 Task: Look for space in Lasem, Indonesia from 10th July, 2023 to 15th July, 2023 for 7 adults in price range Rs.10000 to Rs.15000. Place can be entire place or shared room with 4 bedrooms having 7 beds and 4 bathrooms. Property type can be house, flat, guest house. Amenities needed are: wifi, TV, free parkinig on premises, gym, breakfast. Booking option can be shelf check-in. Required host language is English.
Action: Mouse moved to (509, 107)
Screenshot: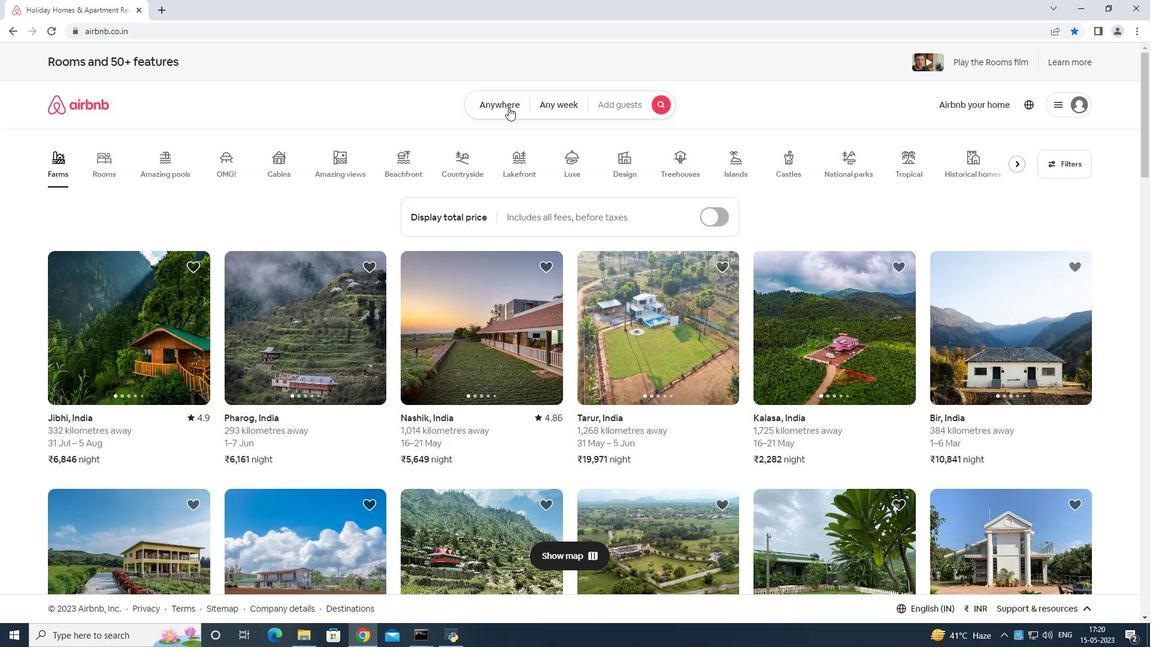 
Action: Mouse pressed left at (509, 107)
Screenshot: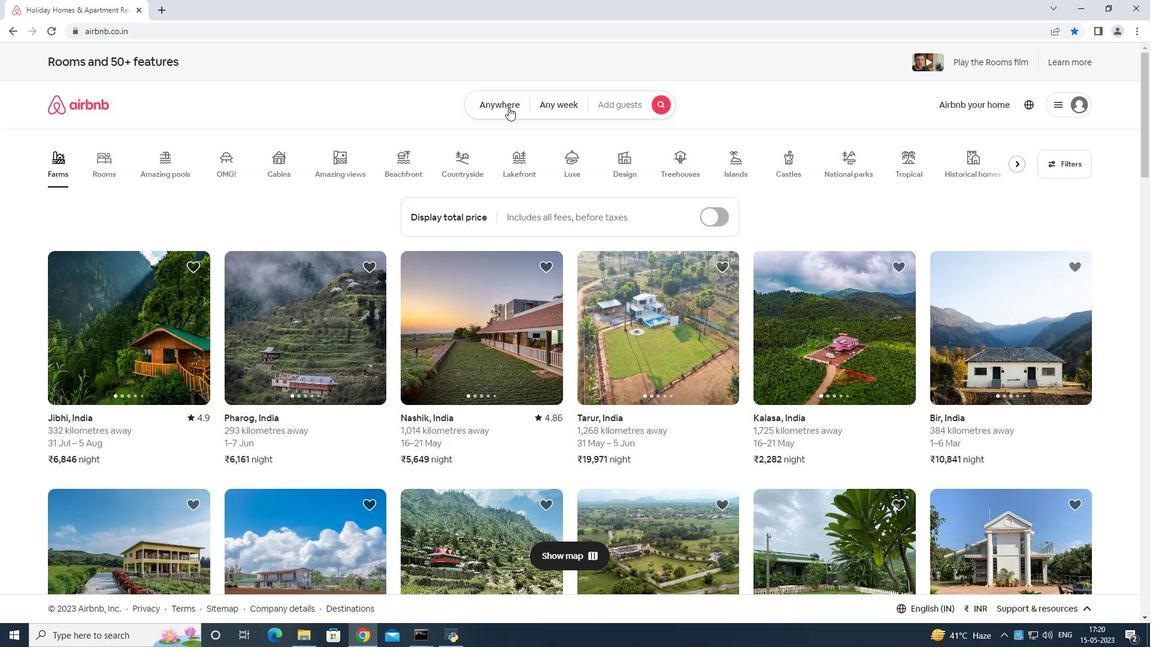 
Action: Mouse moved to (426, 136)
Screenshot: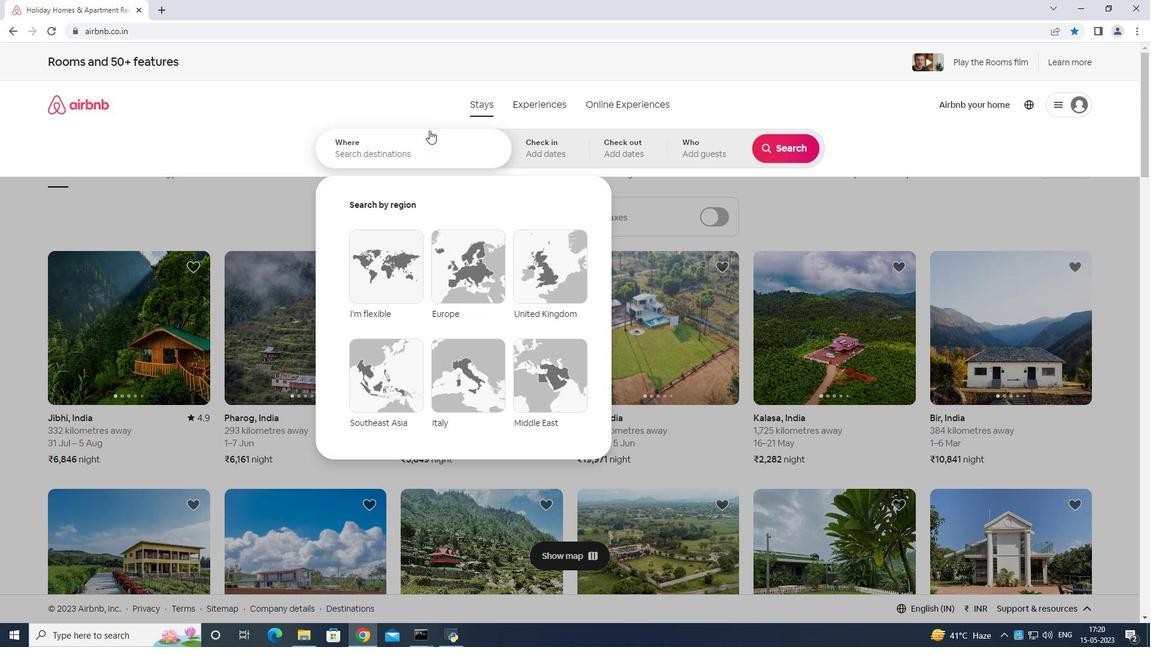 
Action: Mouse pressed left at (426, 136)
Screenshot: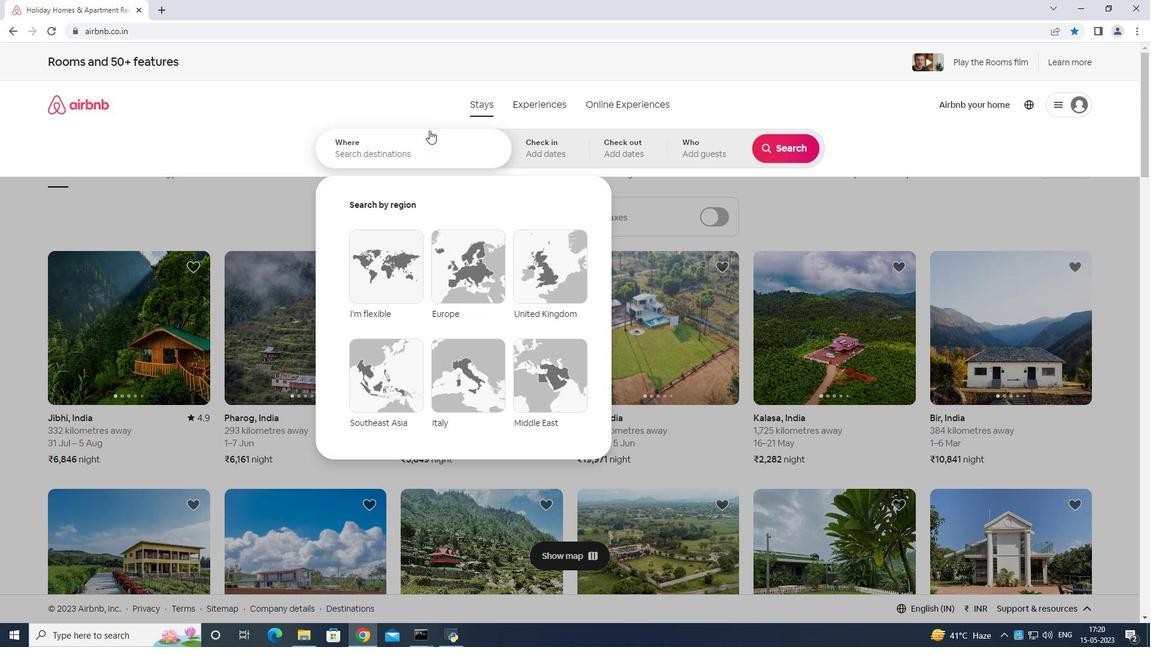 
Action: Mouse moved to (443, 206)
Screenshot: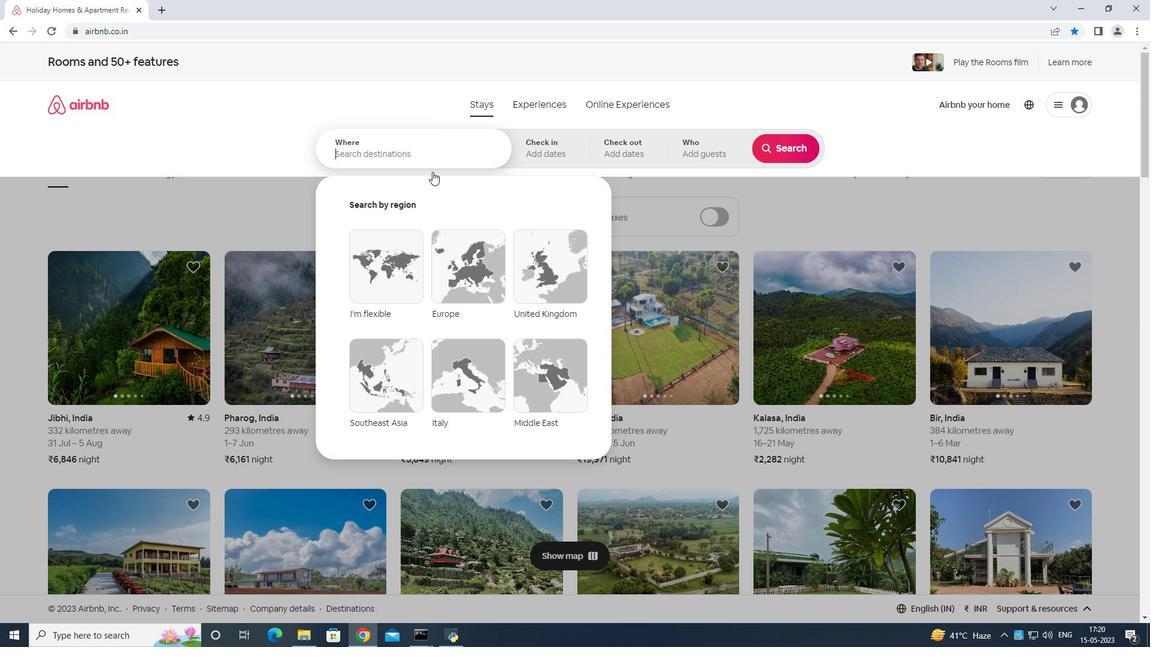 
Action: Key pressed <Key.shift>Lasem<Key.space><Key.shift>Indonesia<Key.enter>
Screenshot: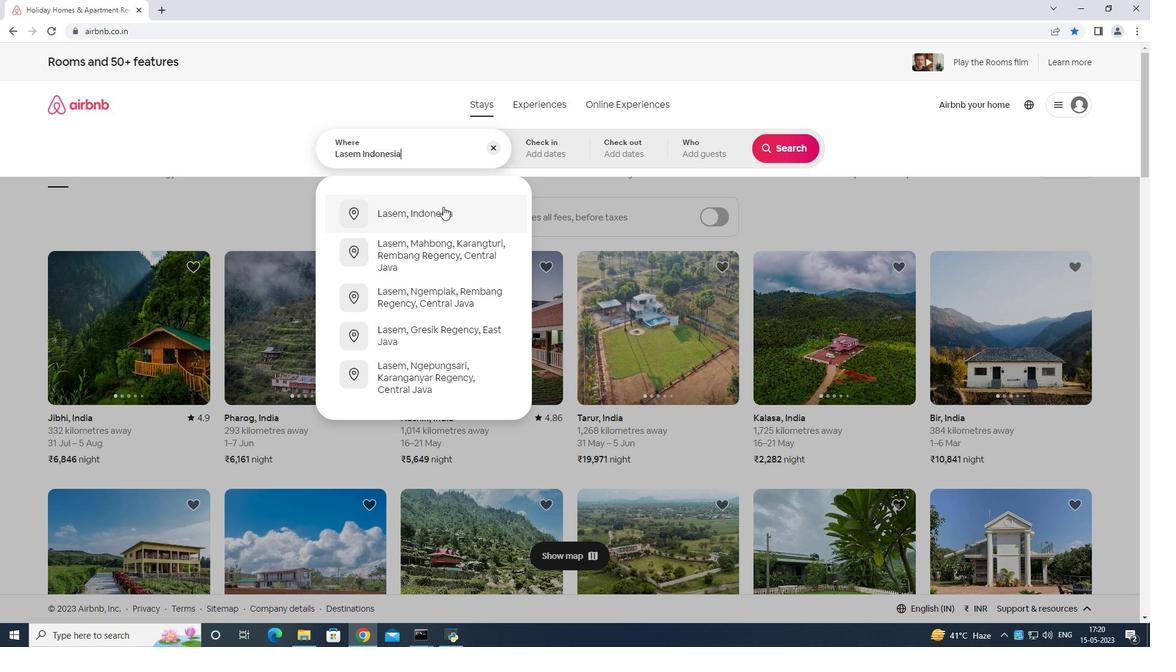 
Action: Mouse moved to (776, 241)
Screenshot: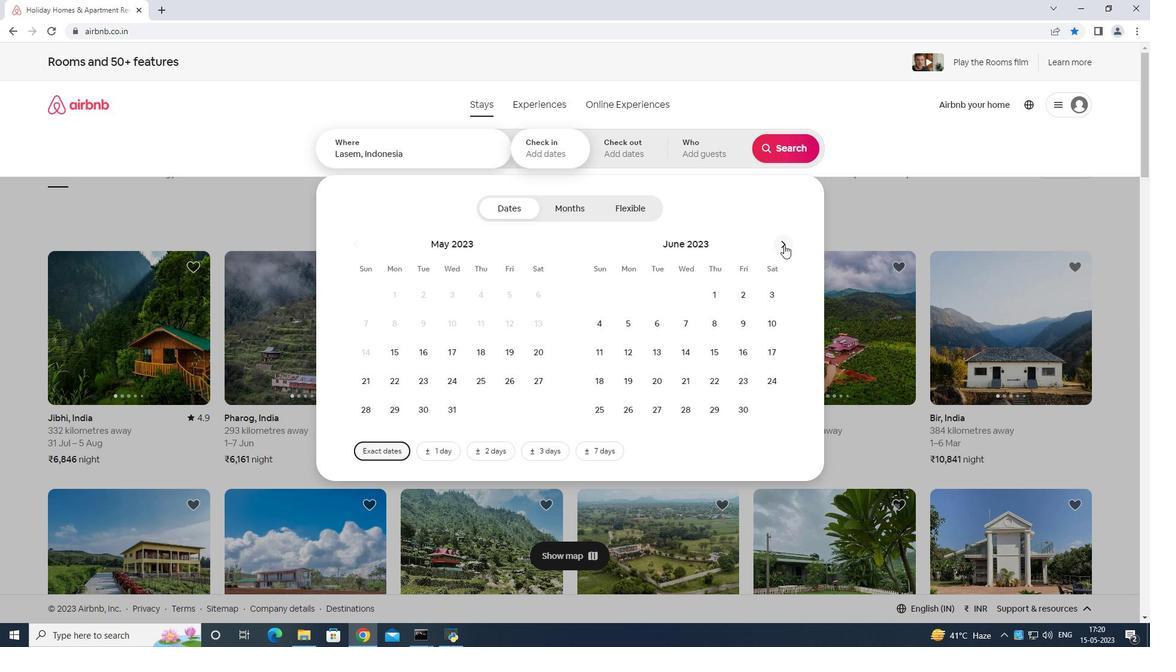 
Action: Mouse pressed left at (776, 241)
Screenshot: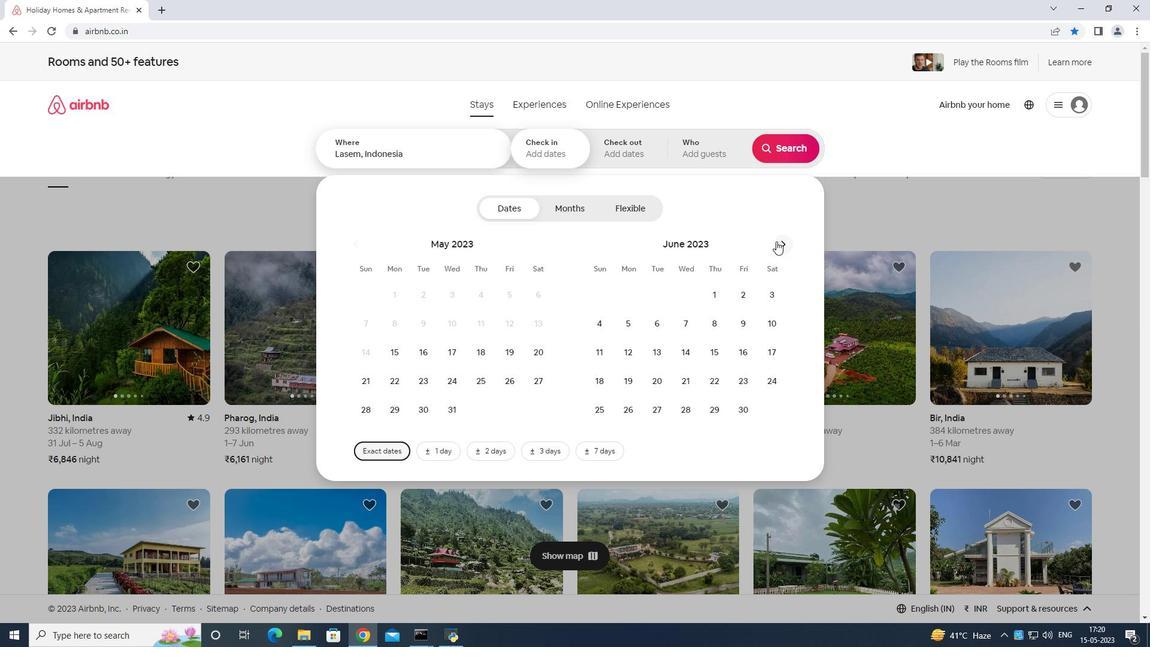 
Action: Mouse moved to (627, 351)
Screenshot: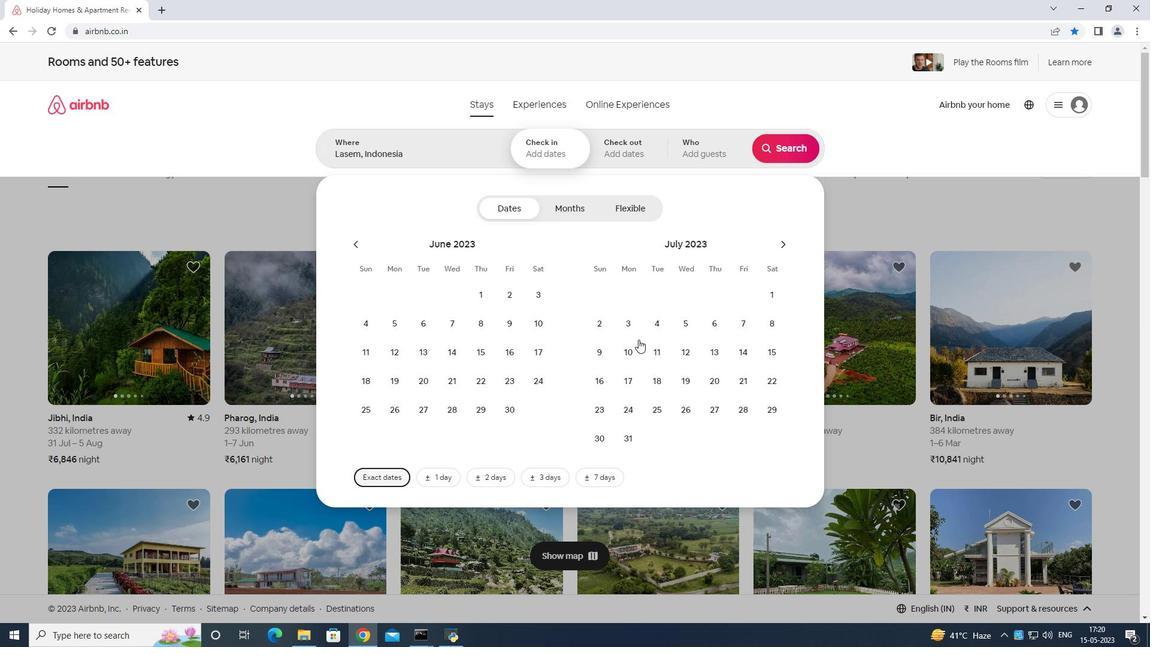 
Action: Mouse pressed left at (627, 351)
Screenshot: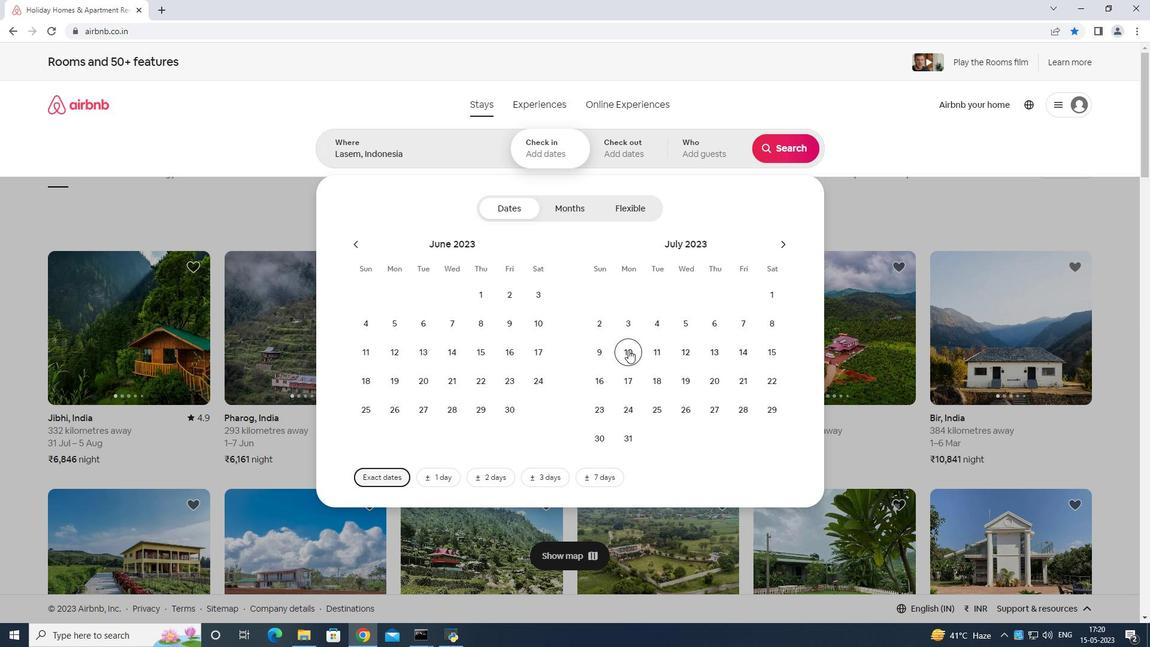 
Action: Mouse moved to (771, 362)
Screenshot: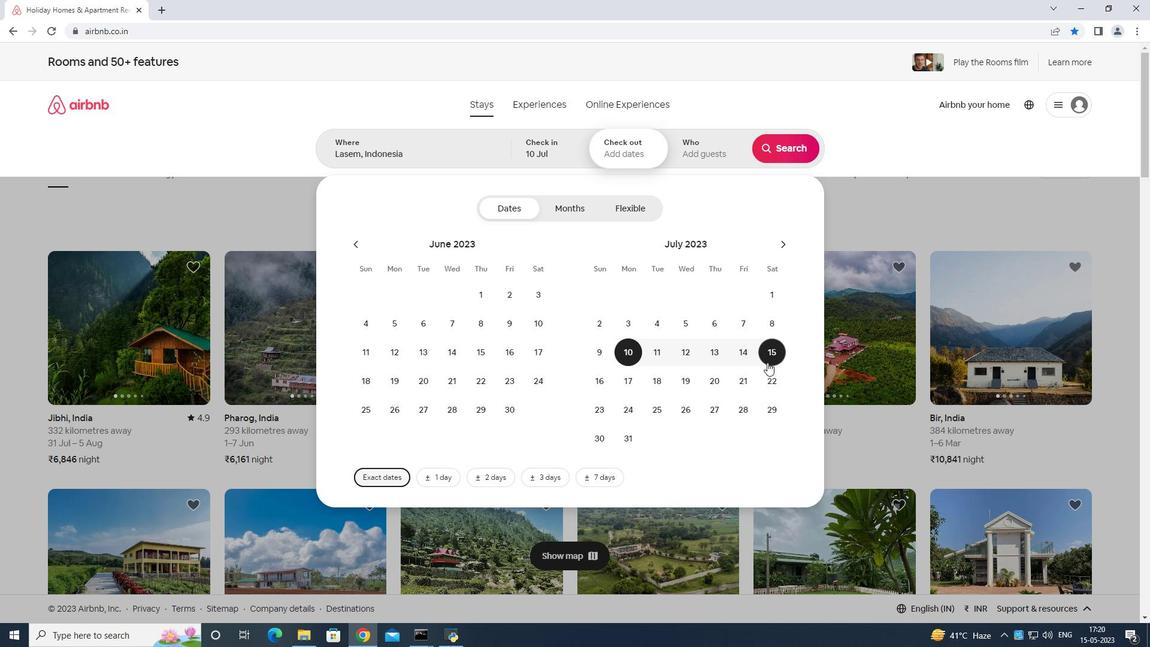 
Action: Mouse pressed left at (771, 362)
Screenshot: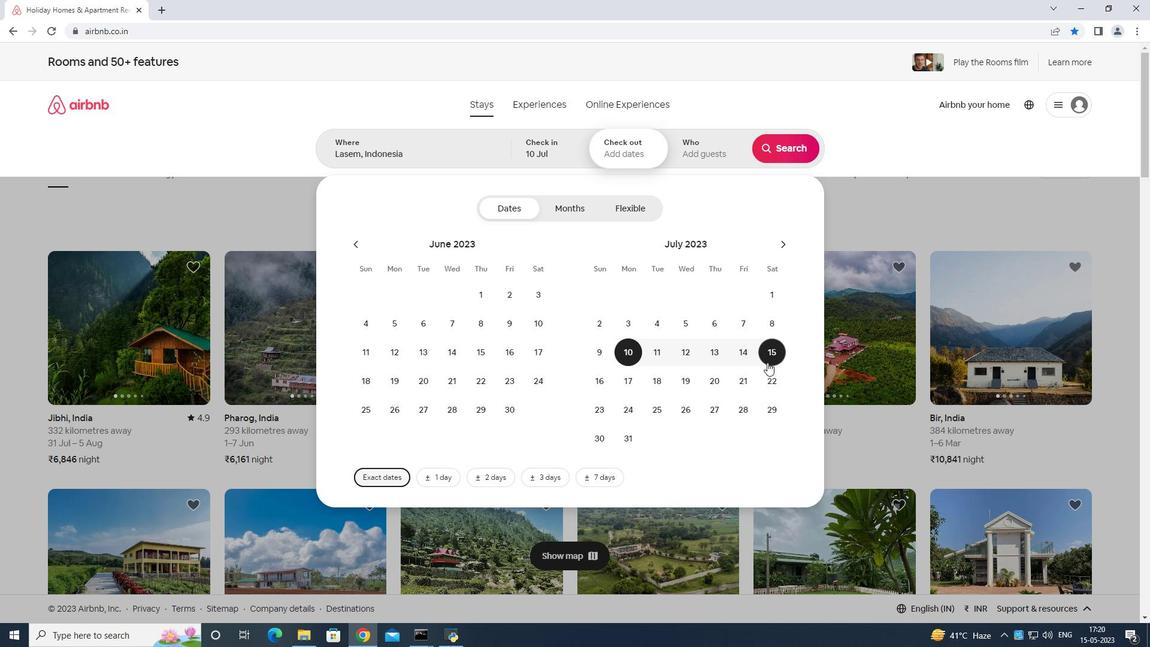 
Action: Mouse moved to (701, 139)
Screenshot: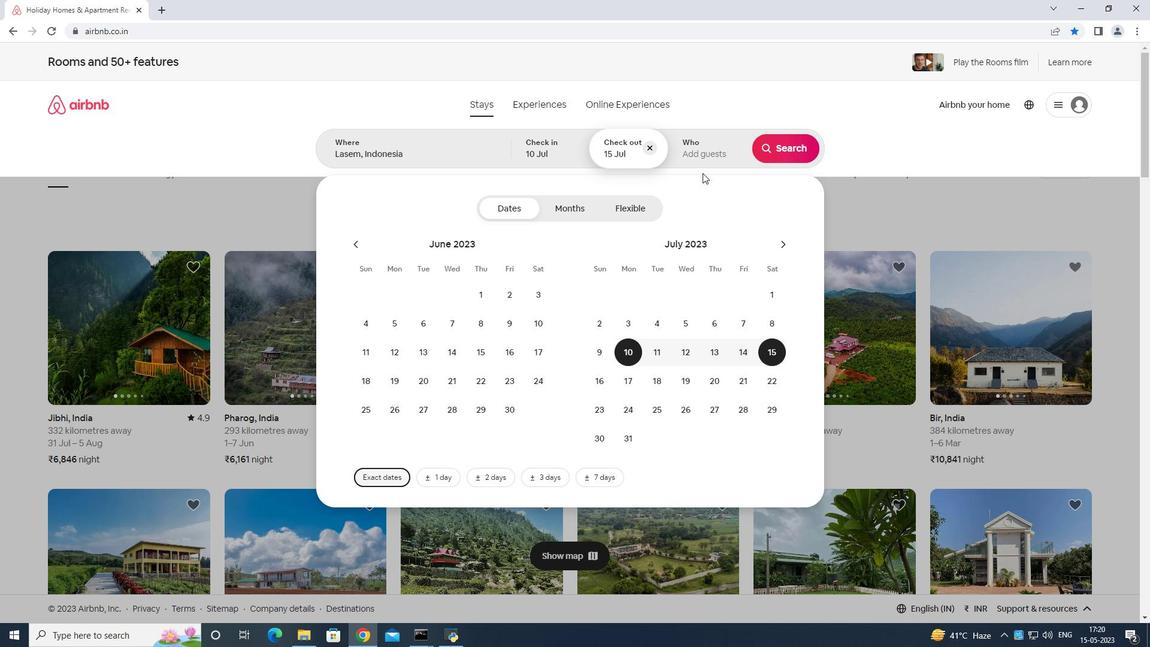 
Action: Mouse pressed left at (701, 139)
Screenshot: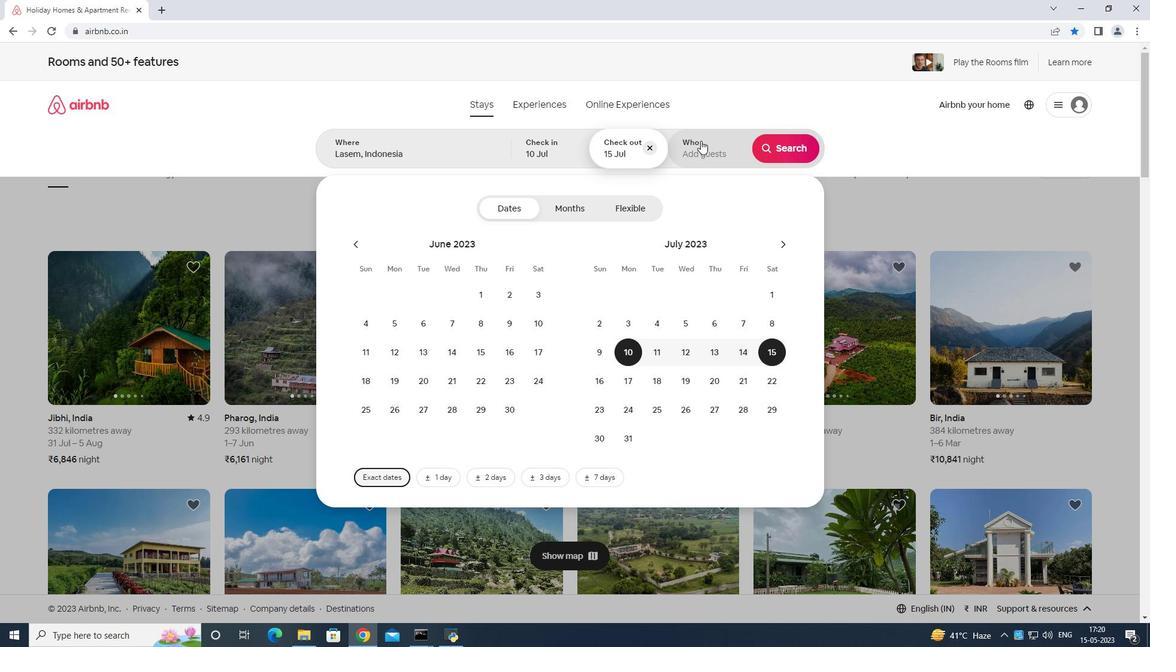
Action: Mouse moved to (787, 216)
Screenshot: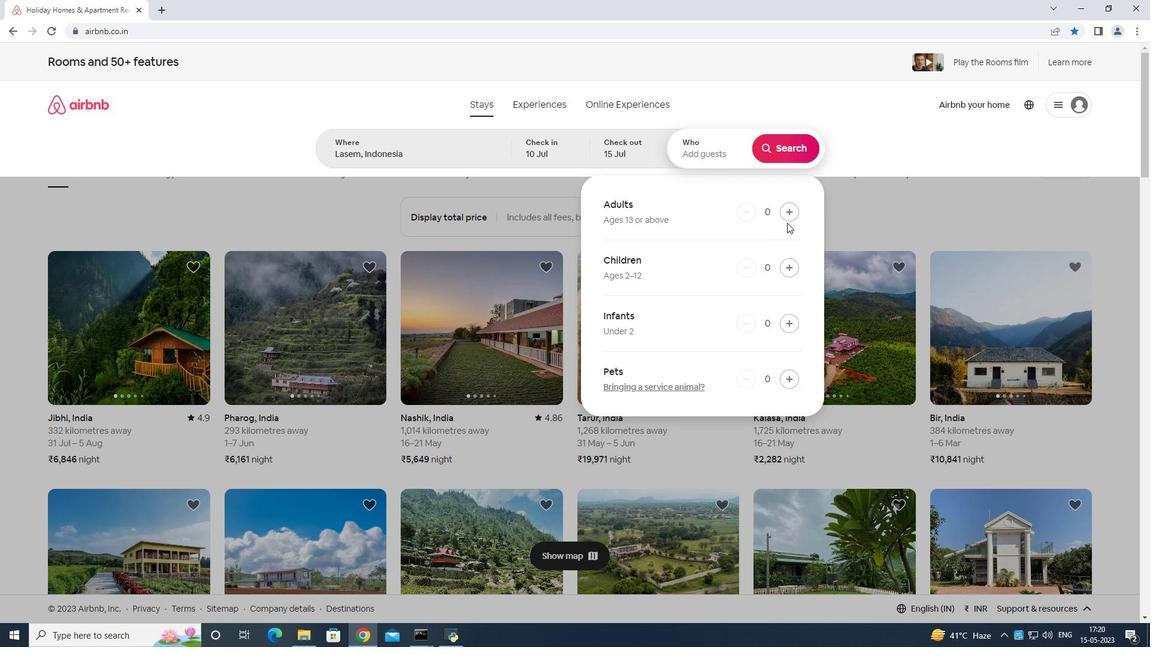 
Action: Mouse pressed left at (787, 216)
Screenshot: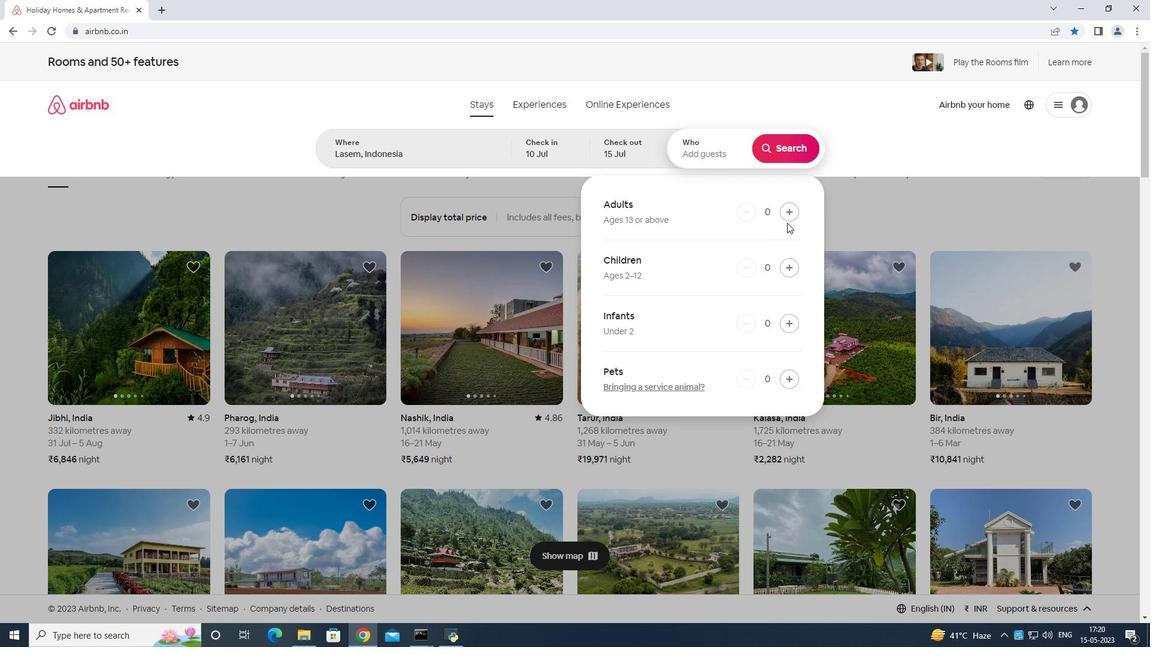 
Action: Mouse moved to (785, 210)
Screenshot: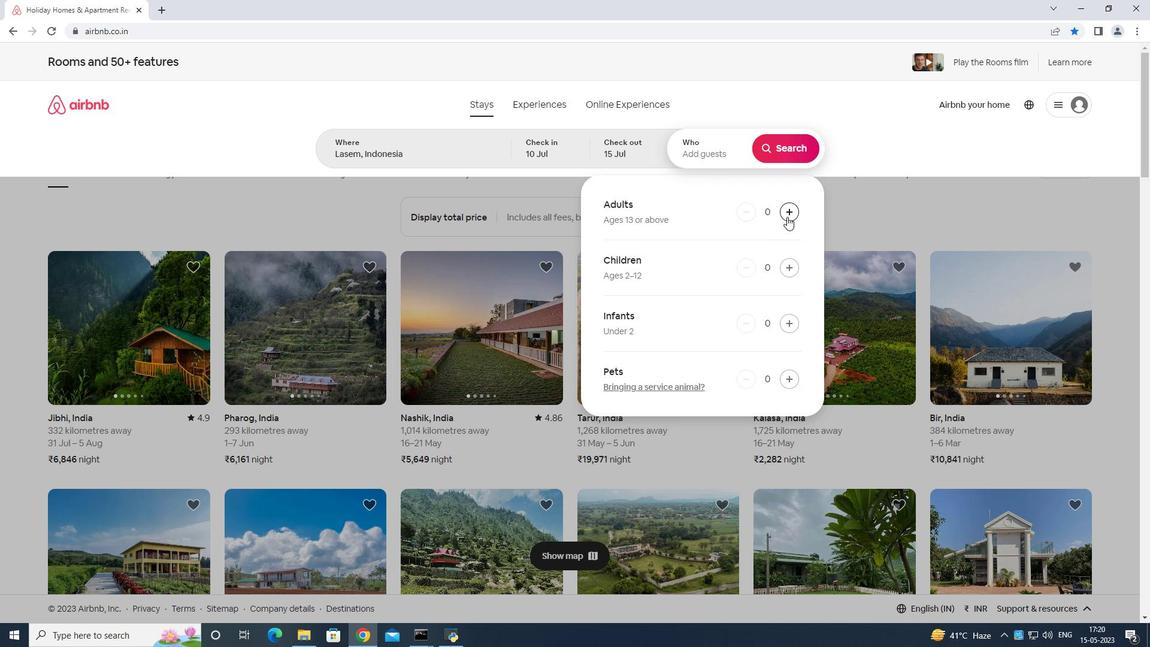 
Action: Mouse pressed left at (785, 210)
Screenshot: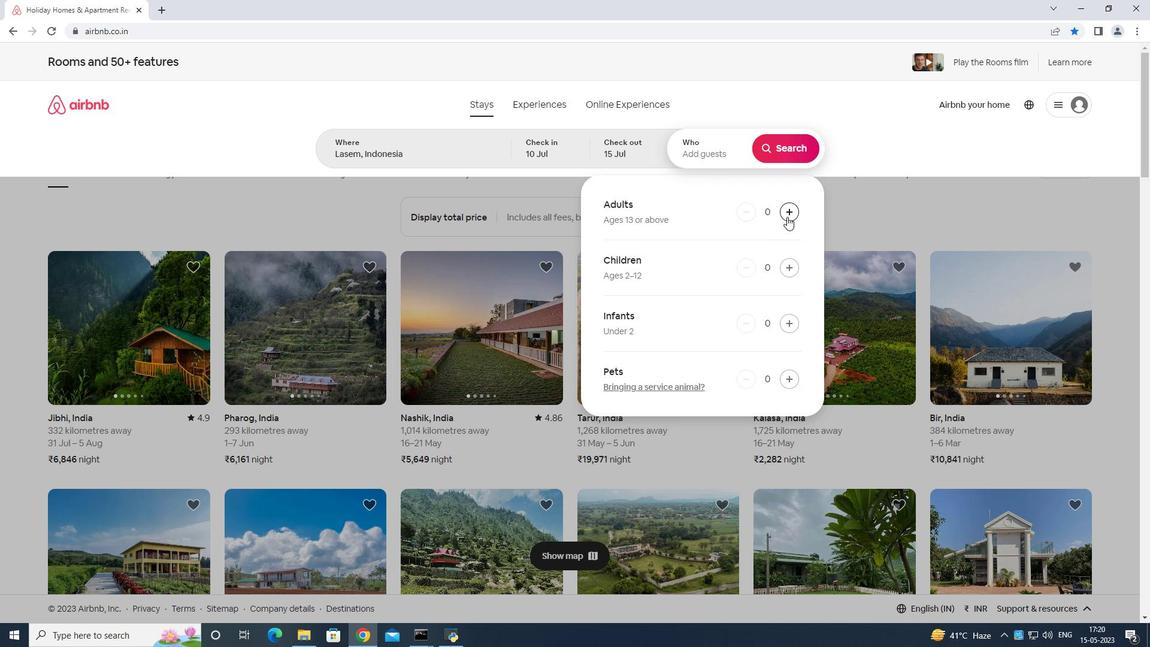 
Action: Mouse moved to (785, 209)
Screenshot: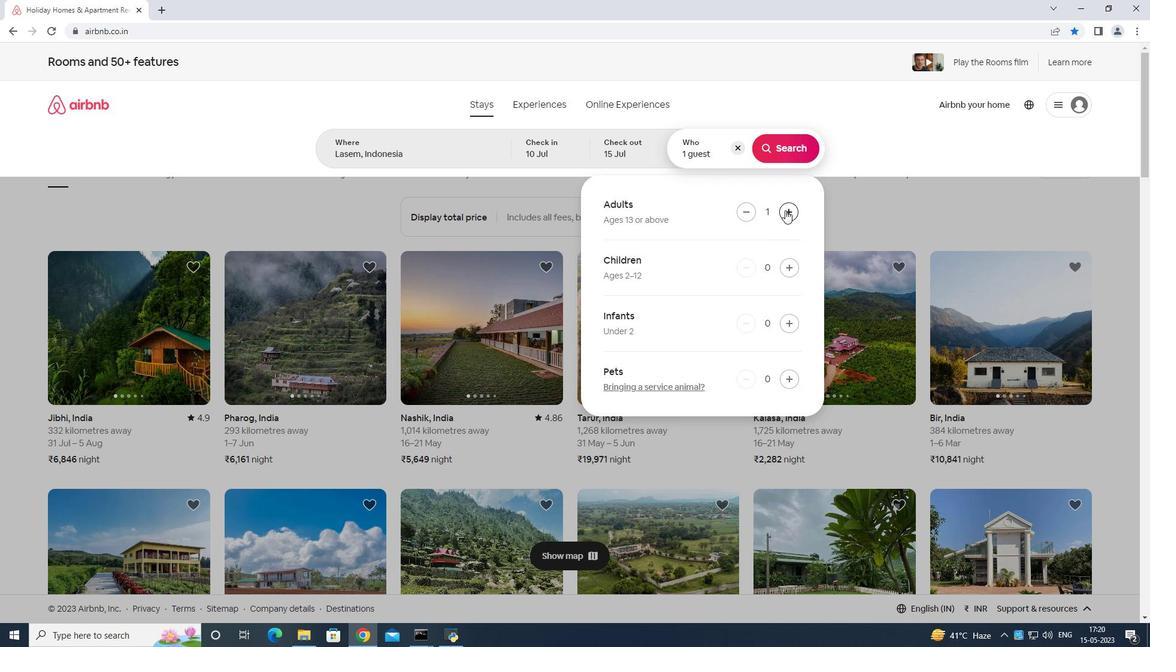 
Action: Mouse pressed left at (785, 209)
Screenshot: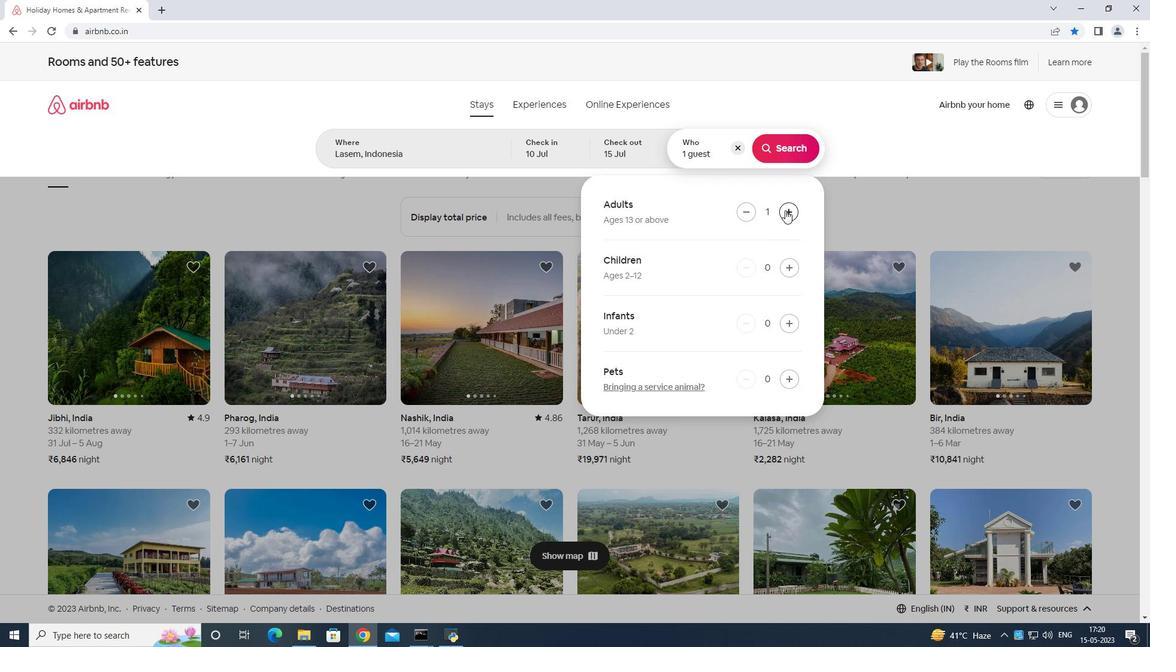 
Action: Mouse pressed left at (785, 209)
Screenshot: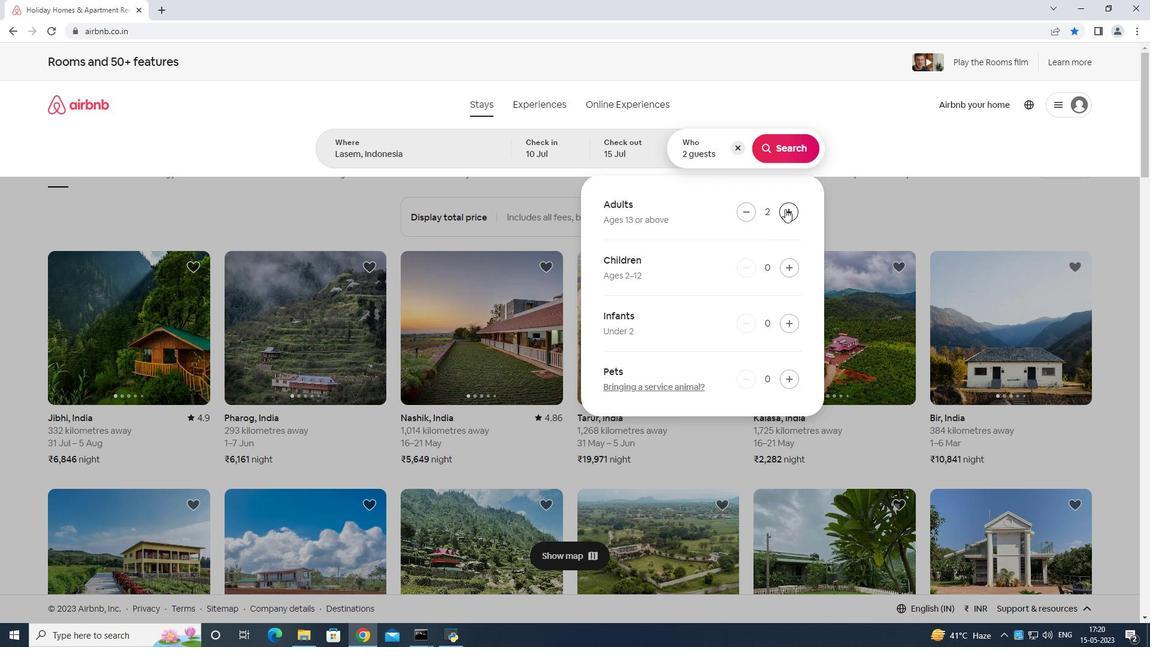 
Action: Mouse pressed left at (785, 209)
Screenshot: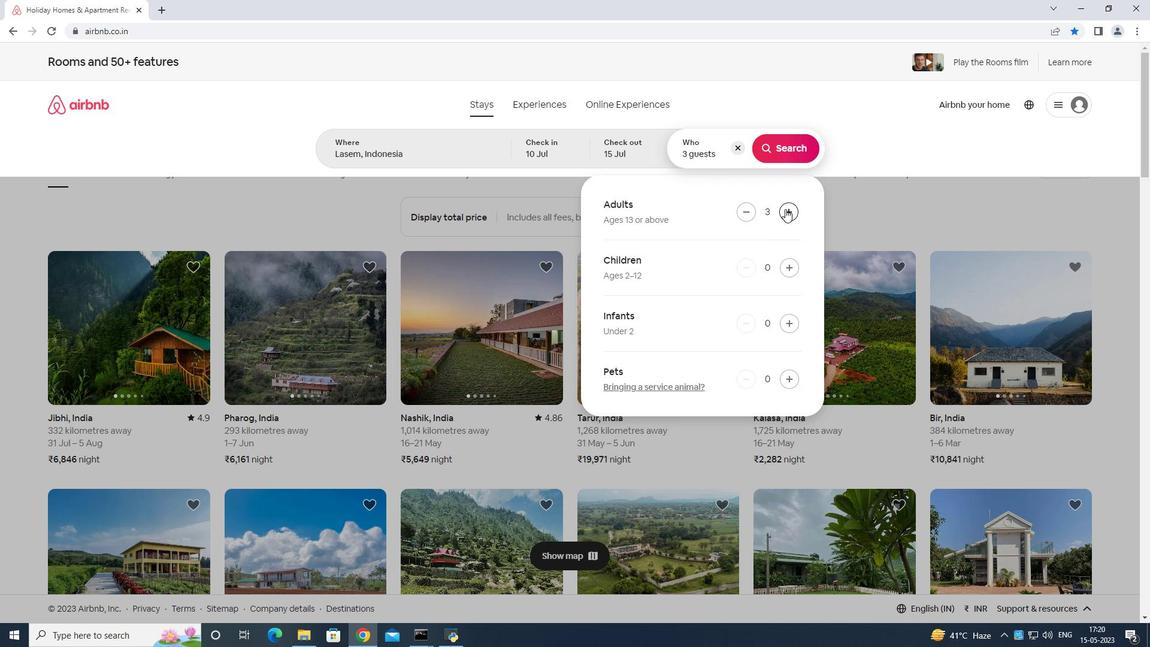 
Action: Mouse pressed left at (785, 209)
Screenshot: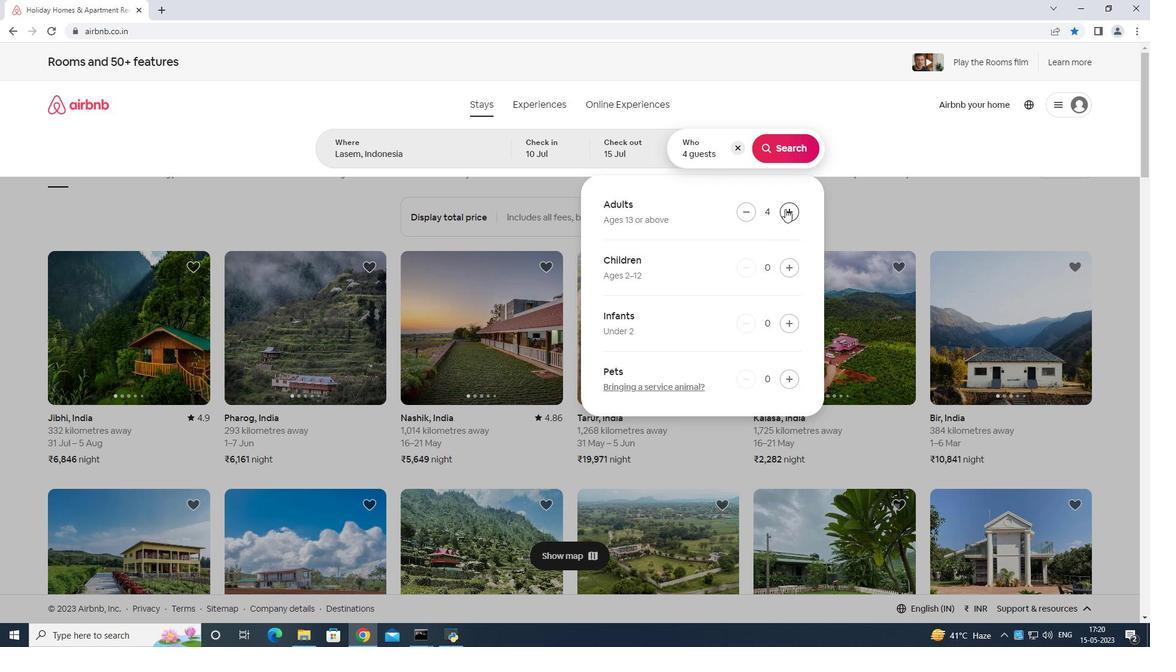 
Action: Mouse pressed left at (785, 209)
Screenshot: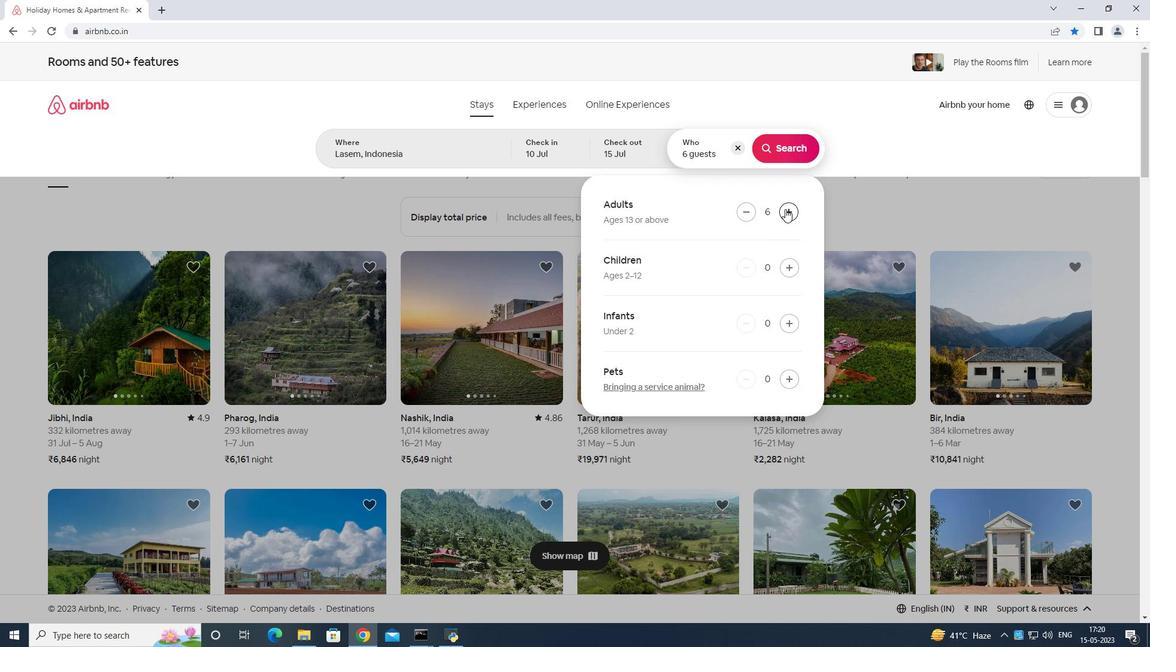 
Action: Mouse moved to (781, 144)
Screenshot: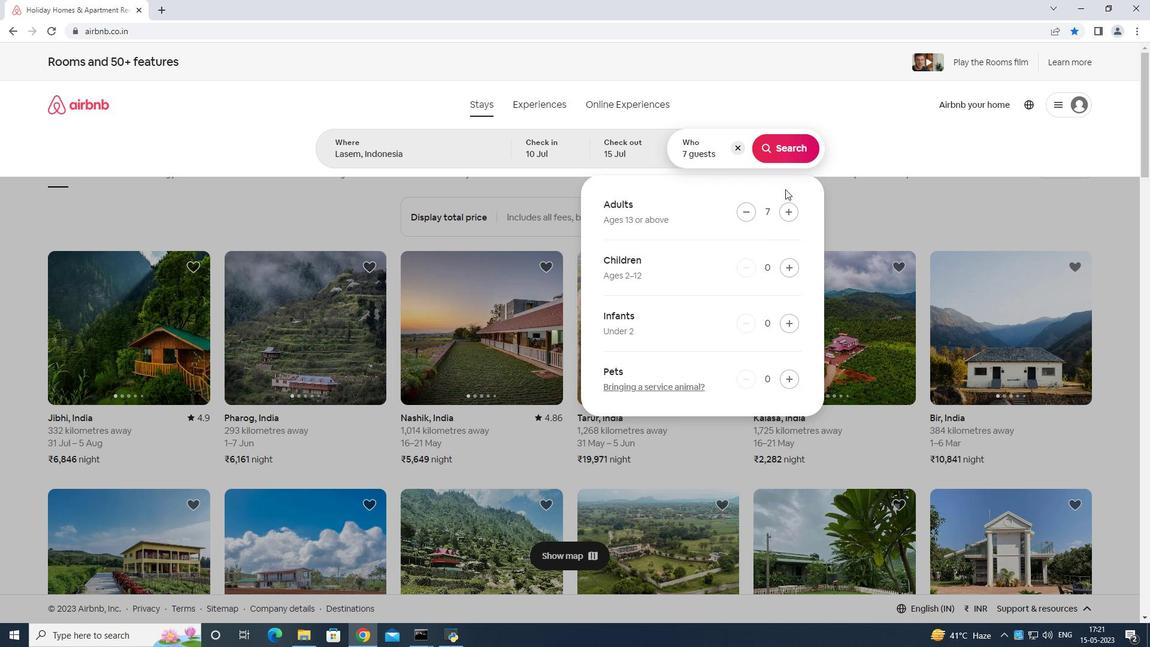 
Action: Mouse pressed left at (781, 144)
Screenshot: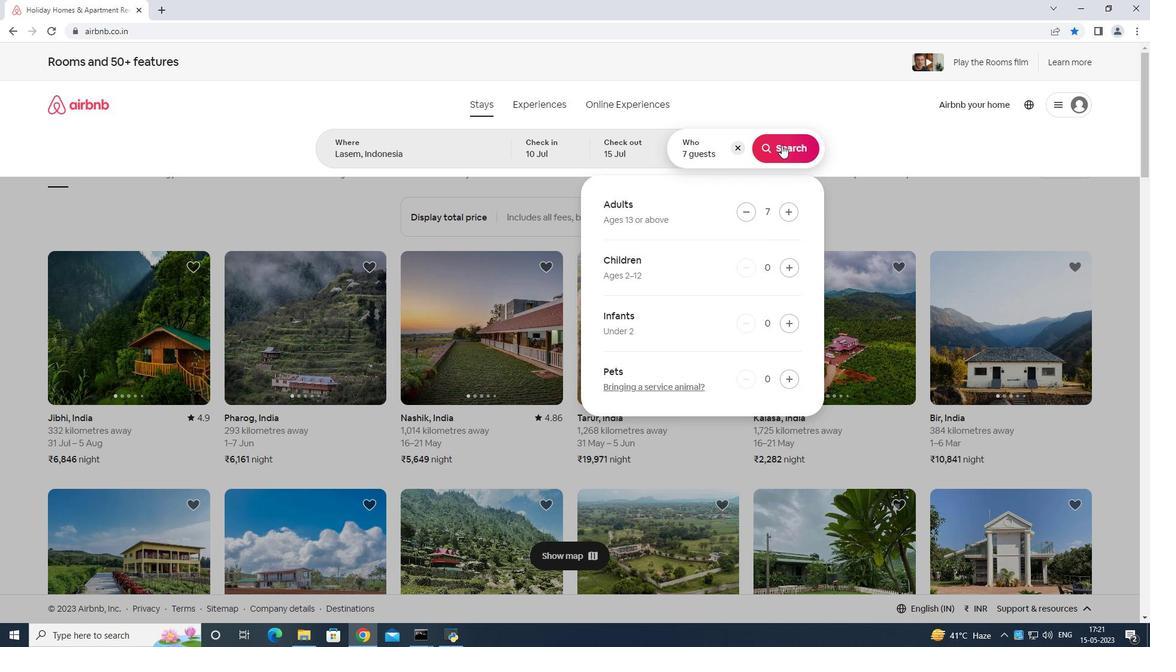 
Action: Mouse moved to (1089, 112)
Screenshot: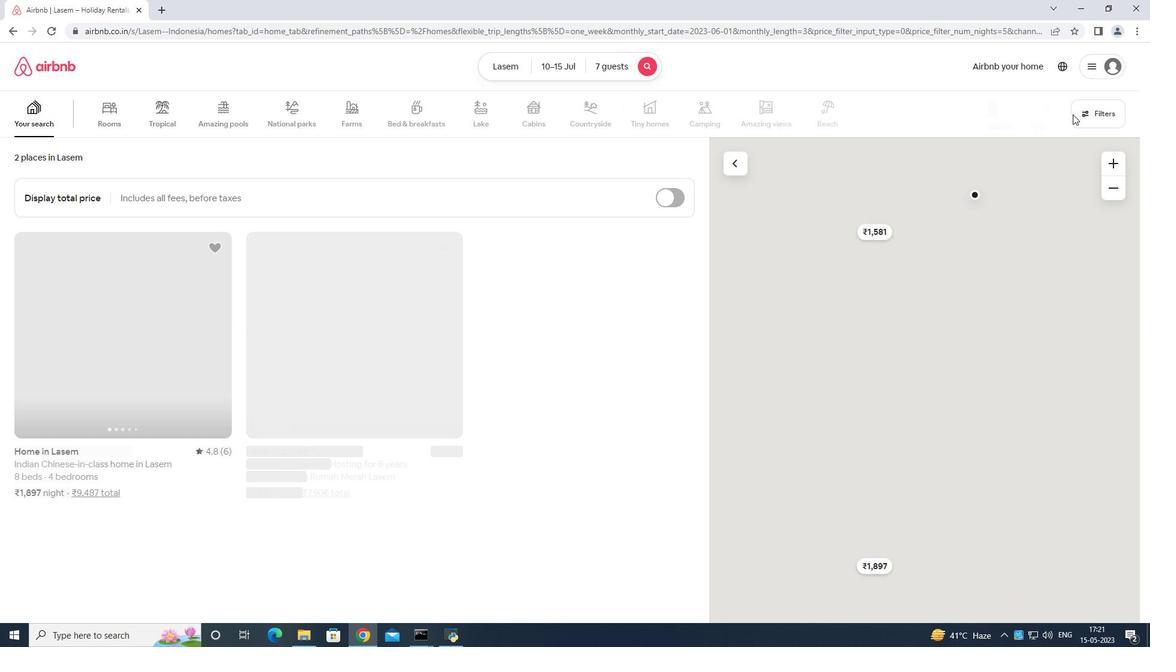 
Action: Mouse pressed left at (1089, 112)
Screenshot: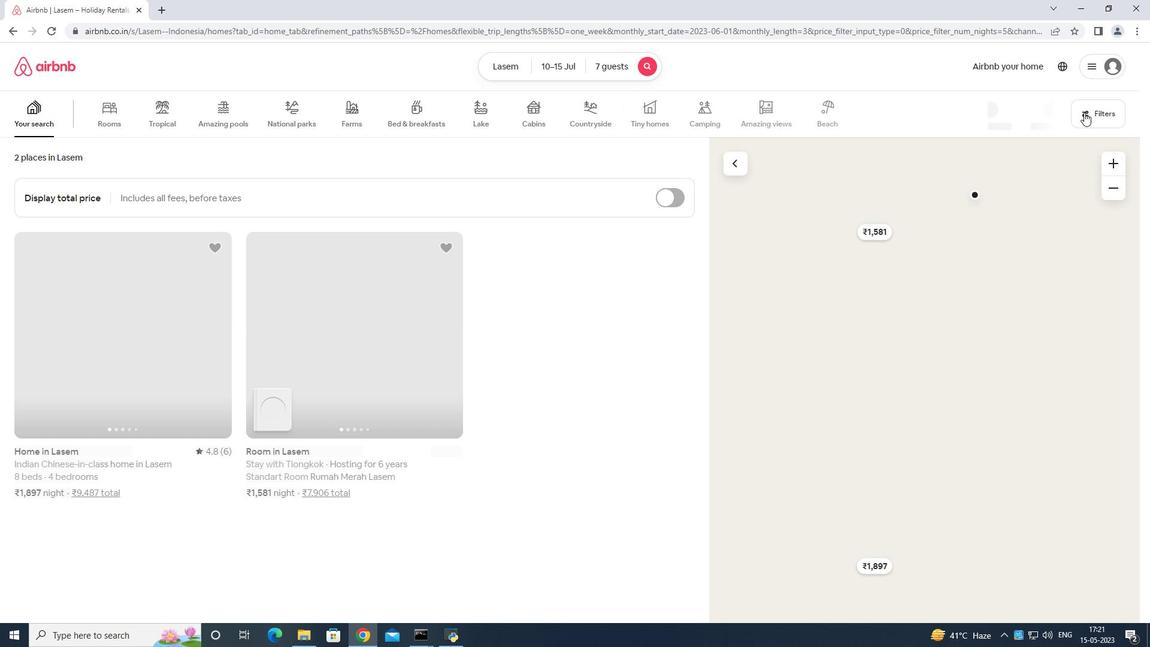
Action: Mouse moved to (497, 402)
Screenshot: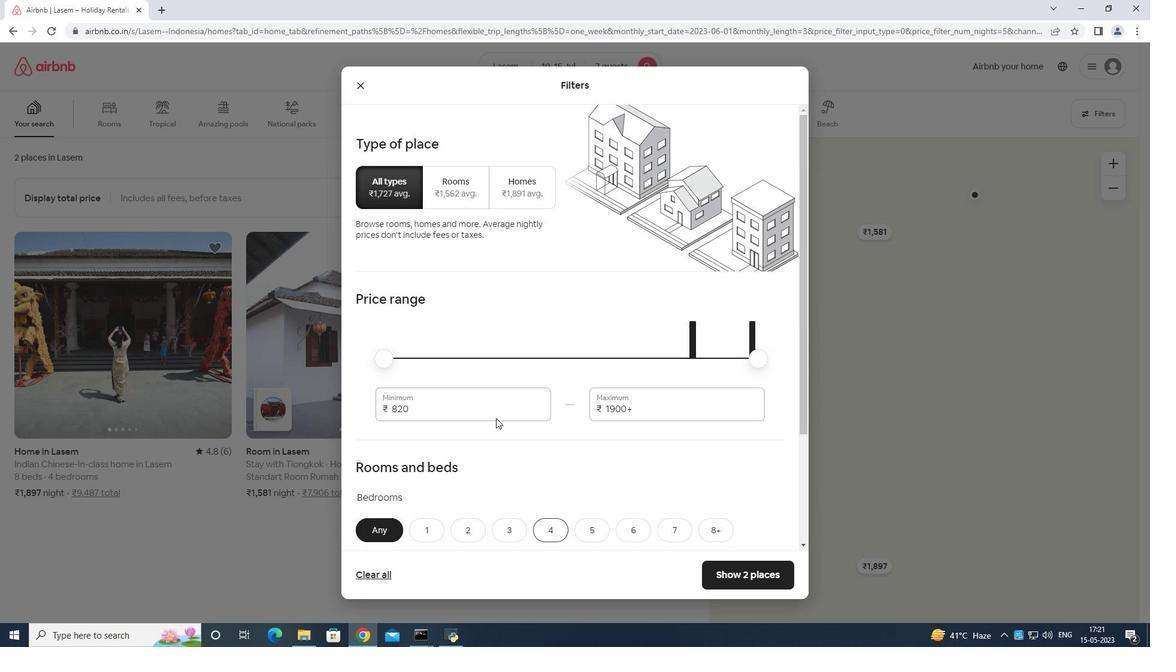 
Action: Mouse pressed left at (497, 402)
Screenshot: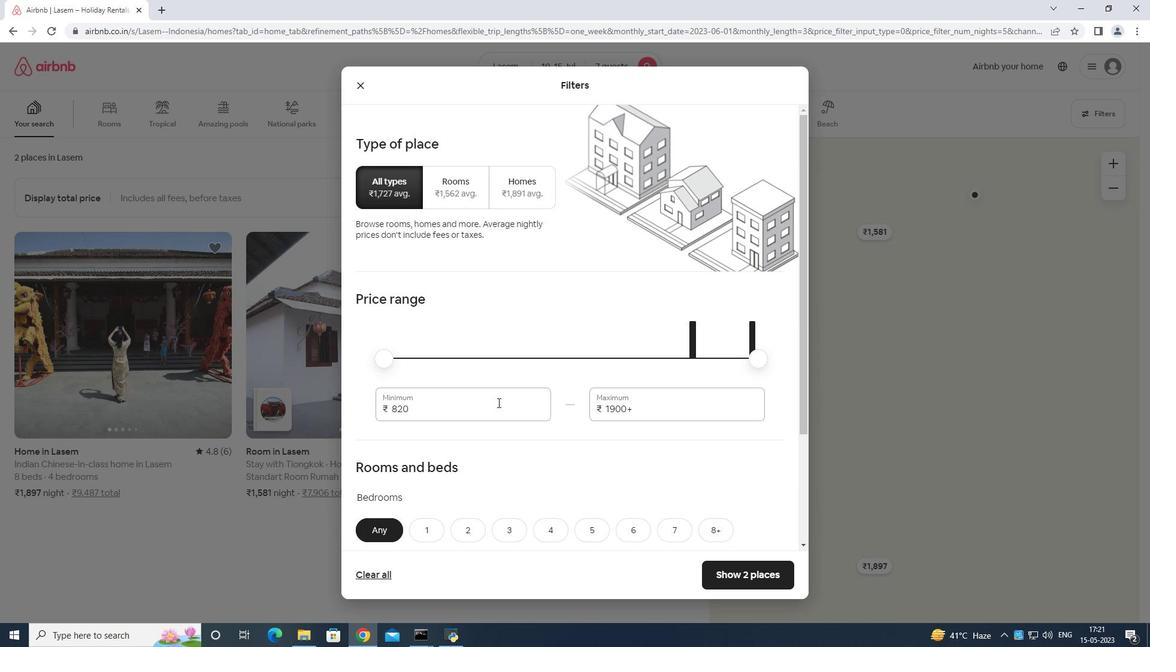 
Action: Key pressed <Key.backspace><Key.backspace><Key.backspace><Key.backspace><Key.backspace><Key.backspace><Key.backspace><Key.backspace><Key.backspace><Key.backspace>
Screenshot: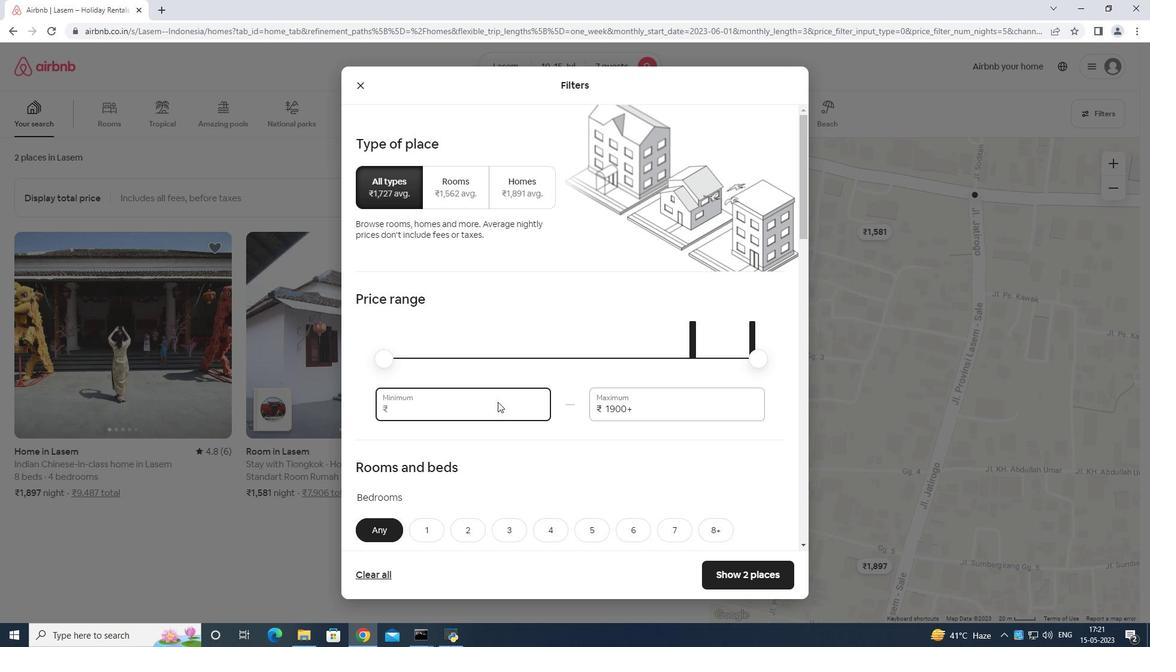 
Action: Mouse moved to (582, 414)
Screenshot: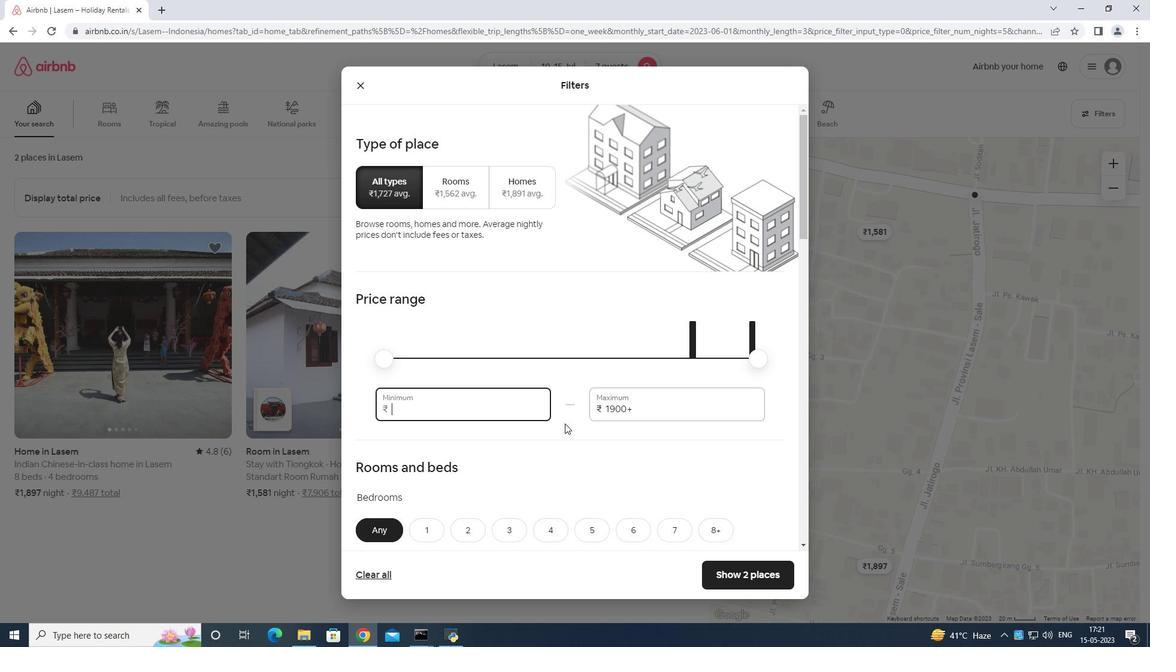 
Action: Key pressed 1
Screenshot: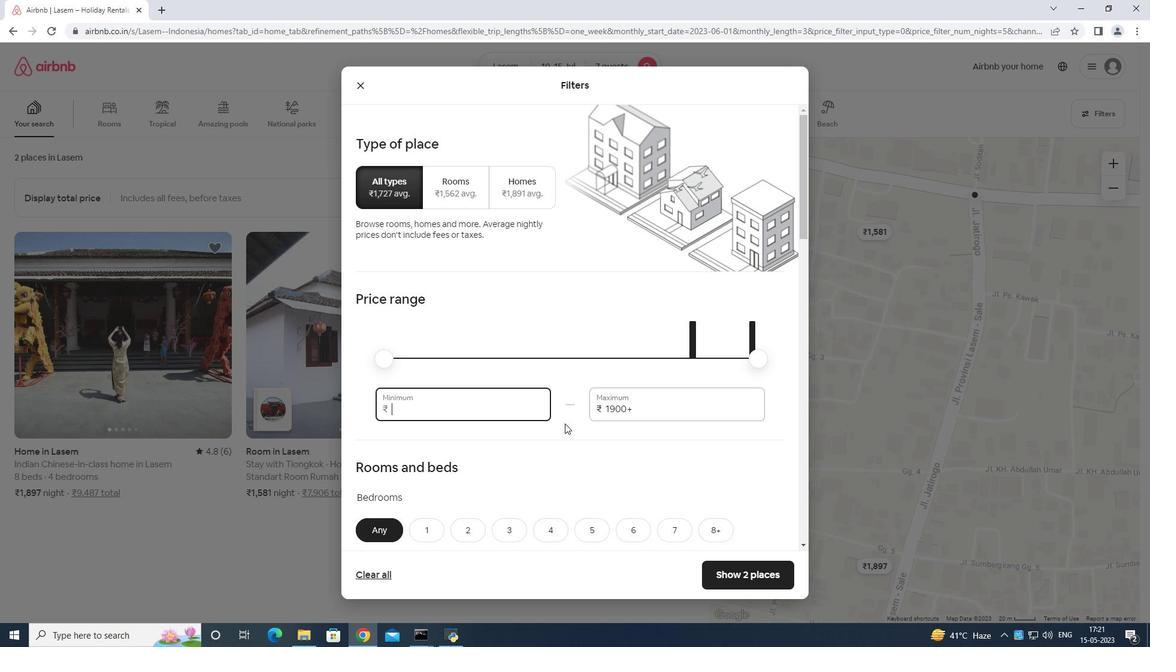 
Action: Mouse moved to (678, 417)
Screenshot: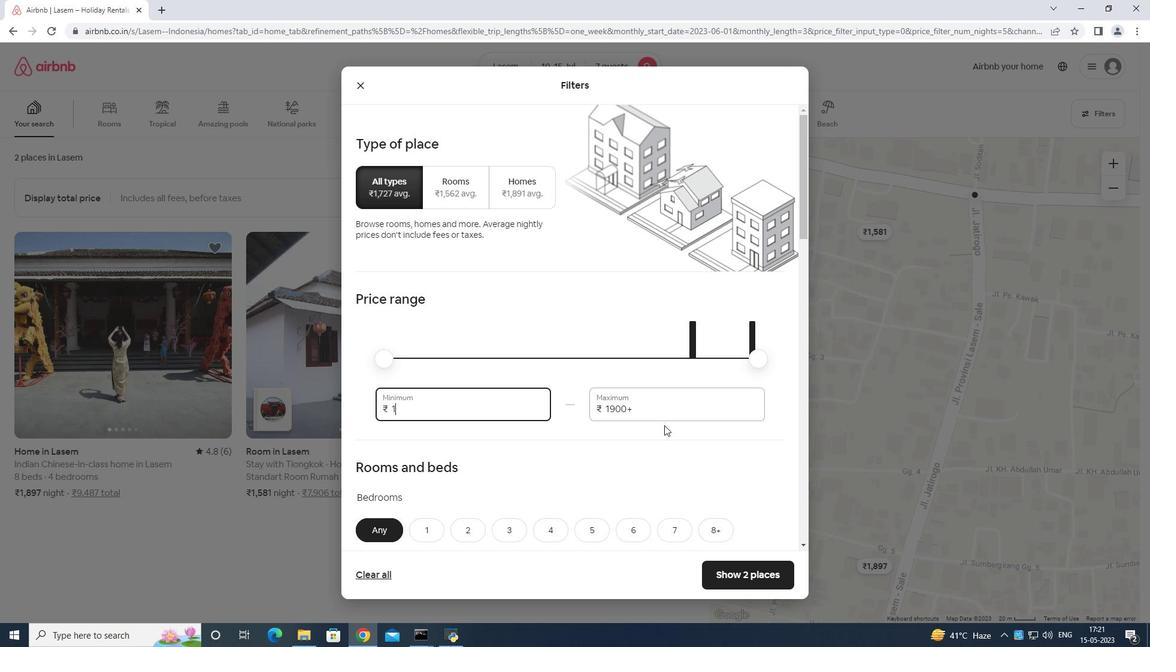 
Action: Key pressed 0
Screenshot: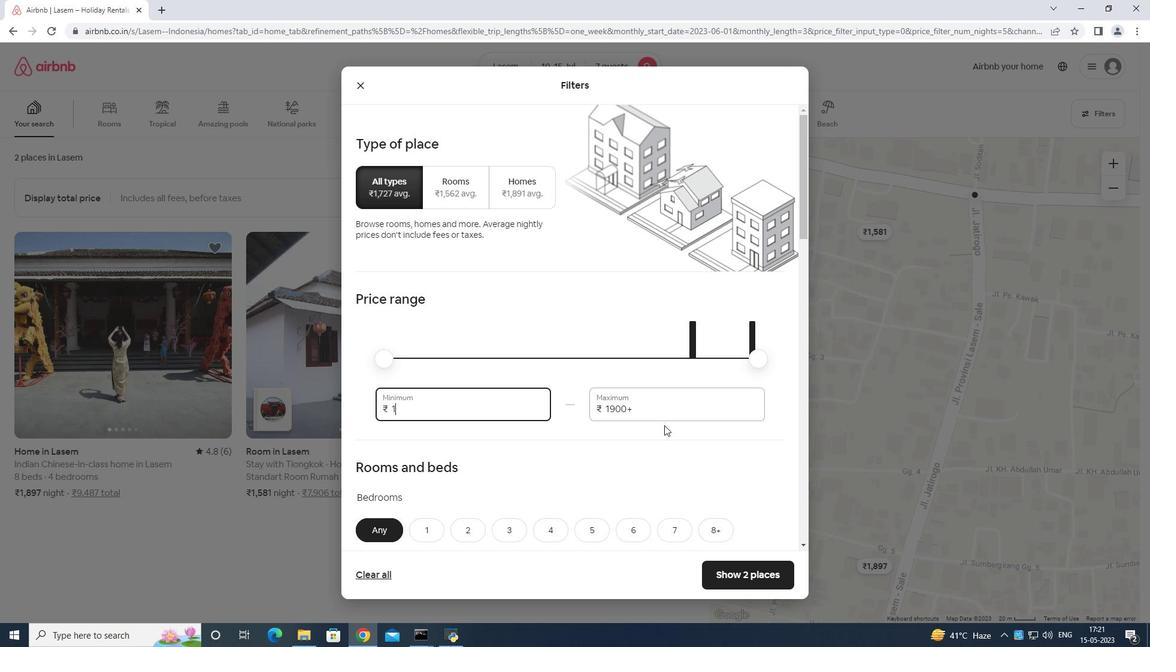 
Action: Mouse moved to (679, 399)
Screenshot: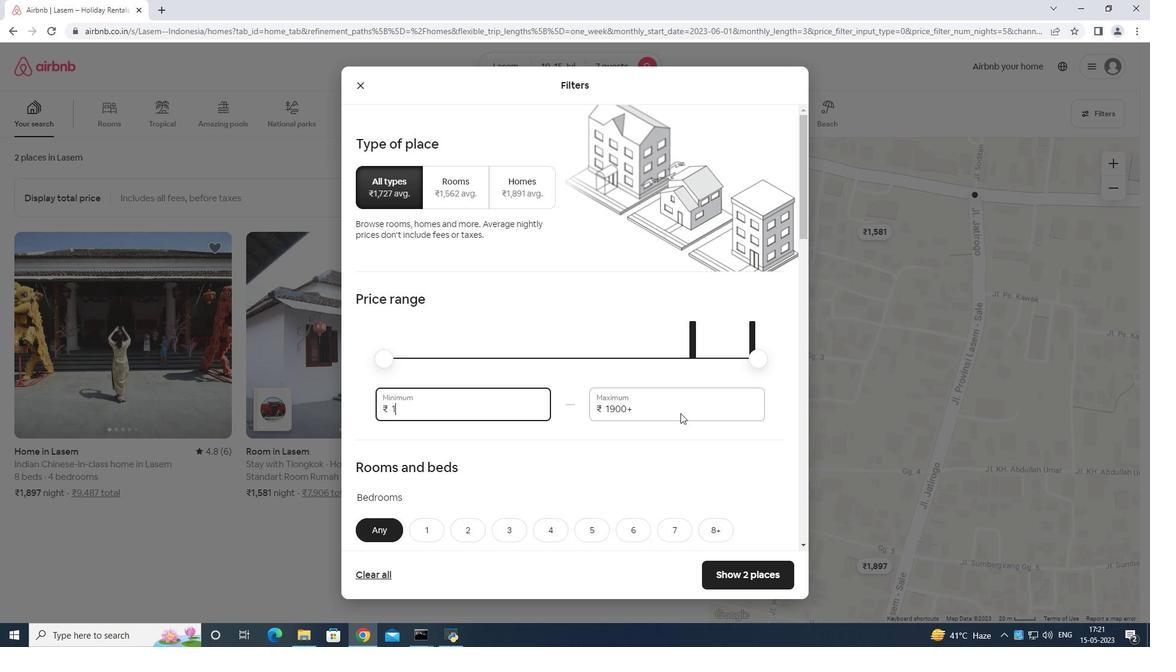 
Action: Key pressed 0
Screenshot: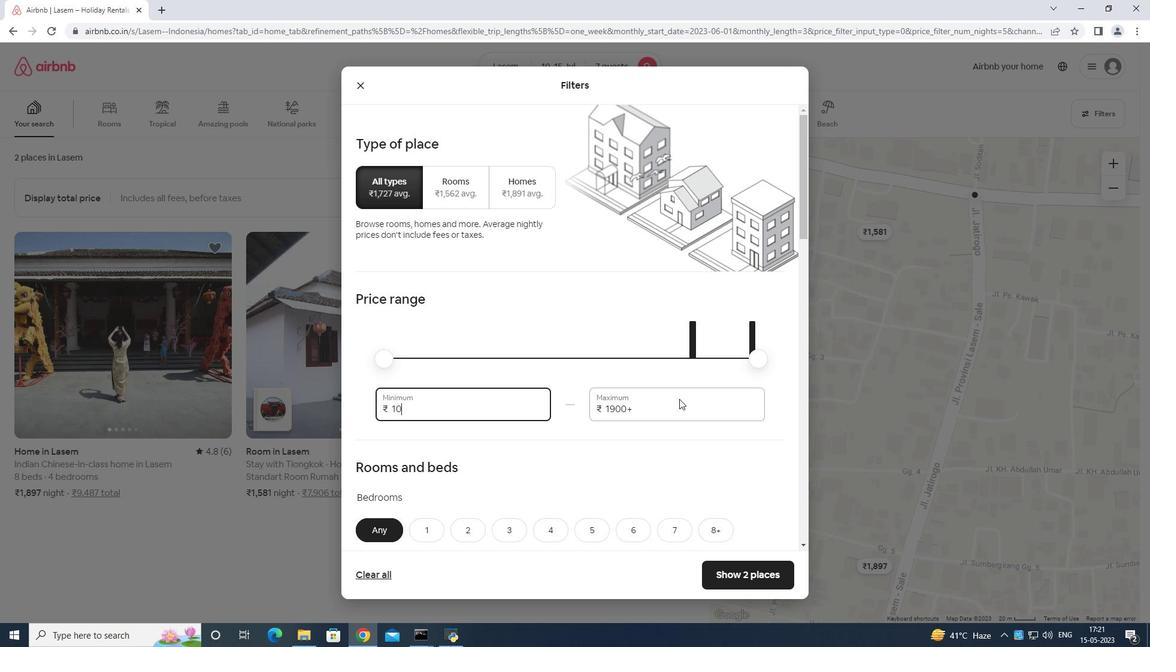 
Action: Mouse moved to (677, 399)
Screenshot: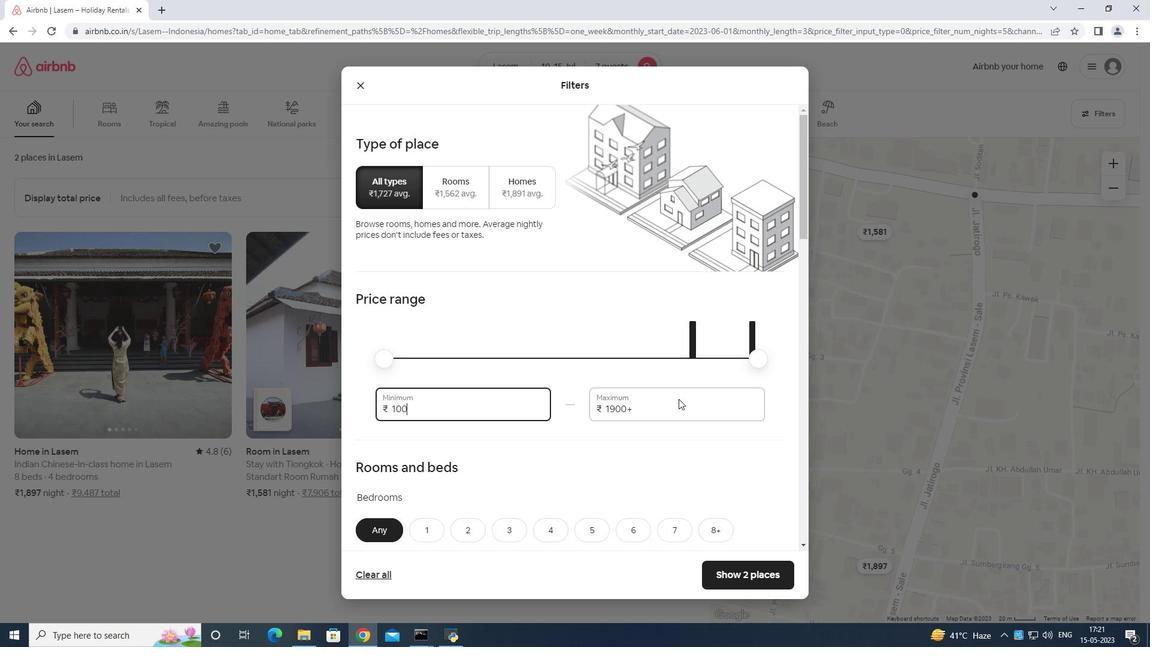 
Action: Key pressed 0
Screenshot: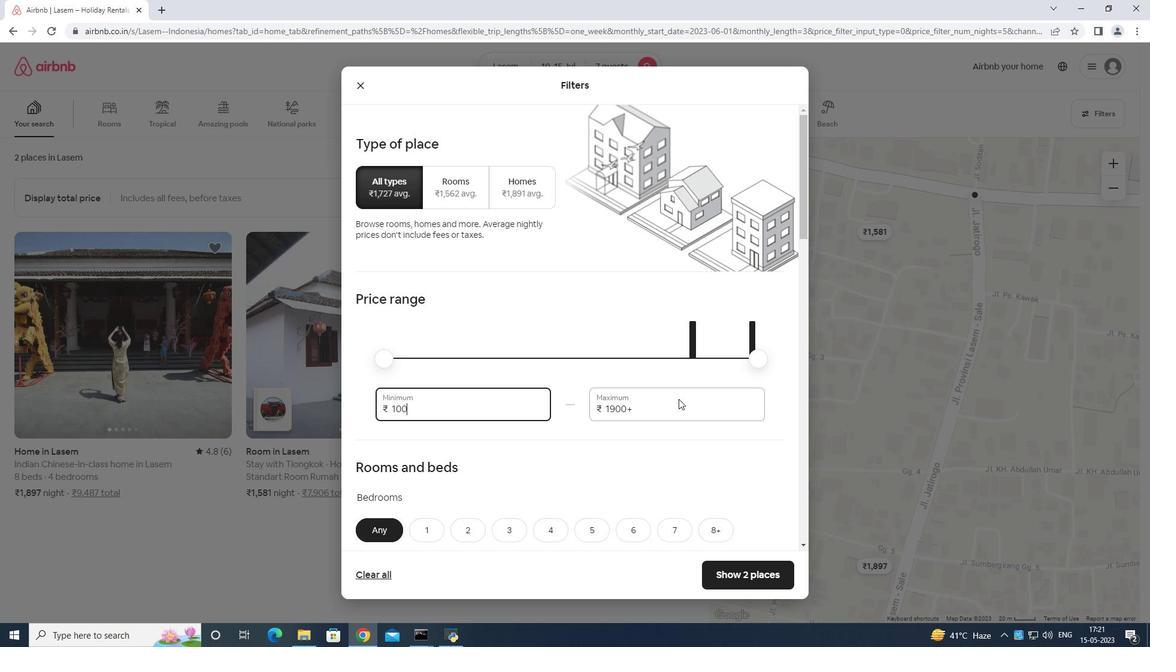 
Action: Mouse moved to (676, 399)
Screenshot: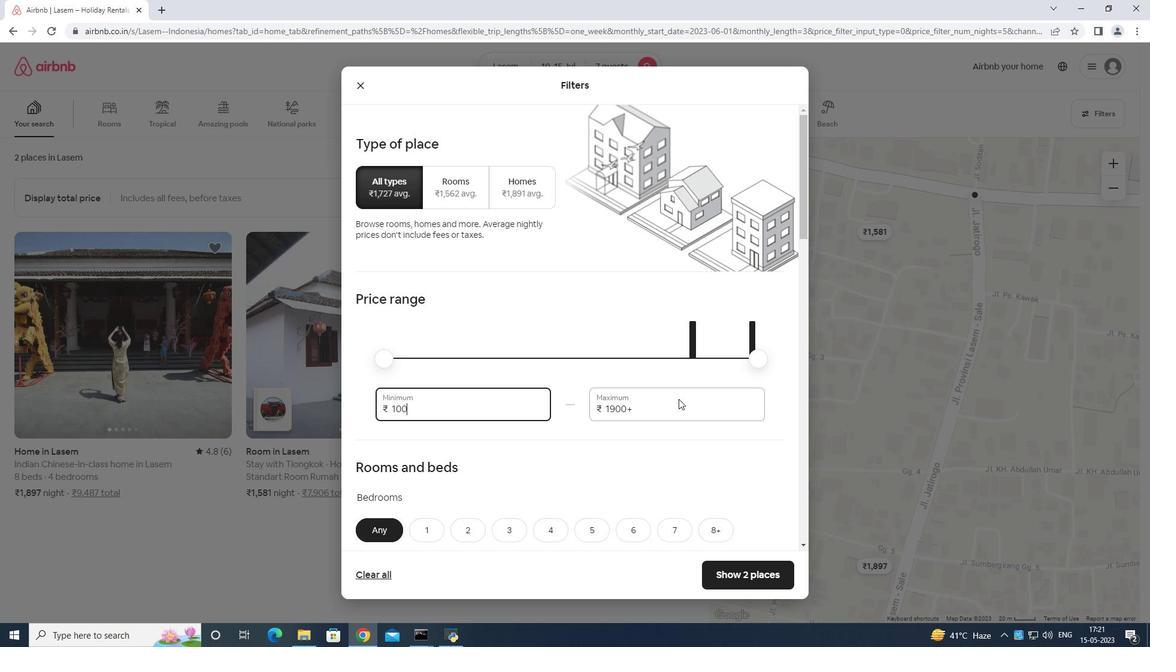 
Action: Key pressed 0
Screenshot: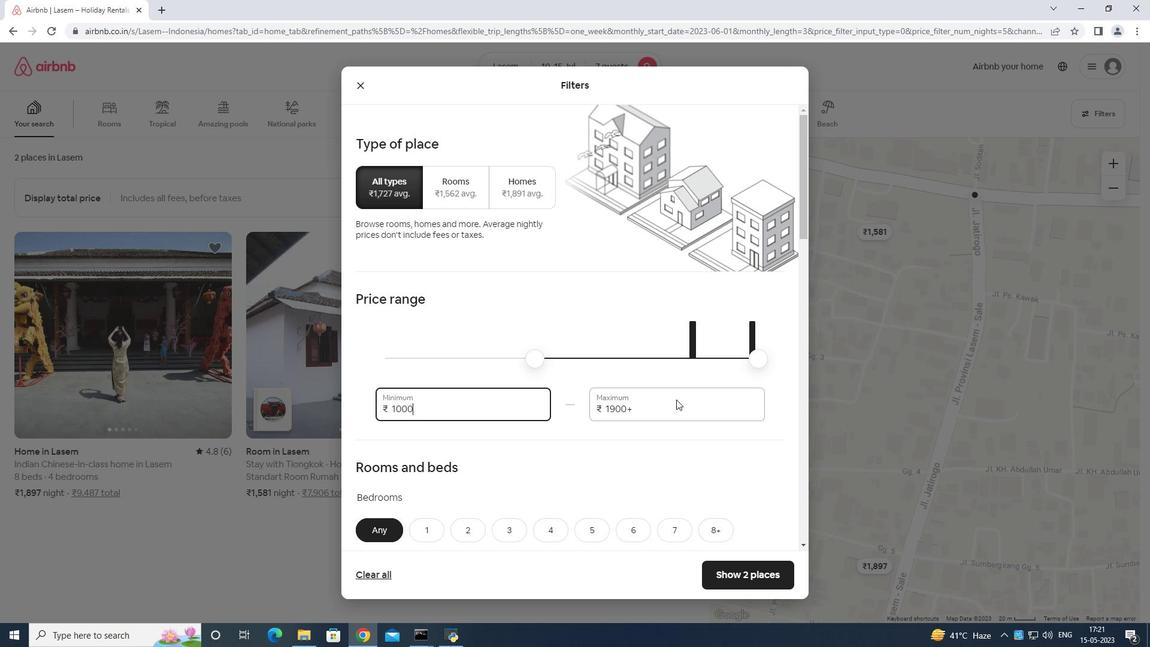 
Action: Mouse pressed left at (676, 399)
Screenshot: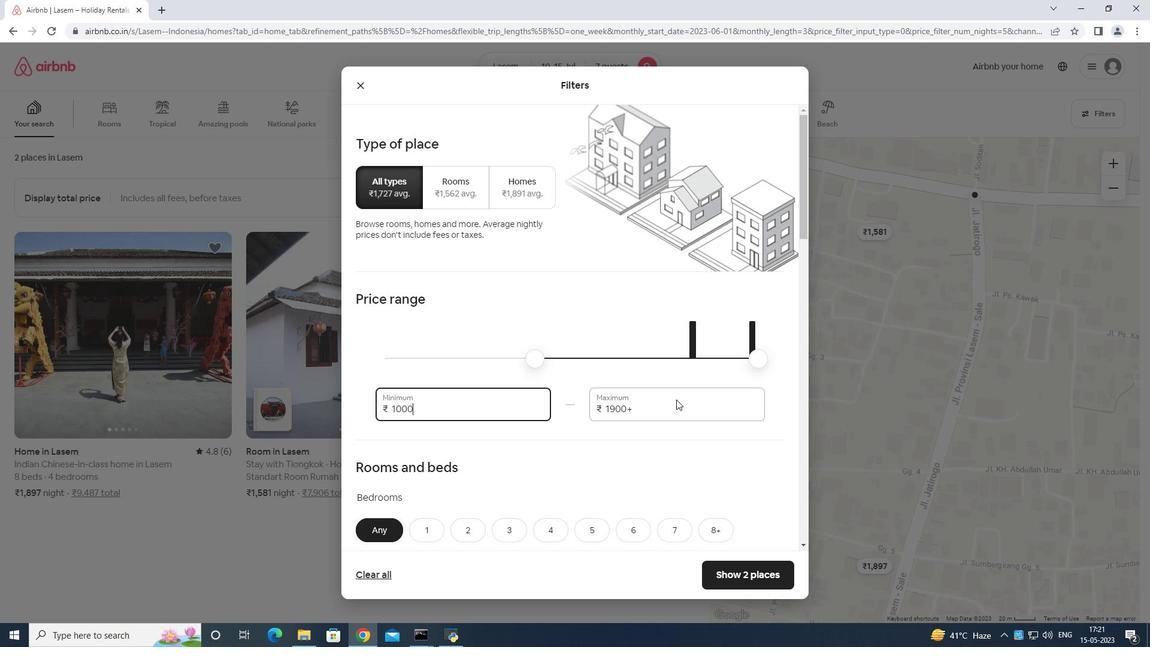 
Action: Mouse moved to (676, 398)
Screenshot: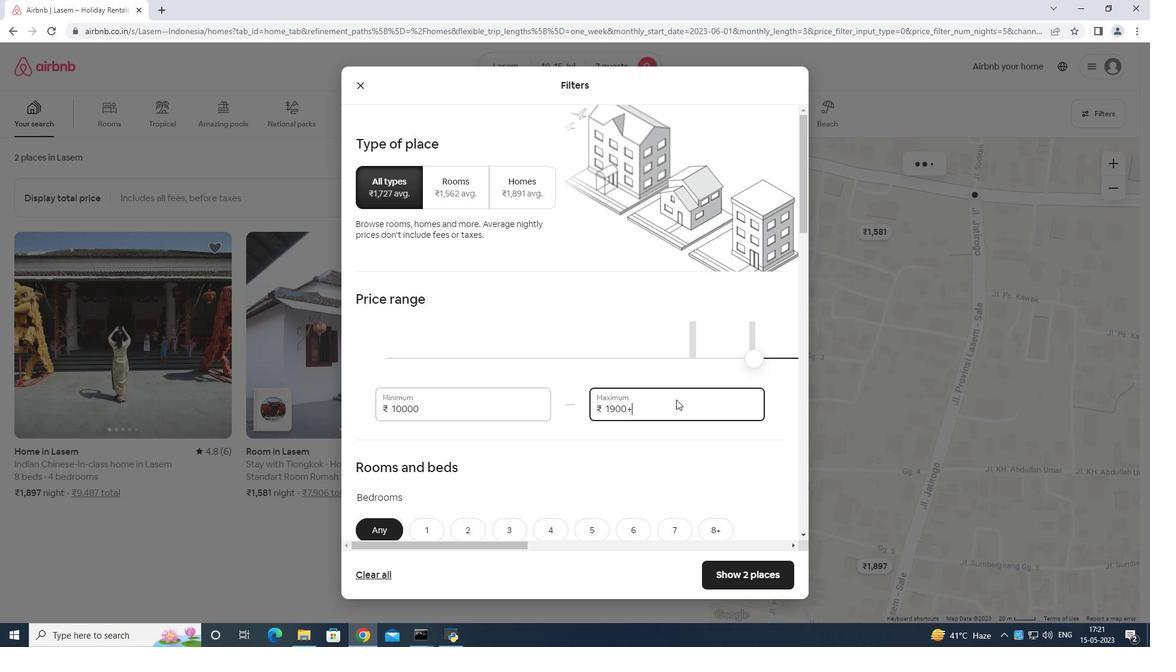 
Action: Key pressed <Key.backspace><Key.backspace><Key.backspace><Key.backspace><Key.backspace><Key.backspace><Key.backspace>1
Screenshot: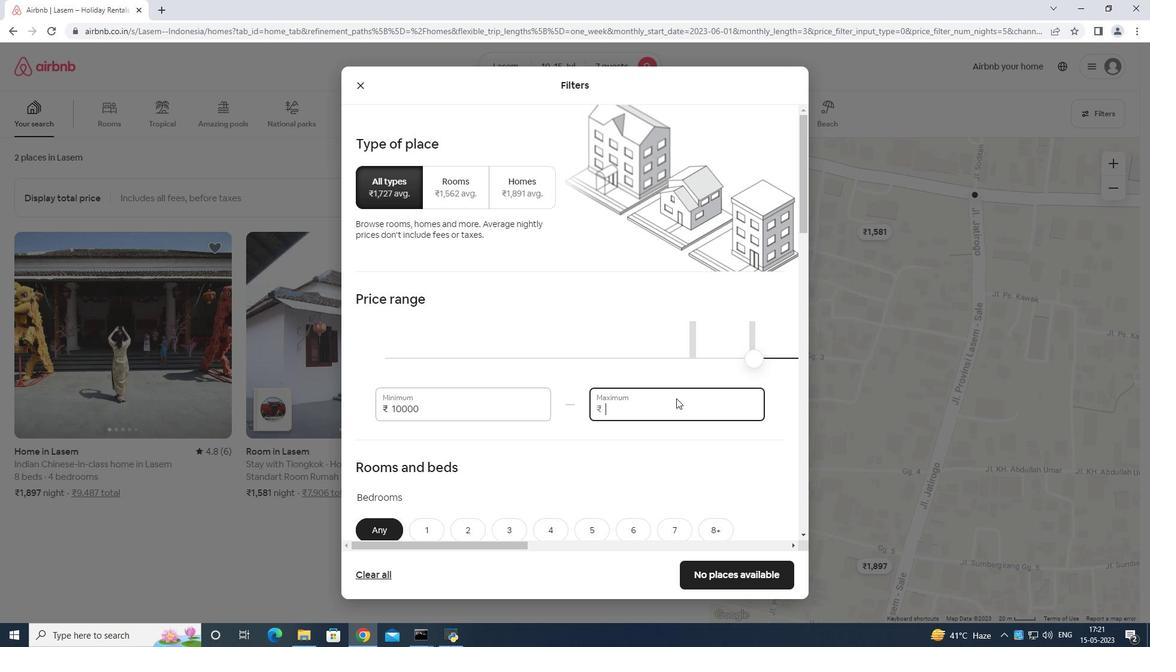 
Action: Mouse moved to (677, 396)
Screenshot: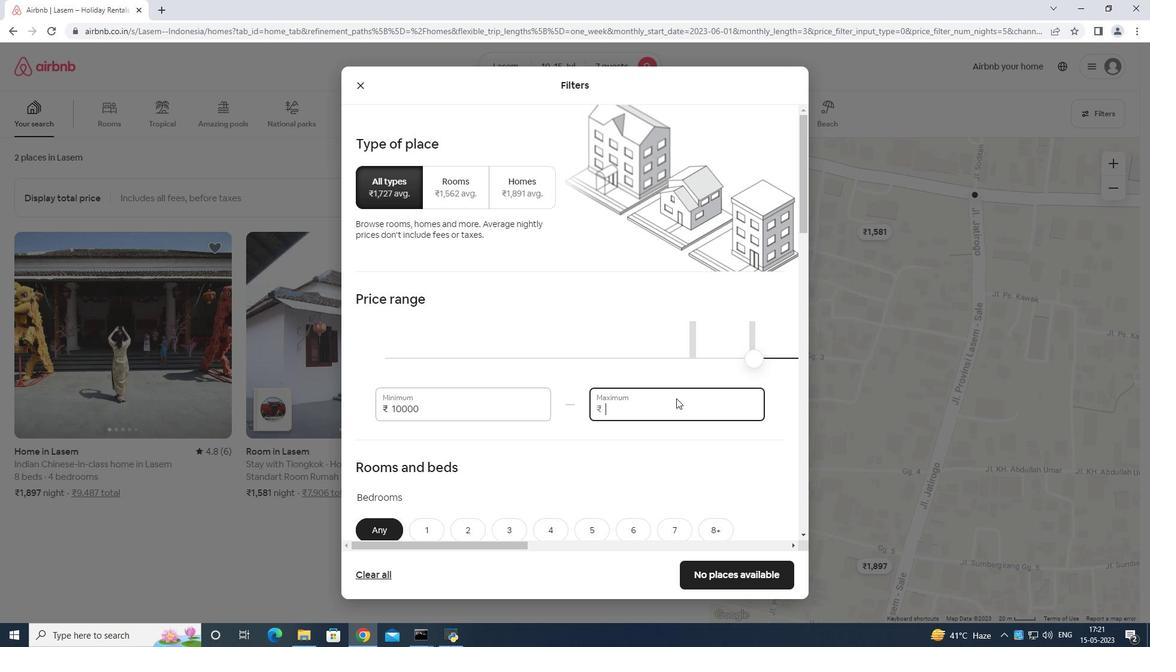 
Action: Key pressed 5
Screenshot: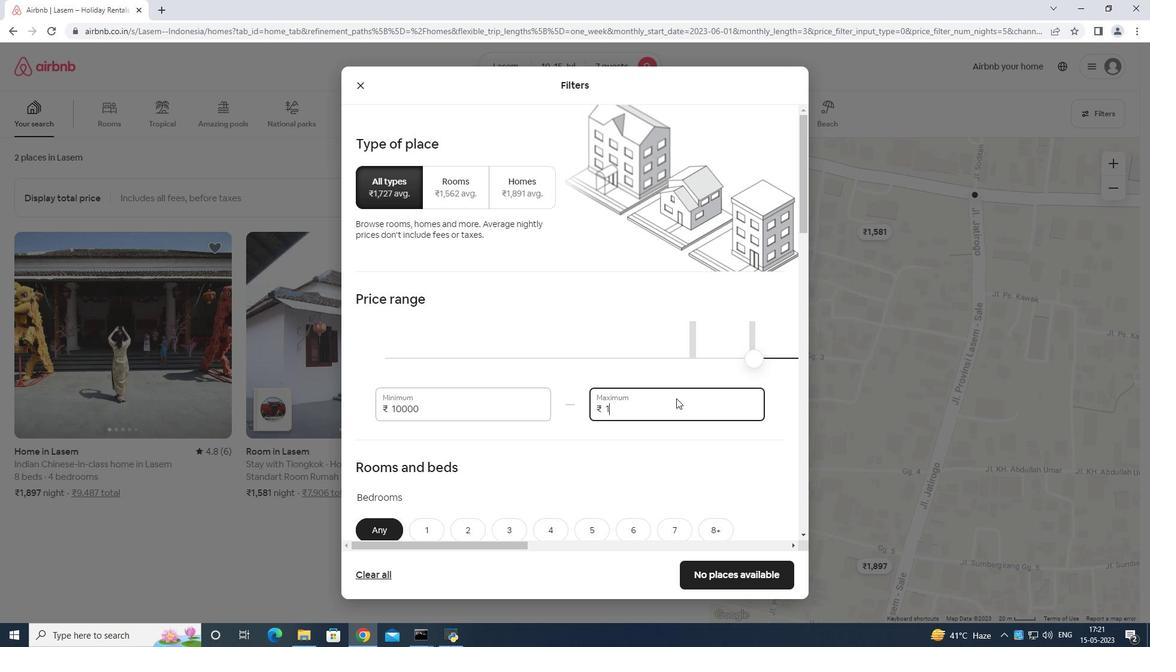 
Action: Mouse moved to (677, 395)
Screenshot: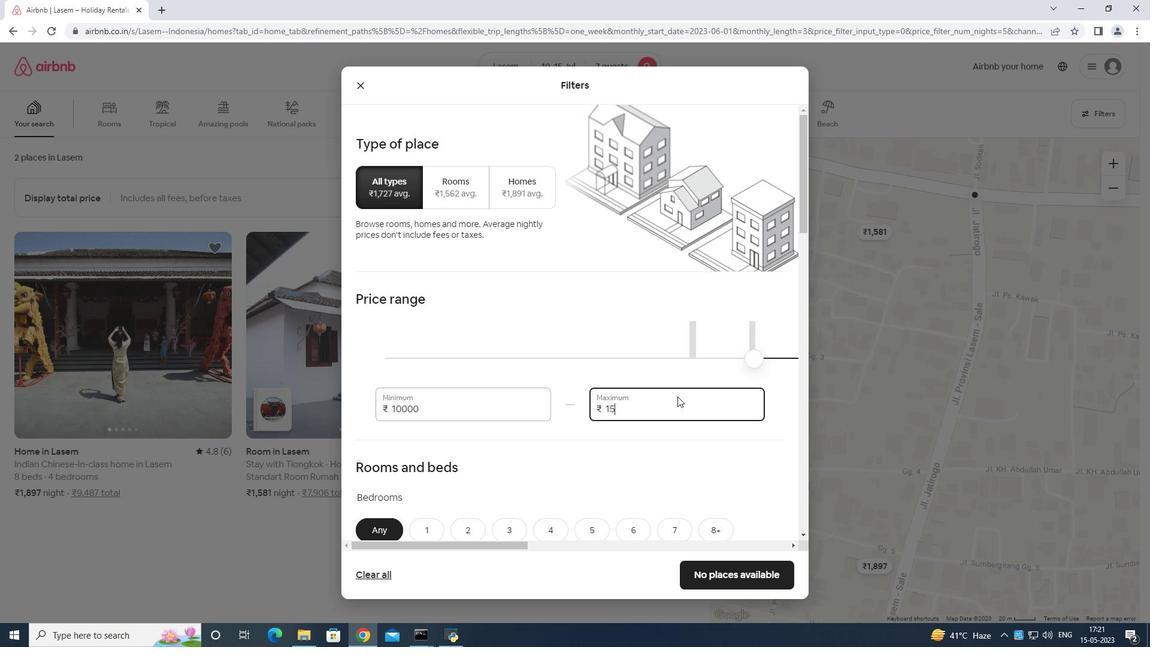 
Action: Key pressed 000
Screenshot: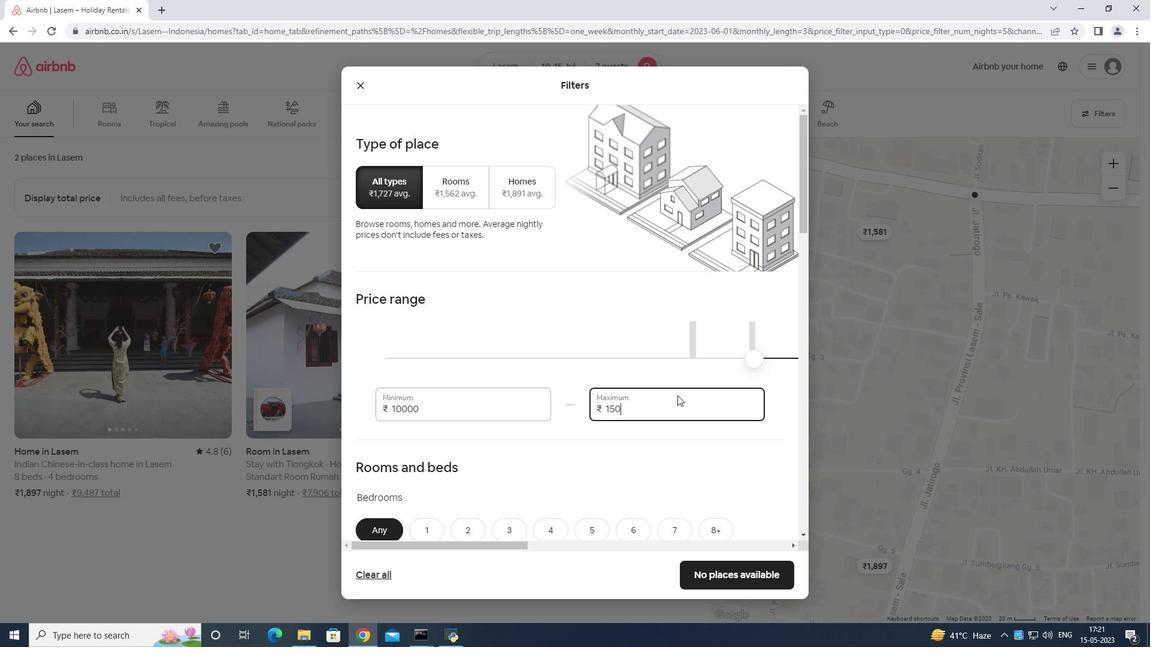 
Action: Mouse moved to (677, 394)
Screenshot: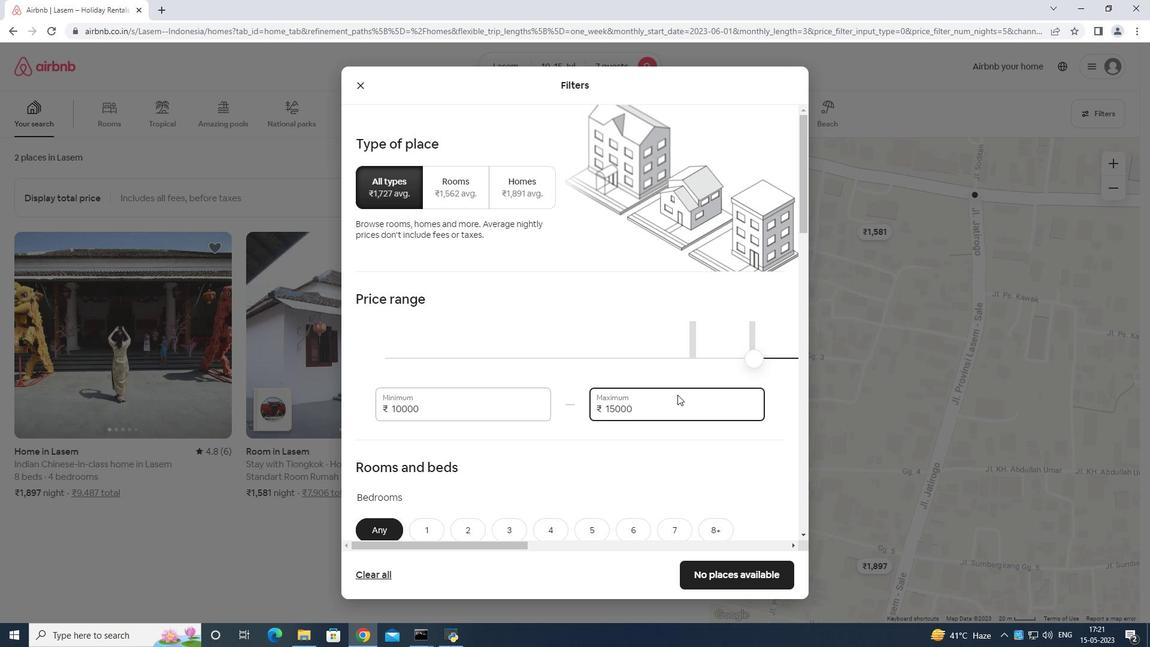 
Action: Mouse scrolled (677, 394) with delta (0, 0)
Screenshot: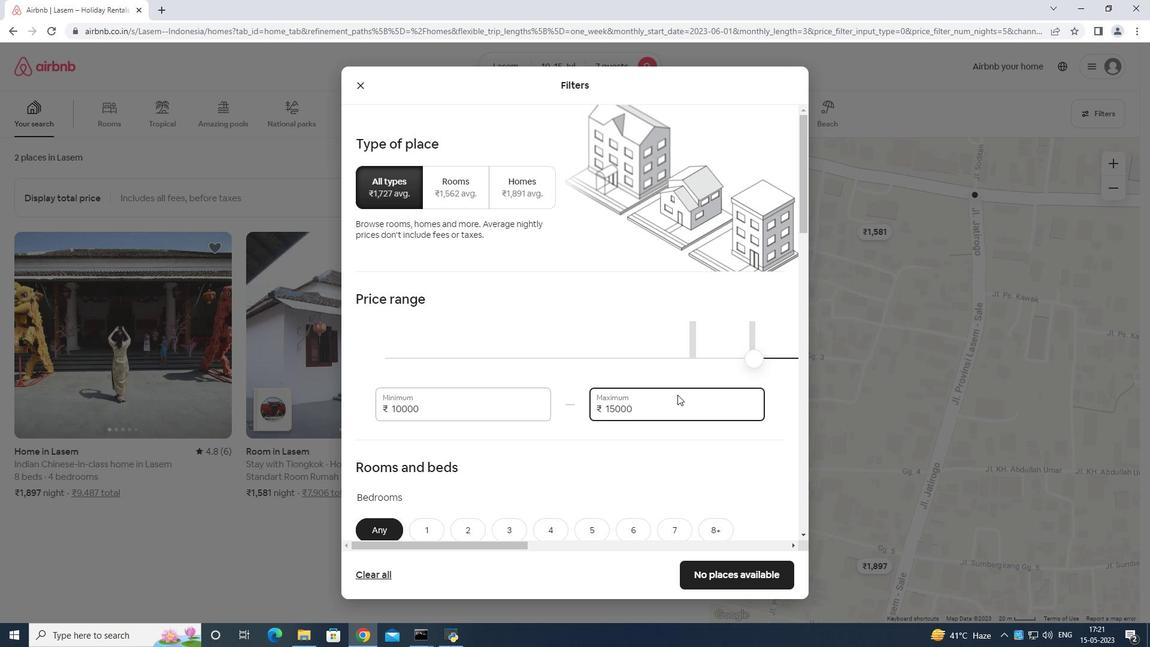 
Action: Mouse scrolled (677, 394) with delta (0, 0)
Screenshot: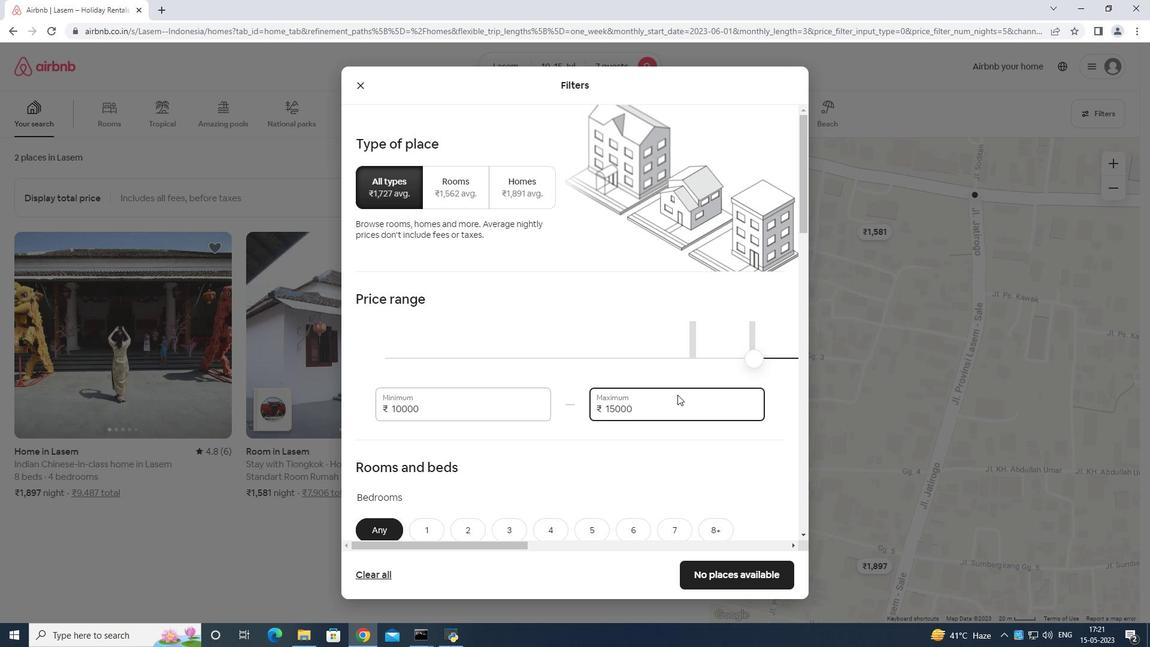 
Action: Mouse moved to (677, 394)
Screenshot: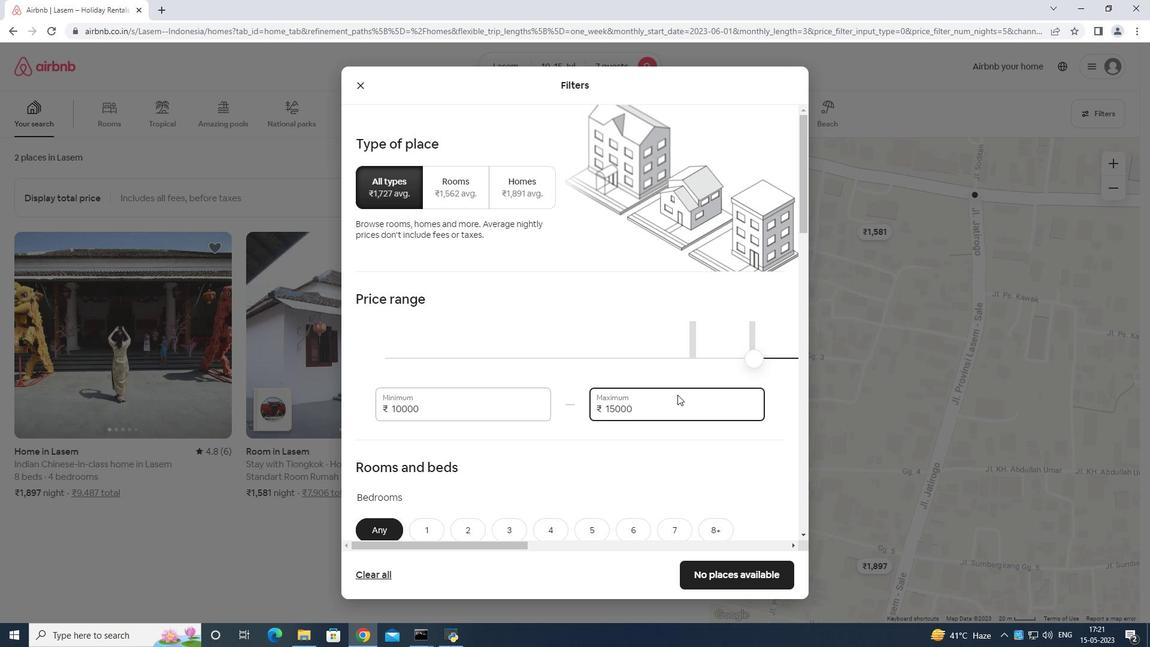
Action: Mouse scrolled (677, 394) with delta (0, 0)
Screenshot: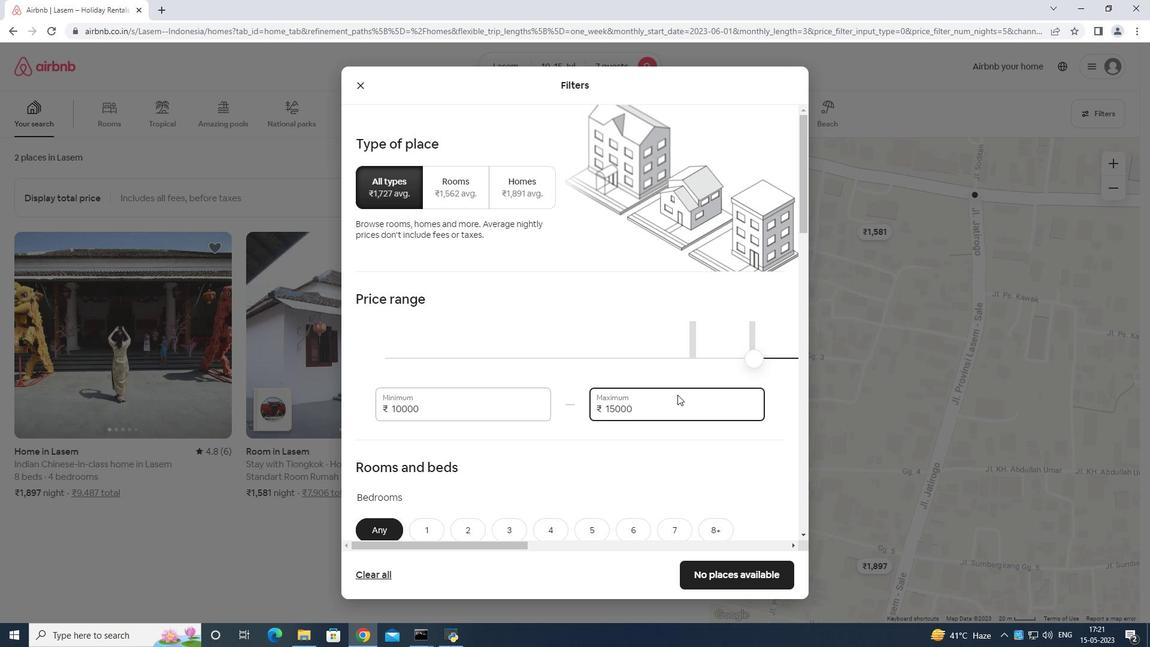 
Action: Mouse moved to (550, 352)
Screenshot: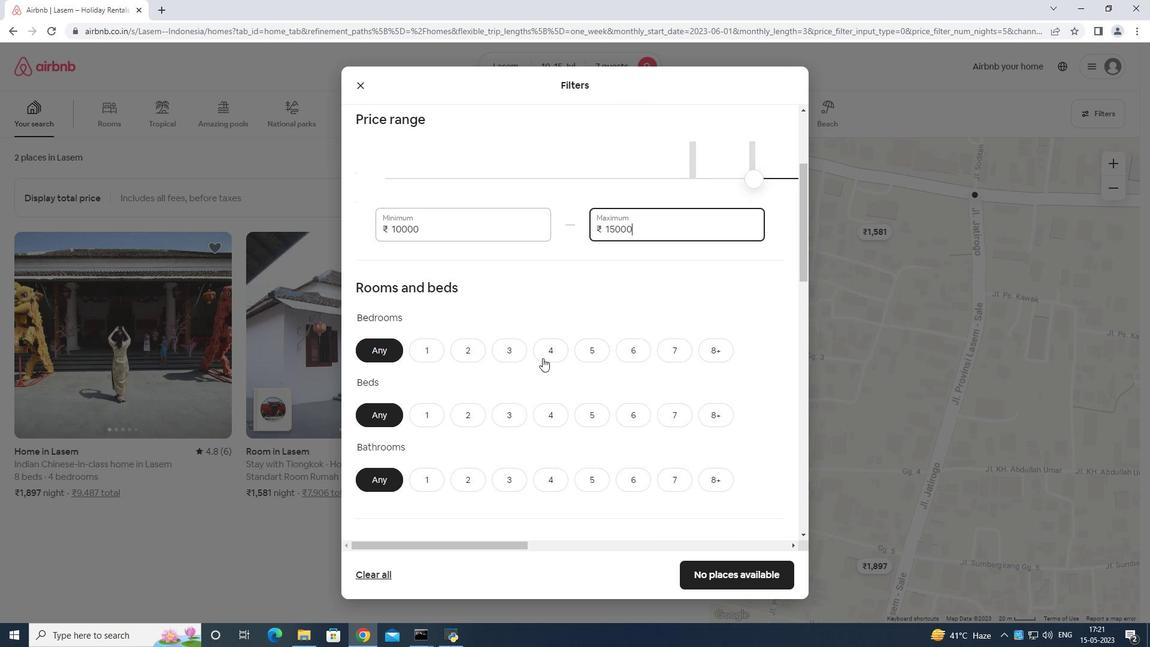 
Action: Mouse pressed left at (550, 352)
Screenshot: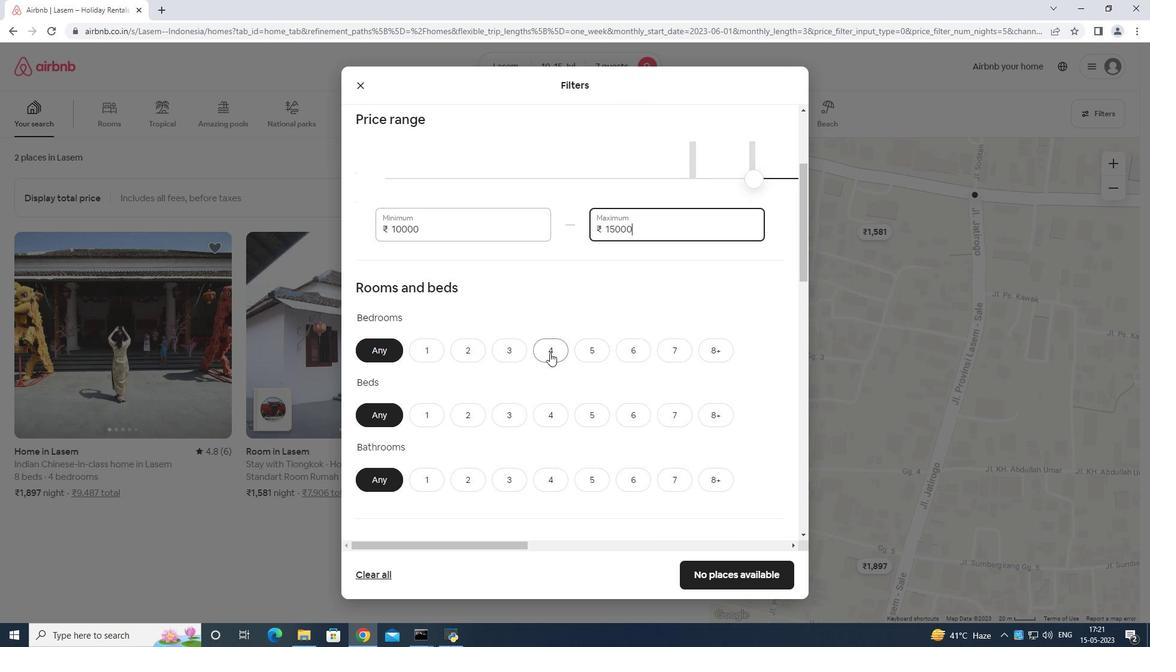 
Action: Mouse moved to (674, 411)
Screenshot: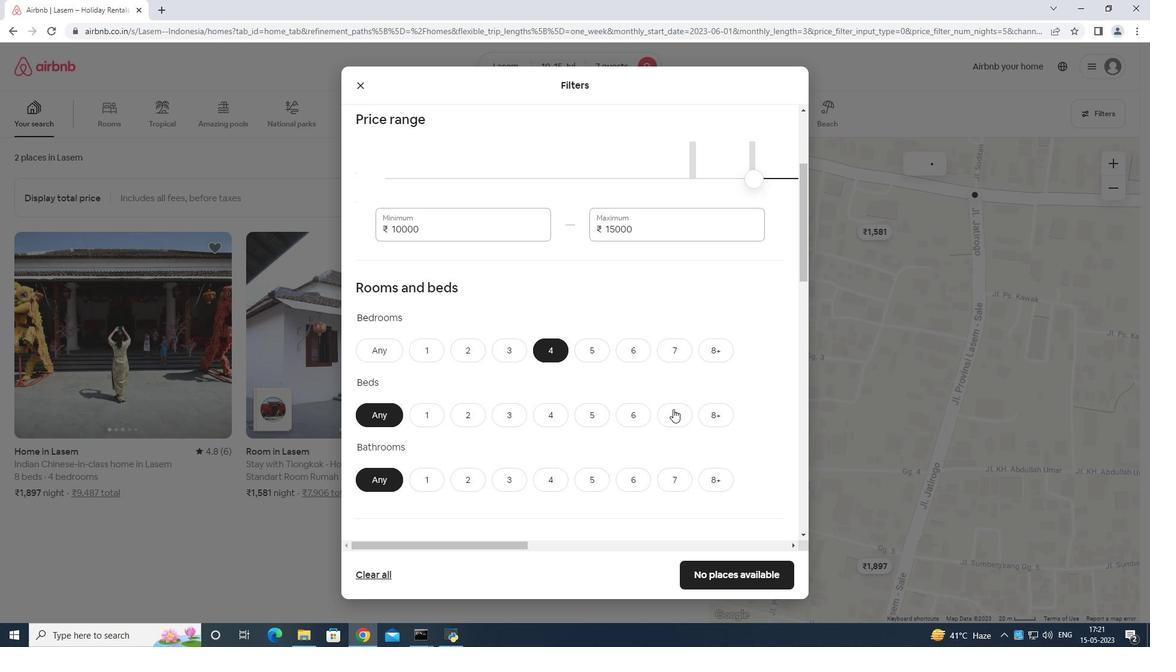 
Action: Mouse pressed left at (674, 411)
Screenshot: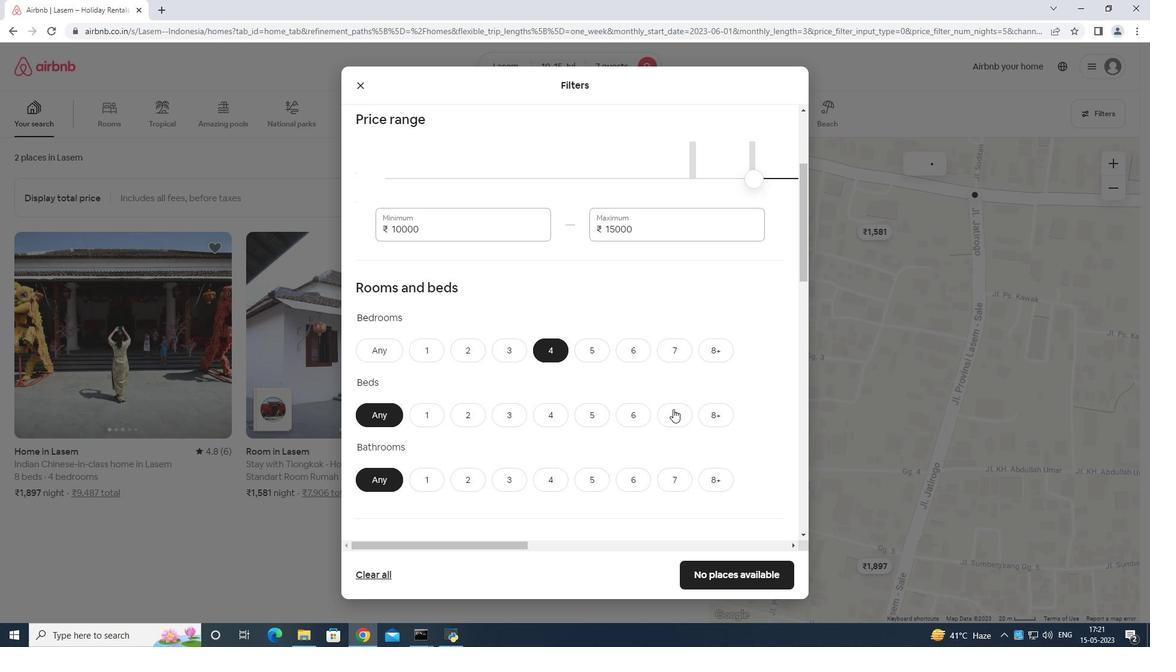 
Action: Mouse moved to (541, 474)
Screenshot: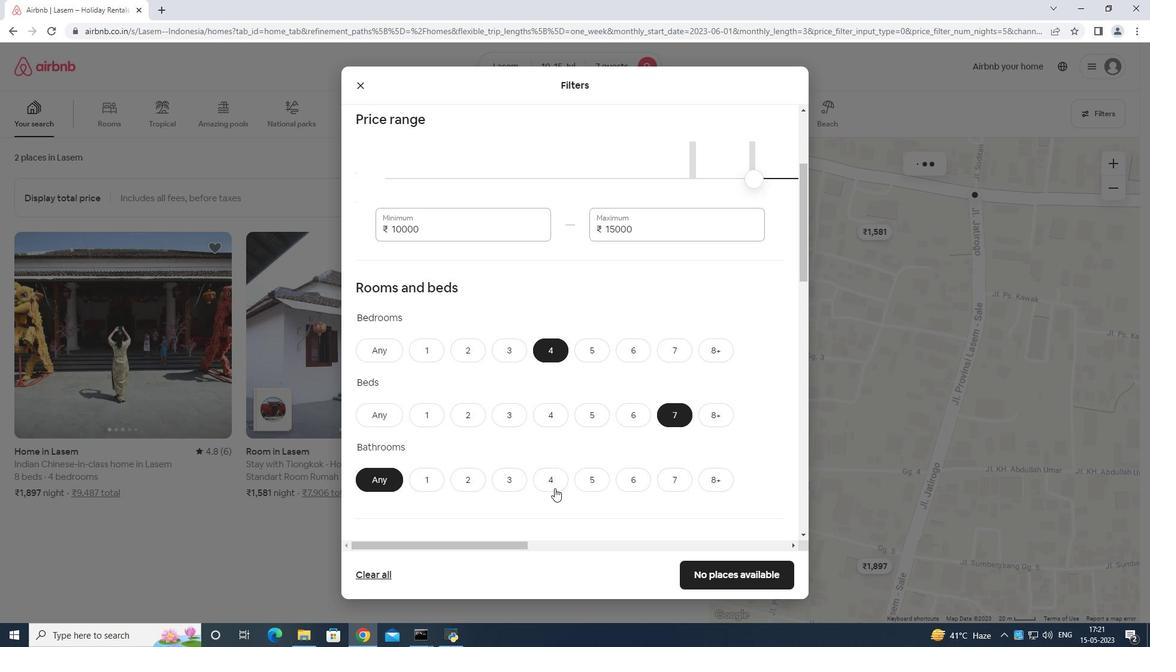 
Action: Mouse pressed left at (541, 474)
Screenshot: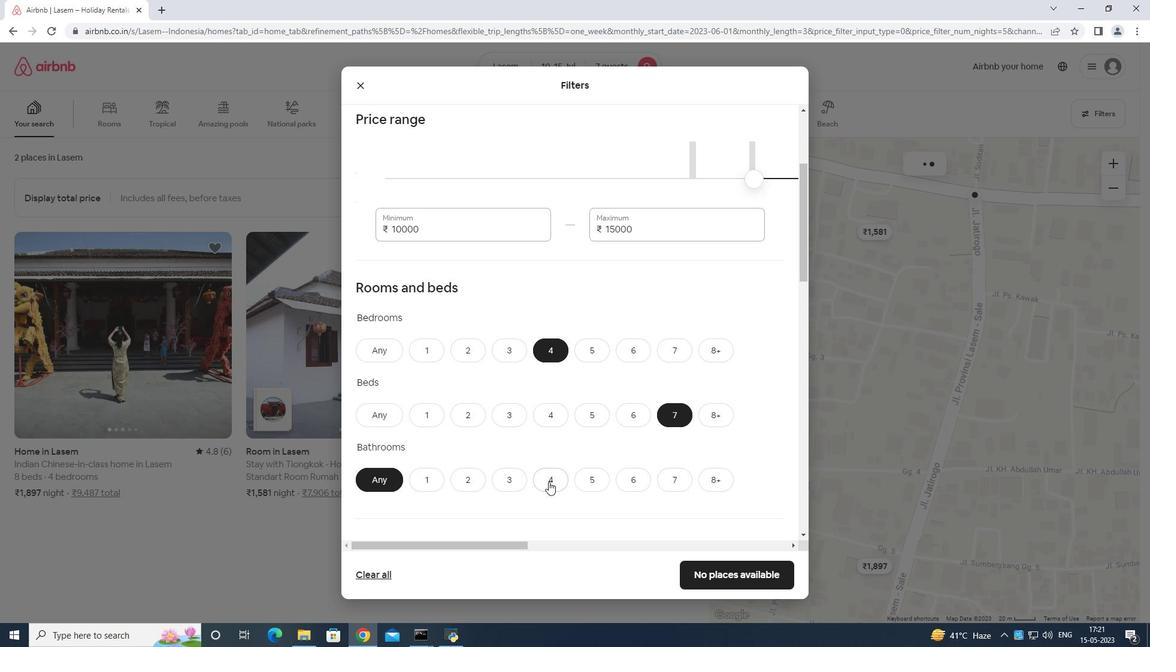
Action: Mouse moved to (592, 465)
Screenshot: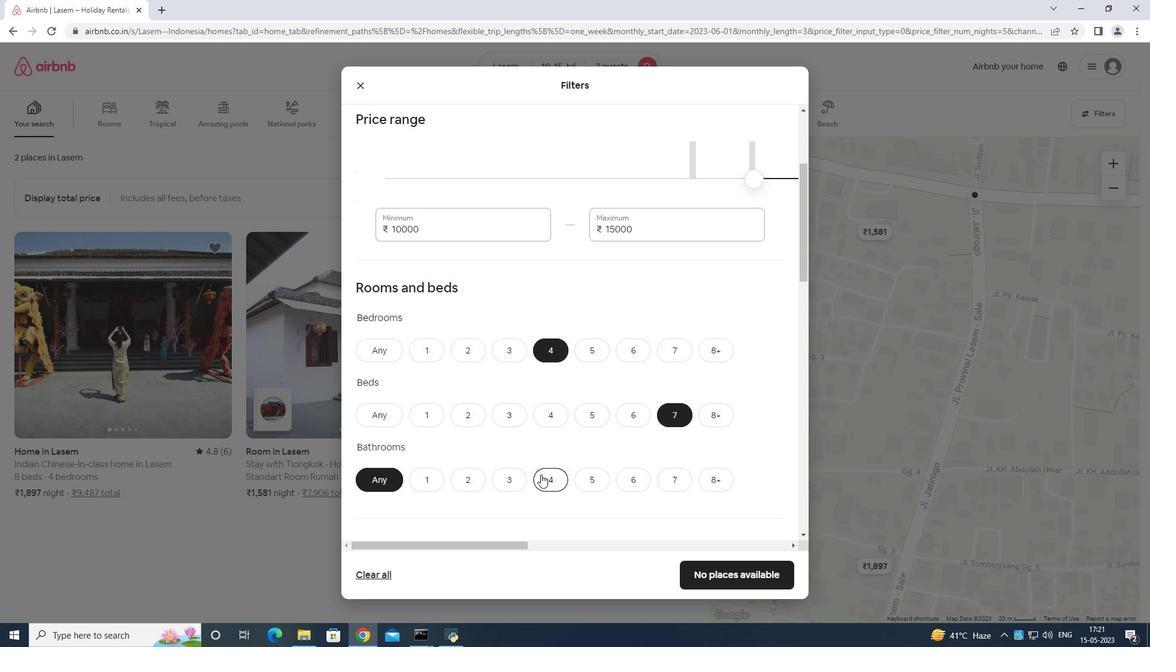 
Action: Mouse scrolled (592, 464) with delta (0, 0)
Screenshot: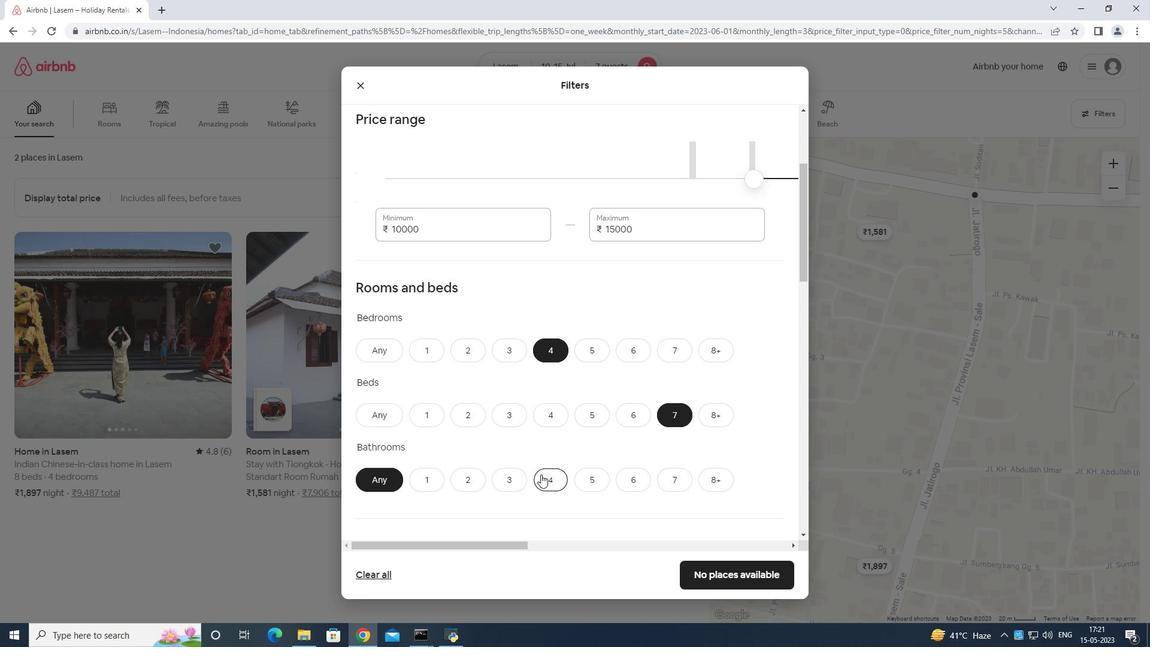 
Action: Mouse scrolled (592, 464) with delta (0, 0)
Screenshot: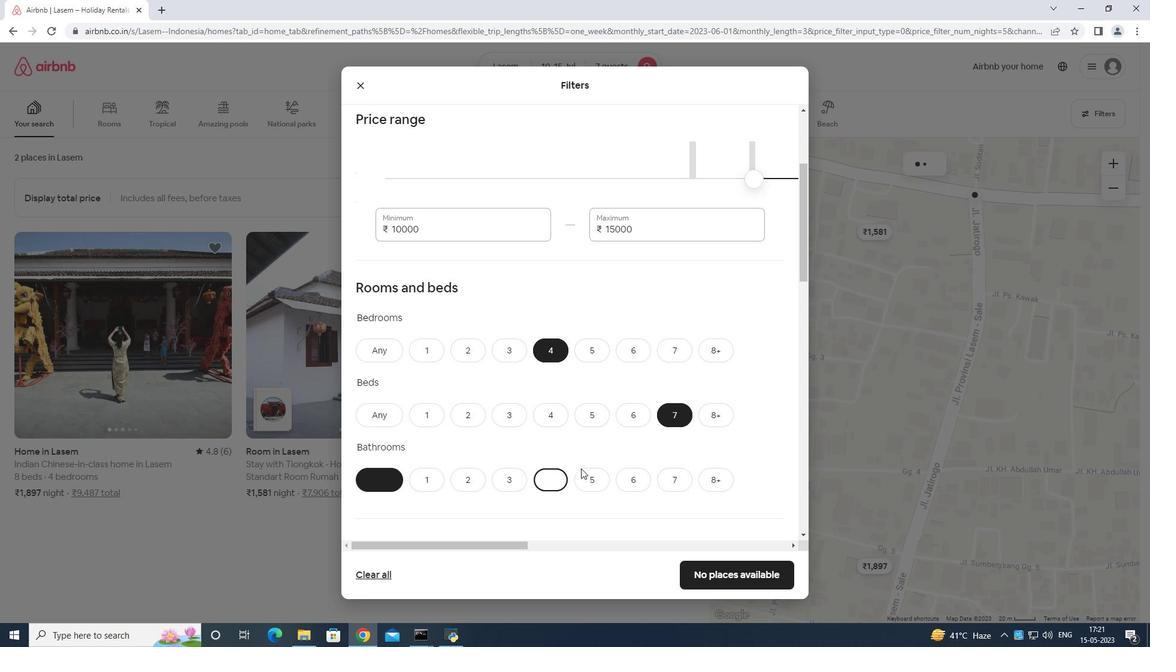 
Action: Mouse moved to (593, 464)
Screenshot: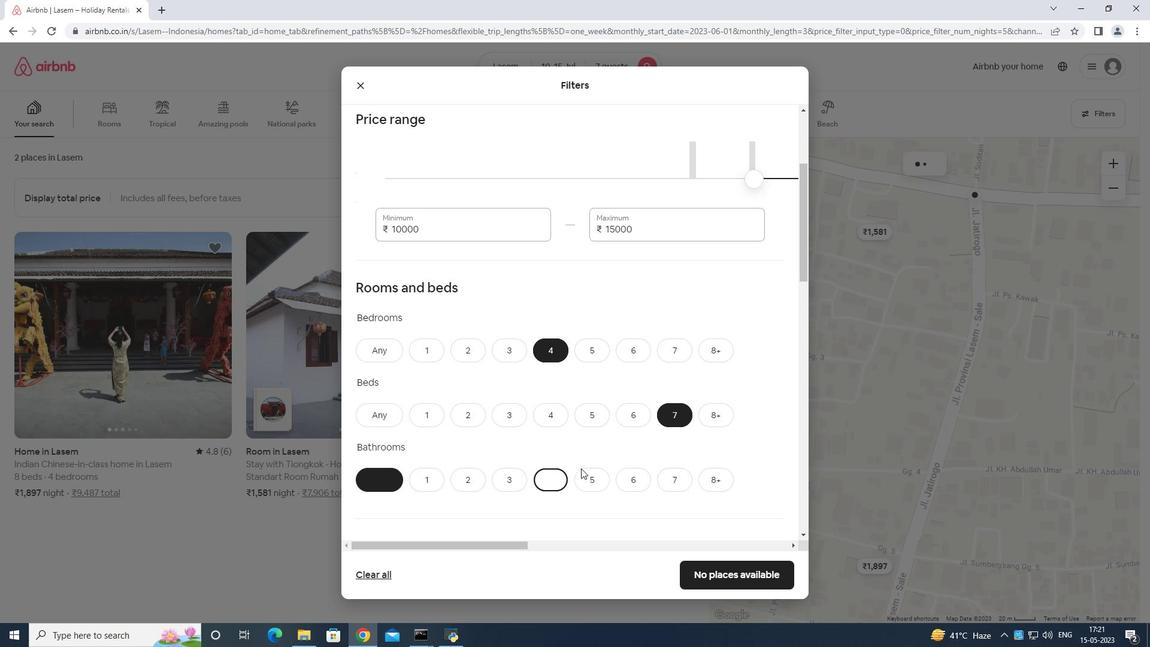 
Action: Mouse scrolled (593, 464) with delta (0, 0)
Screenshot: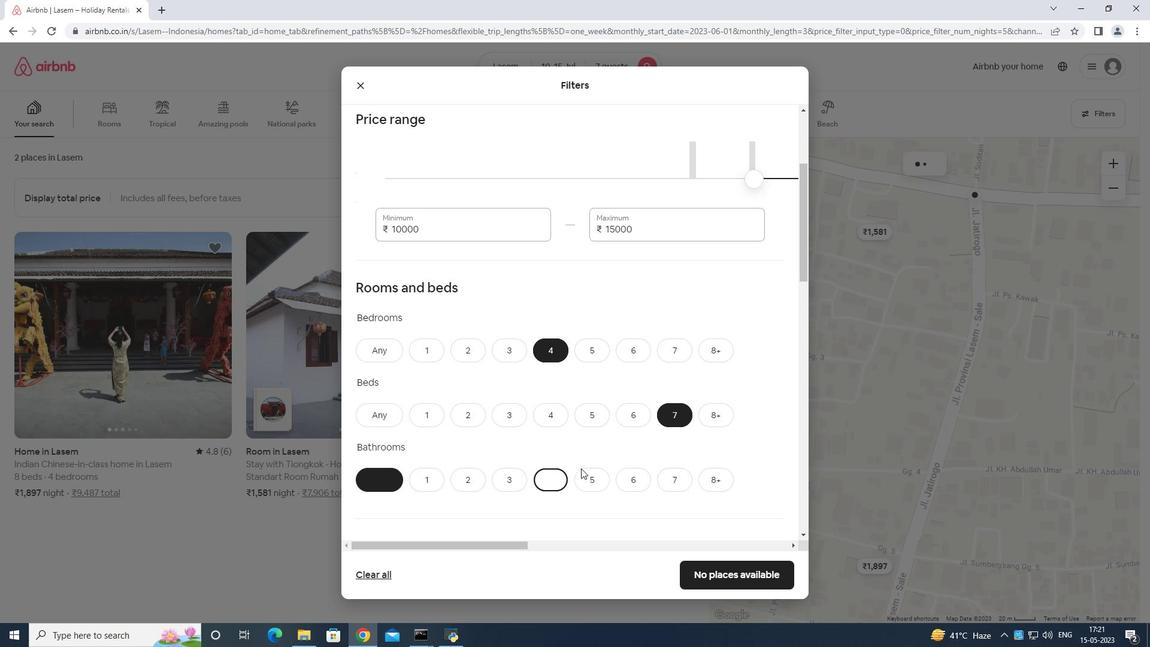 
Action: Mouse moved to (429, 414)
Screenshot: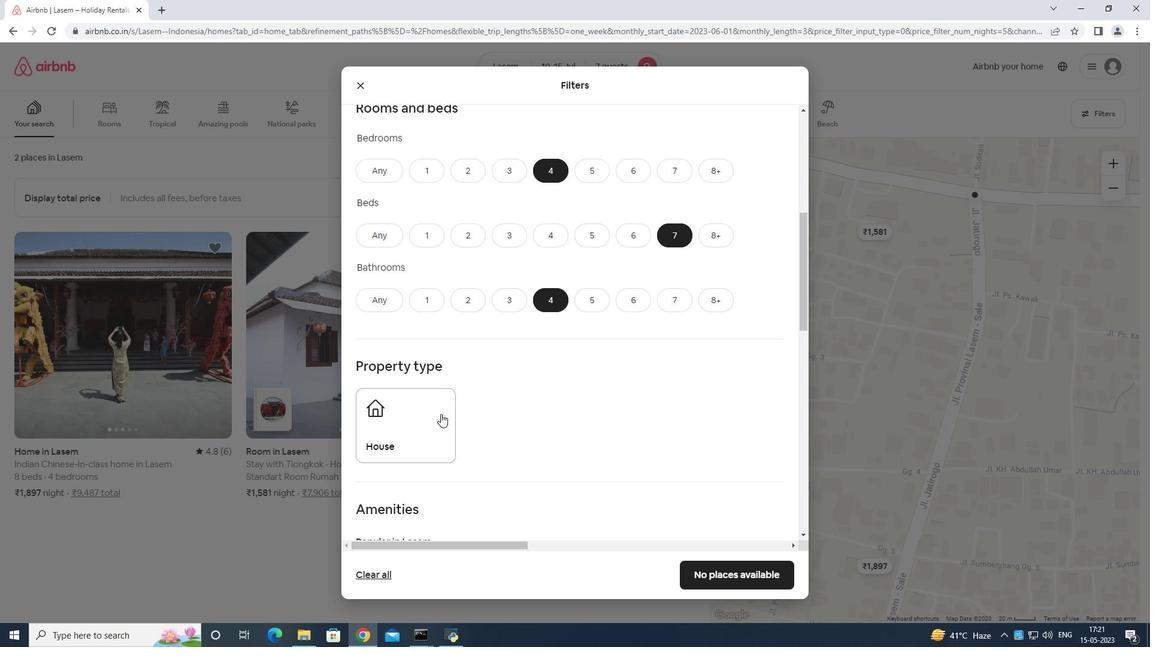 
Action: Mouse pressed left at (429, 414)
Screenshot: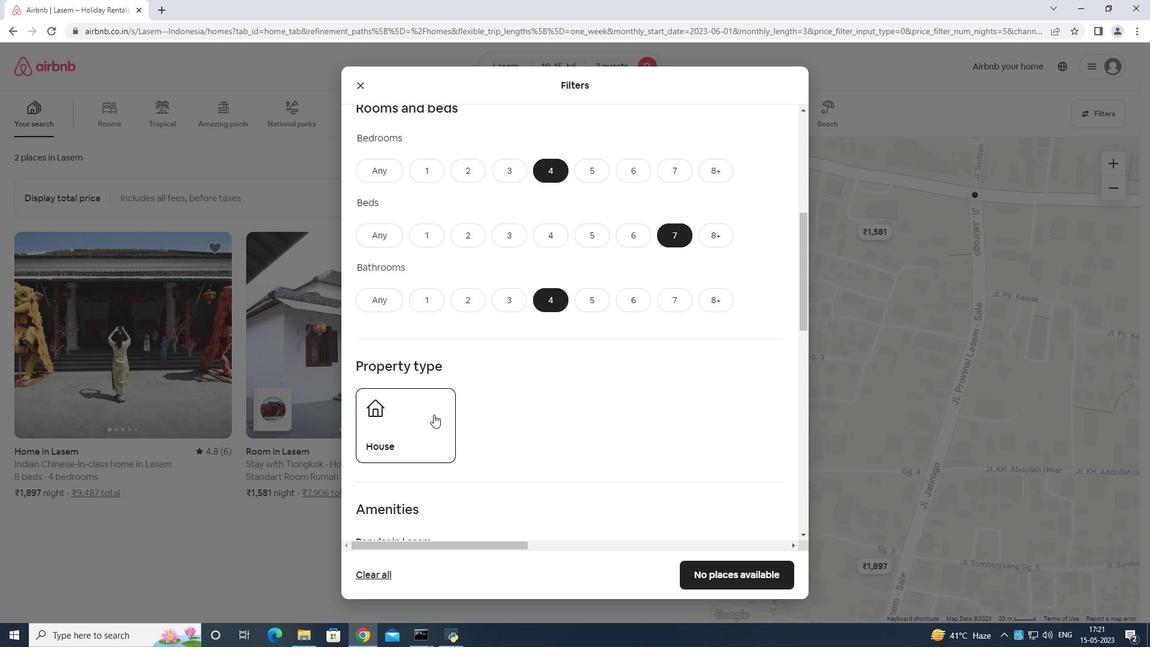 
Action: Mouse moved to (490, 407)
Screenshot: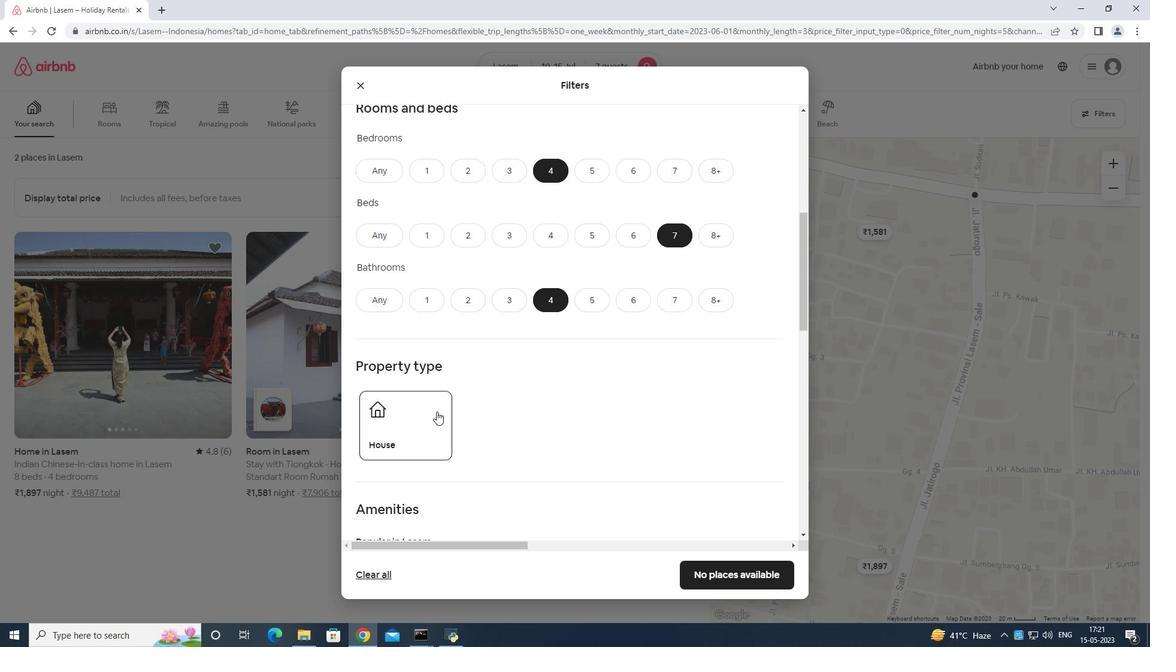 
Action: Mouse scrolled (490, 406) with delta (0, 0)
Screenshot: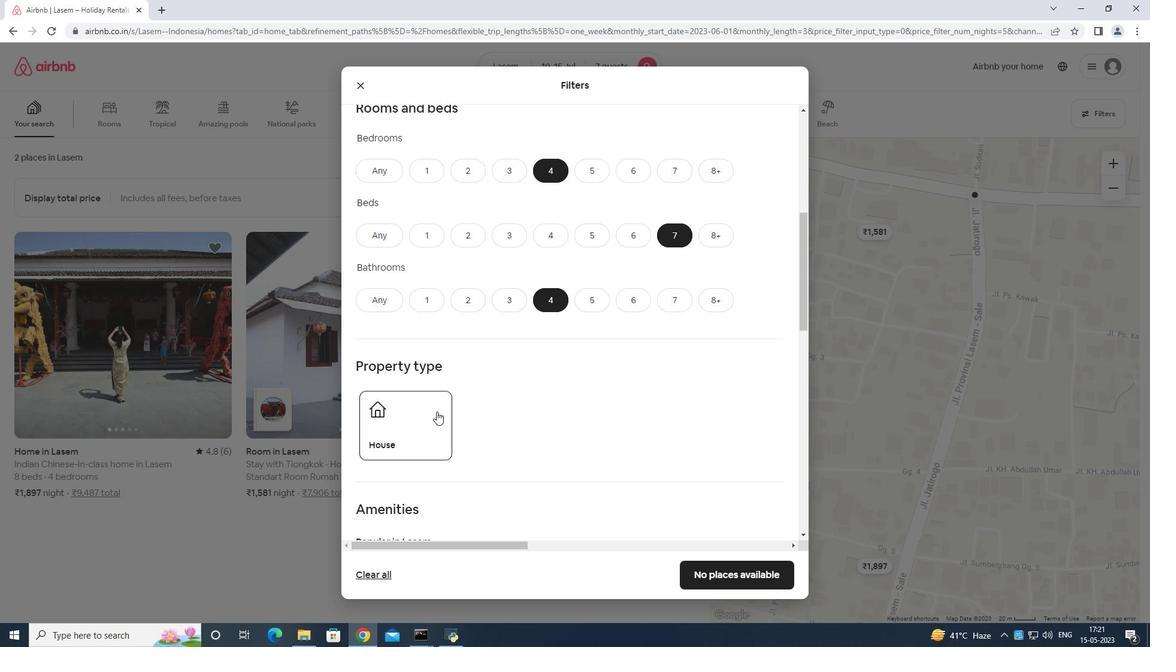 
Action: Mouse moved to (521, 427)
Screenshot: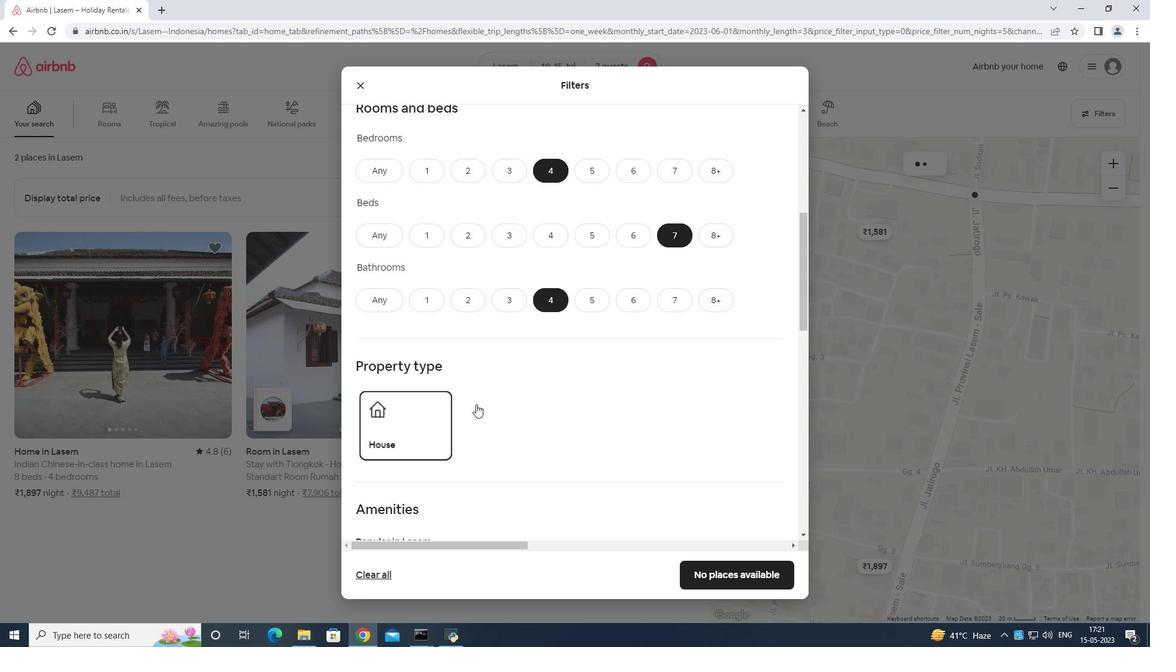 
Action: Mouse scrolled (517, 425) with delta (0, 0)
Screenshot: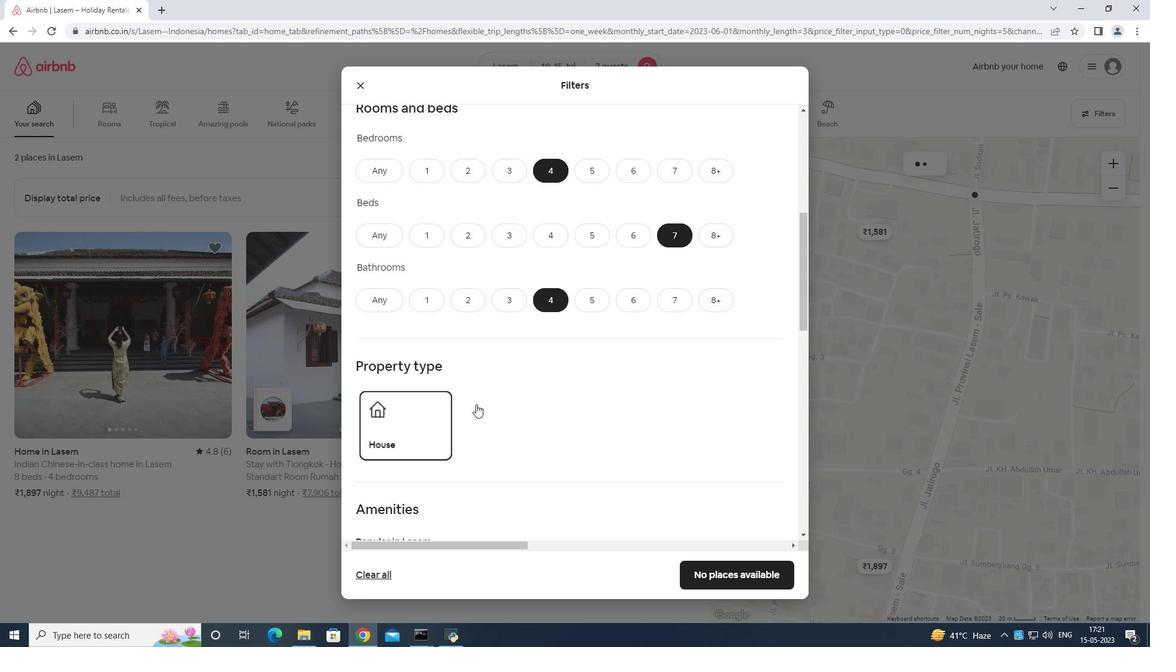 
Action: Mouse moved to (527, 430)
Screenshot: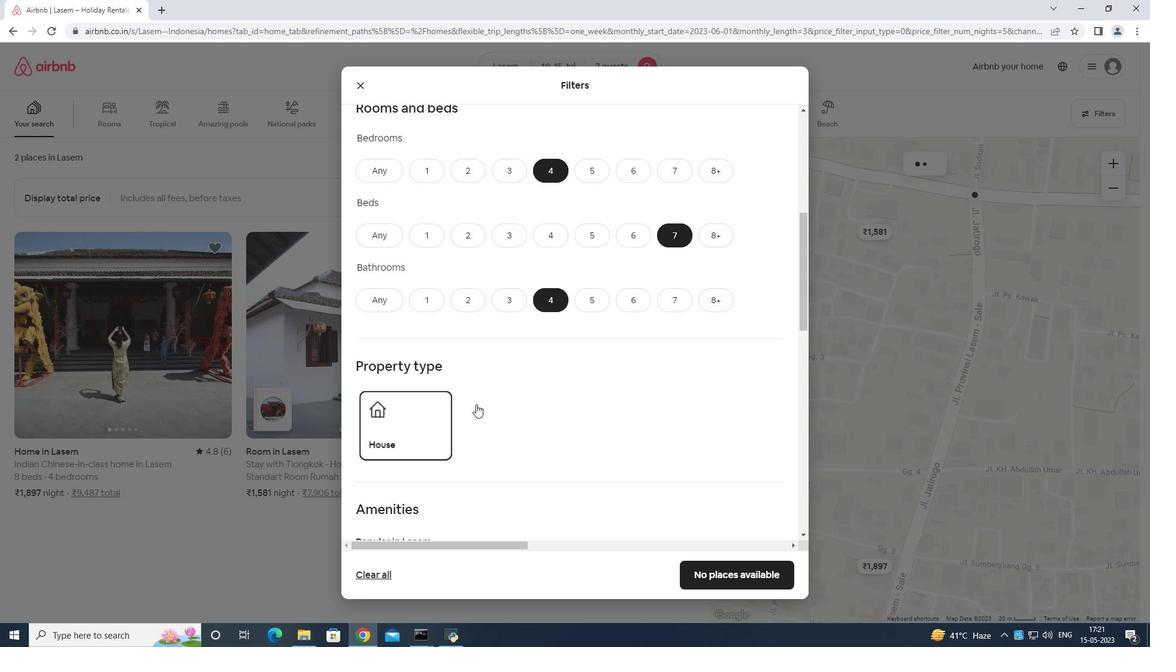 
Action: Mouse scrolled (527, 429) with delta (0, 0)
Screenshot: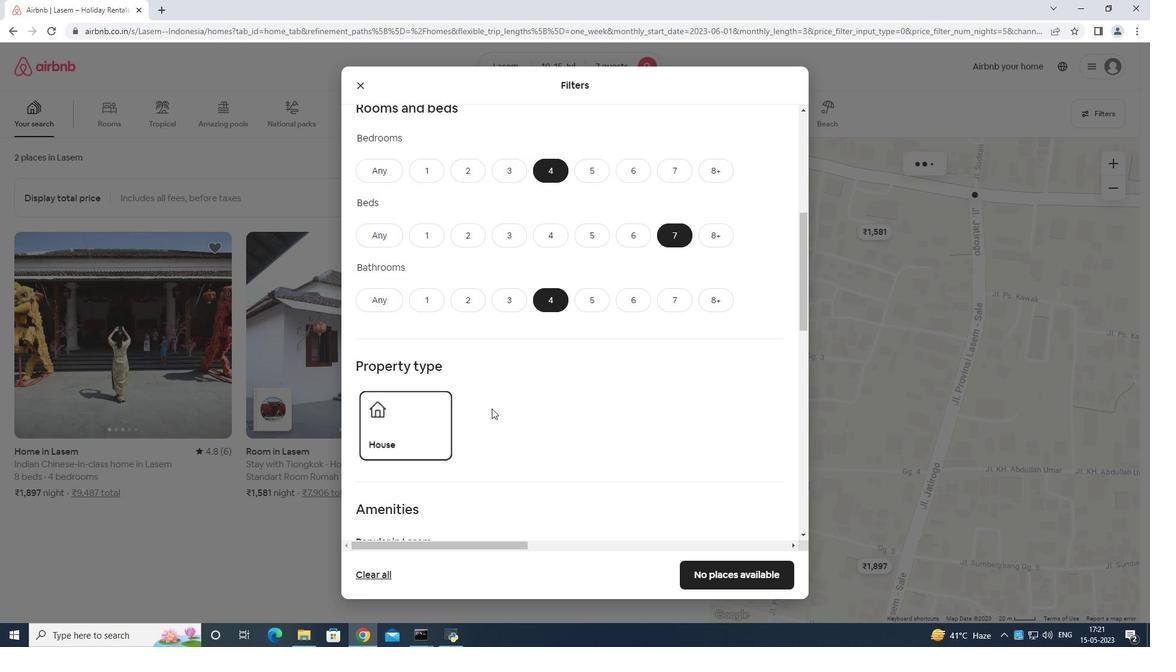 
Action: Mouse scrolled (527, 429) with delta (0, 0)
Screenshot: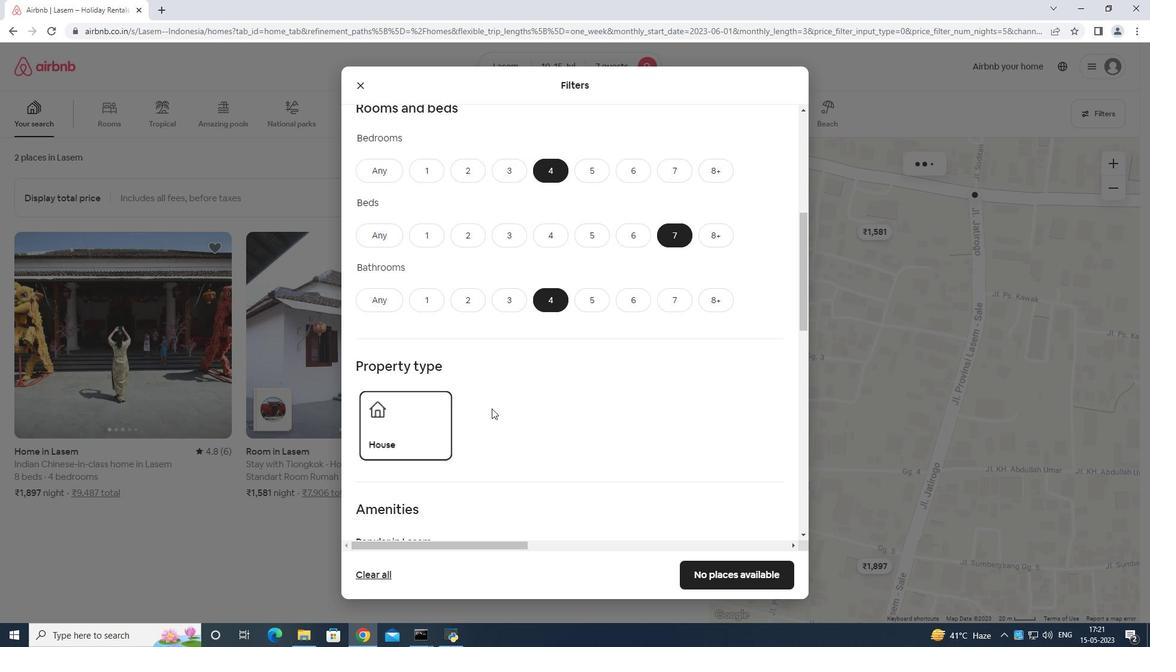 
Action: Mouse moved to (392, 328)
Screenshot: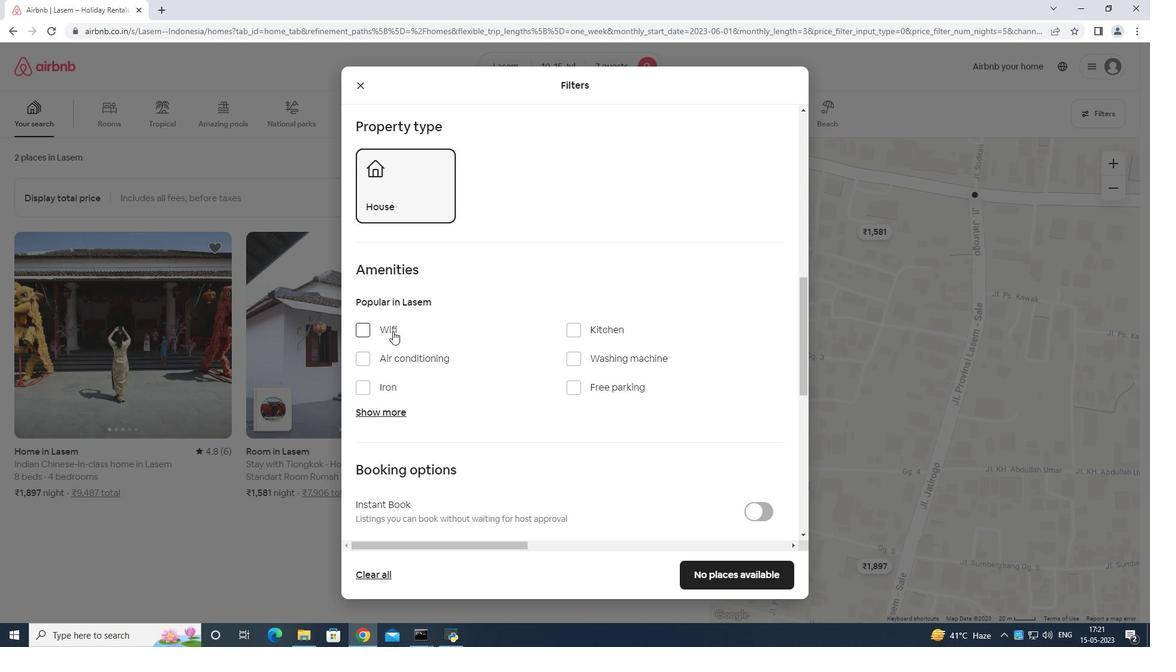 
Action: Mouse pressed left at (392, 328)
Screenshot: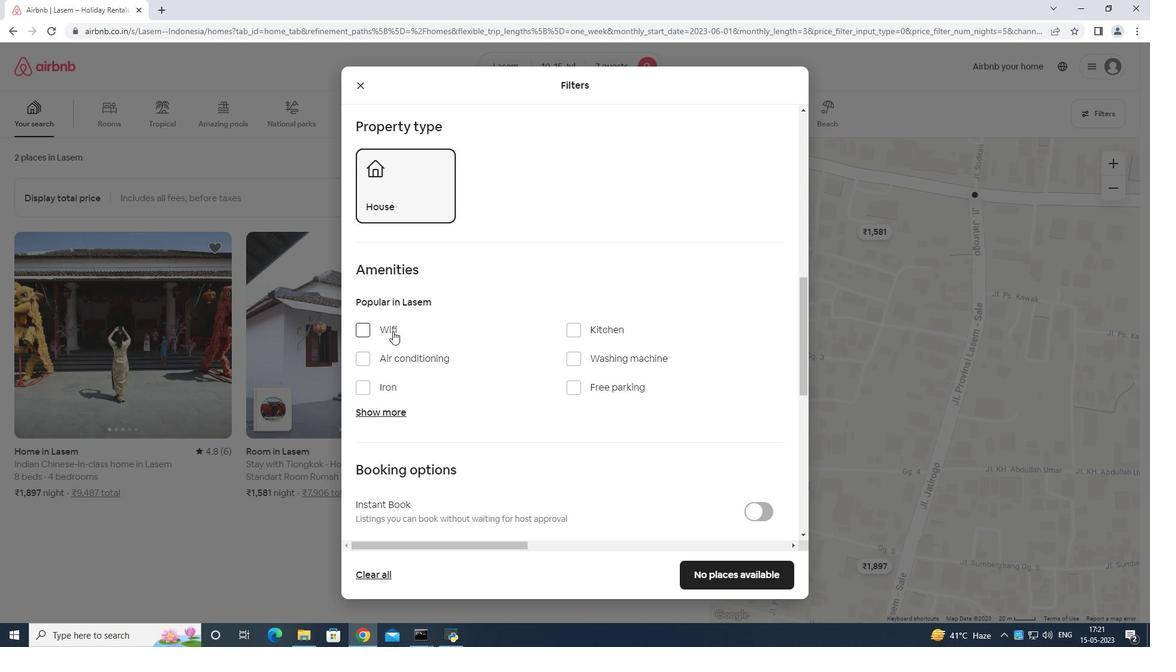 
Action: Mouse moved to (381, 410)
Screenshot: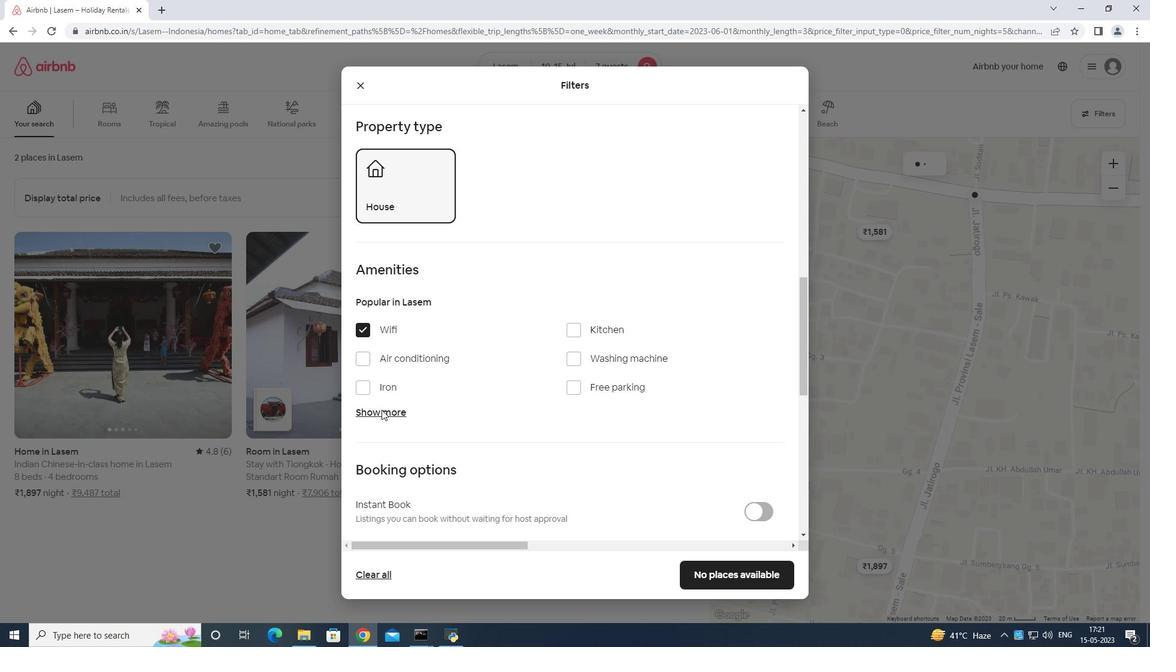 
Action: Mouse pressed left at (381, 410)
Screenshot: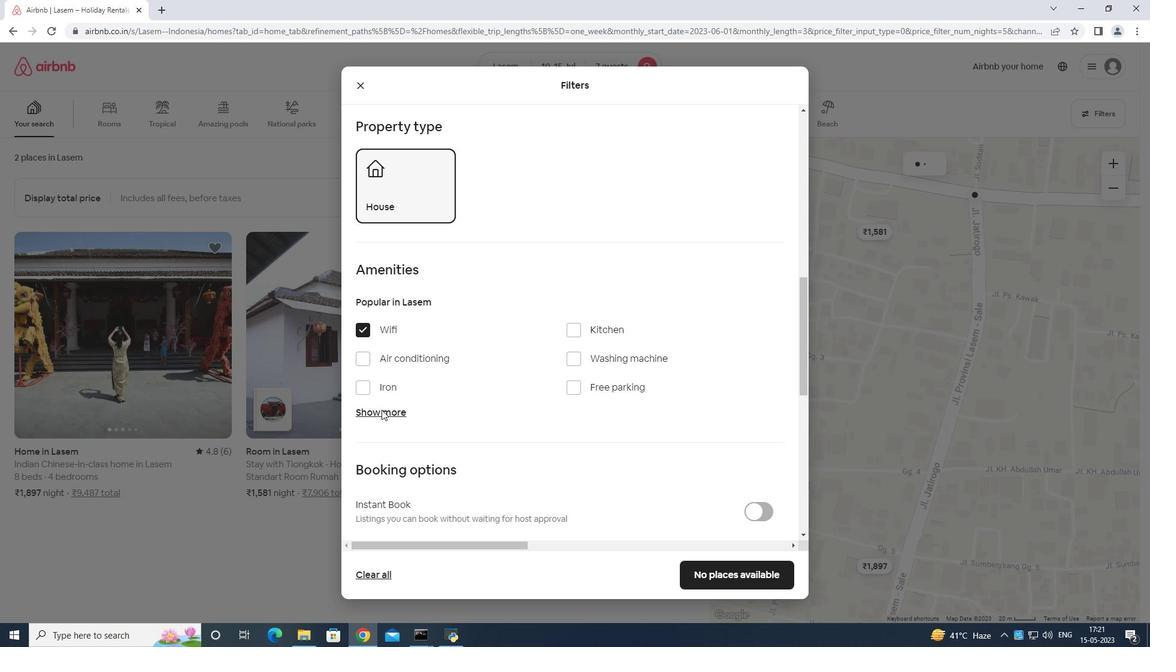 
Action: Mouse moved to (584, 387)
Screenshot: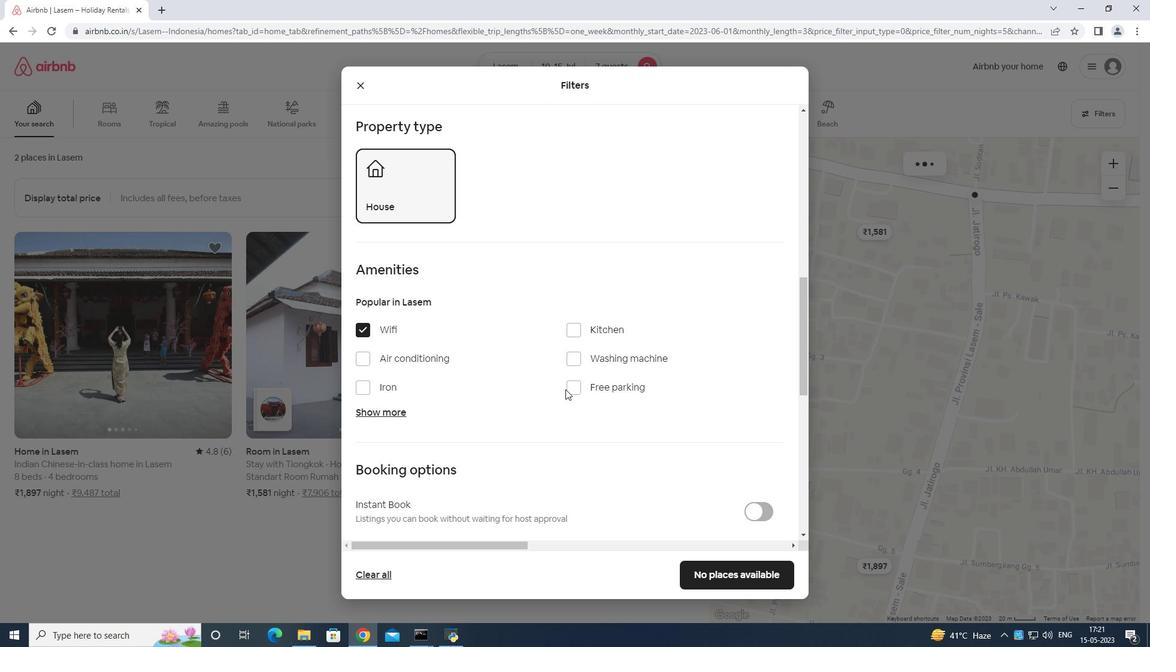 
Action: Mouse pressed left at (584, 387)
Screenshot: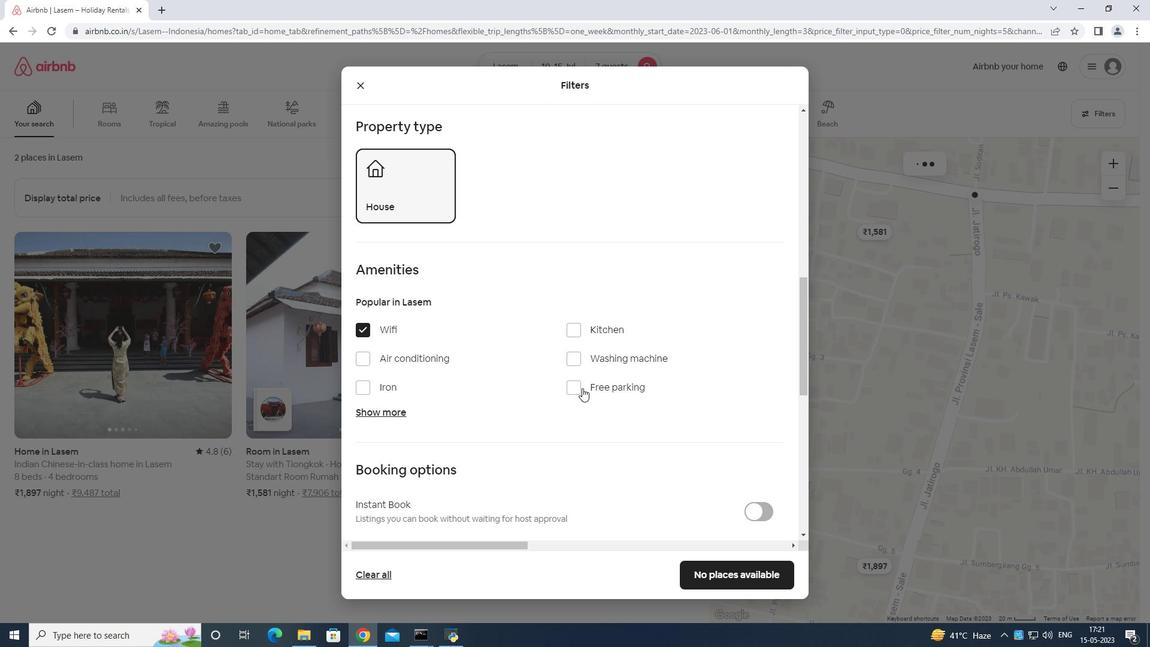 
Action: Mouse moved to (573, 420)
Screenshot: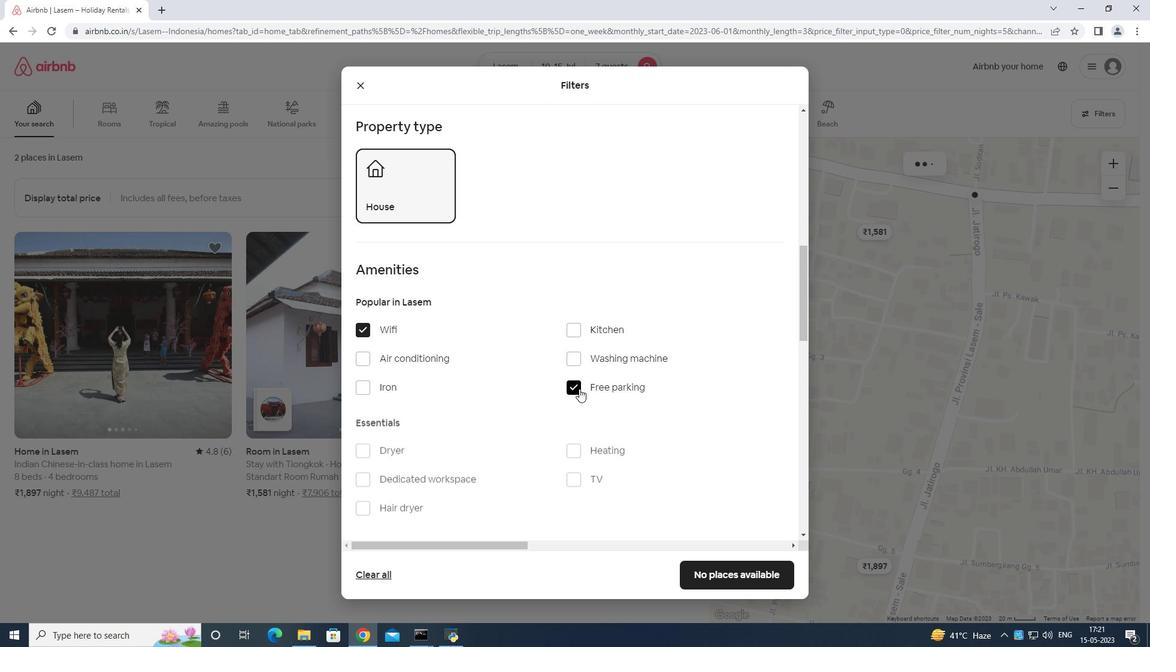 
Action: Mouse scrolled (573, 419) with delta (0, 0)
Screenshot: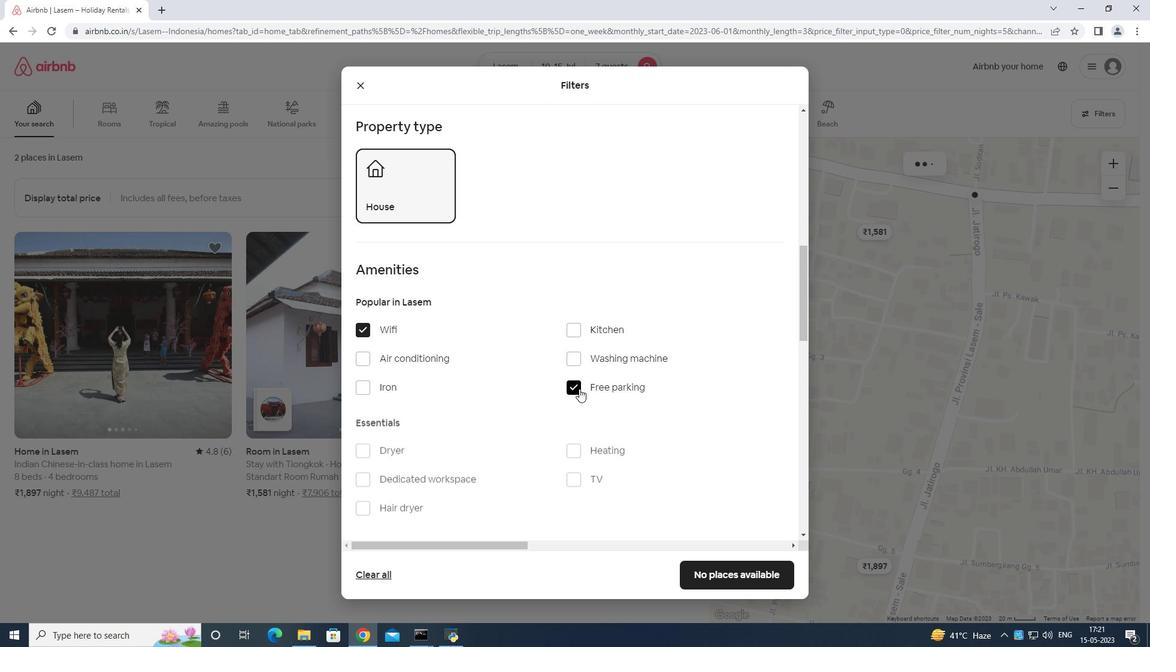 
Action: Mouse moved to (578, 425)
Screenshot: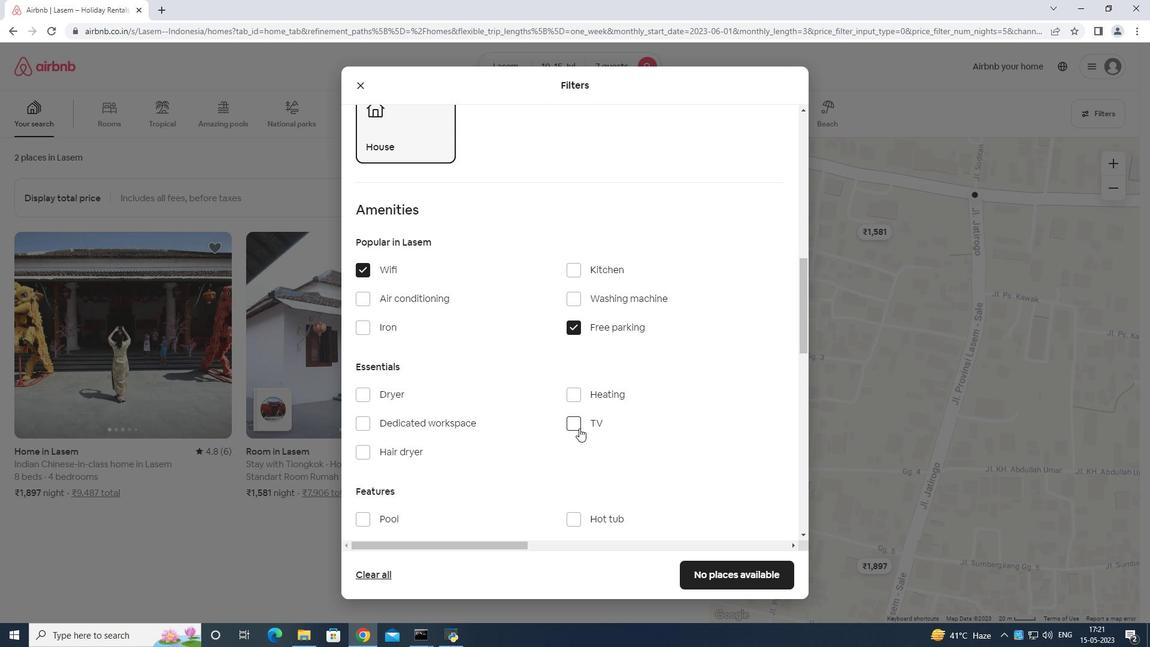 
Action: Mouse pressed left at (578, 425)
Screenshot: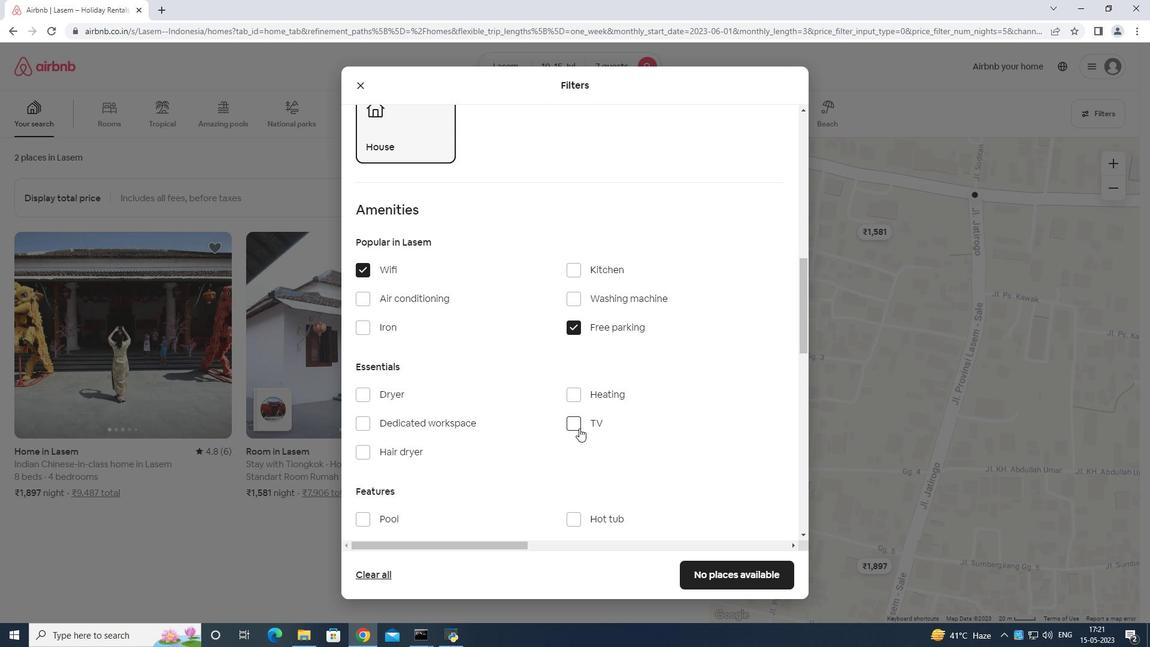 
Action: Mouse moved to (587, 419)
Screenshot: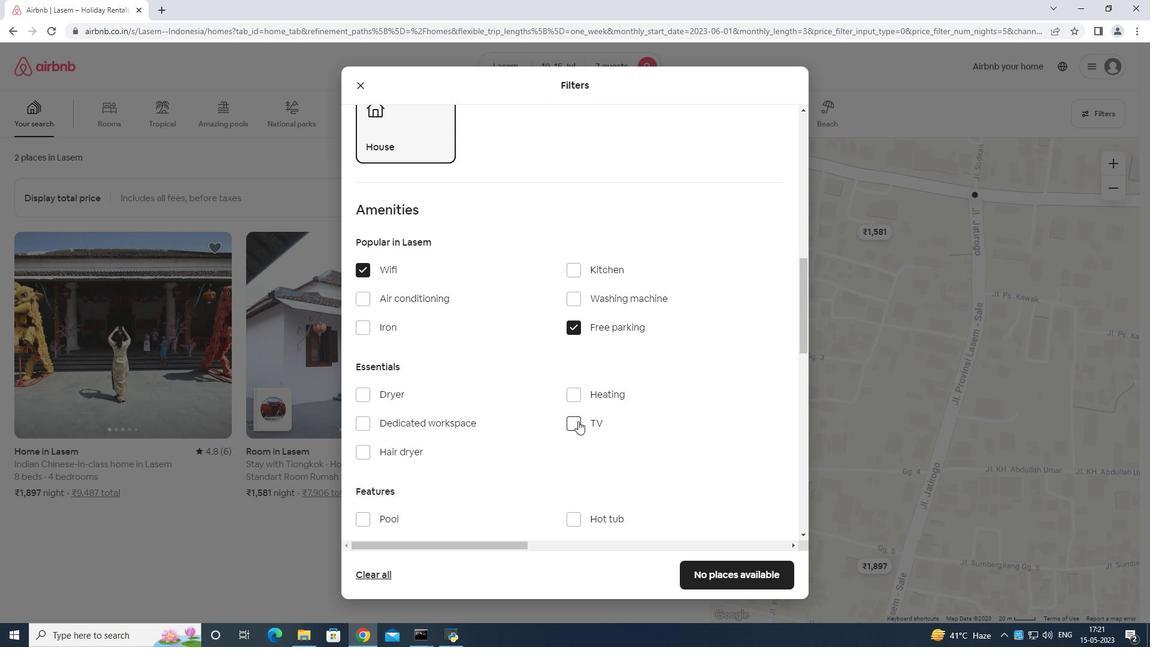 
Action: Mouse scrolled (587, 418) with delta (0, 0)
Screenshot: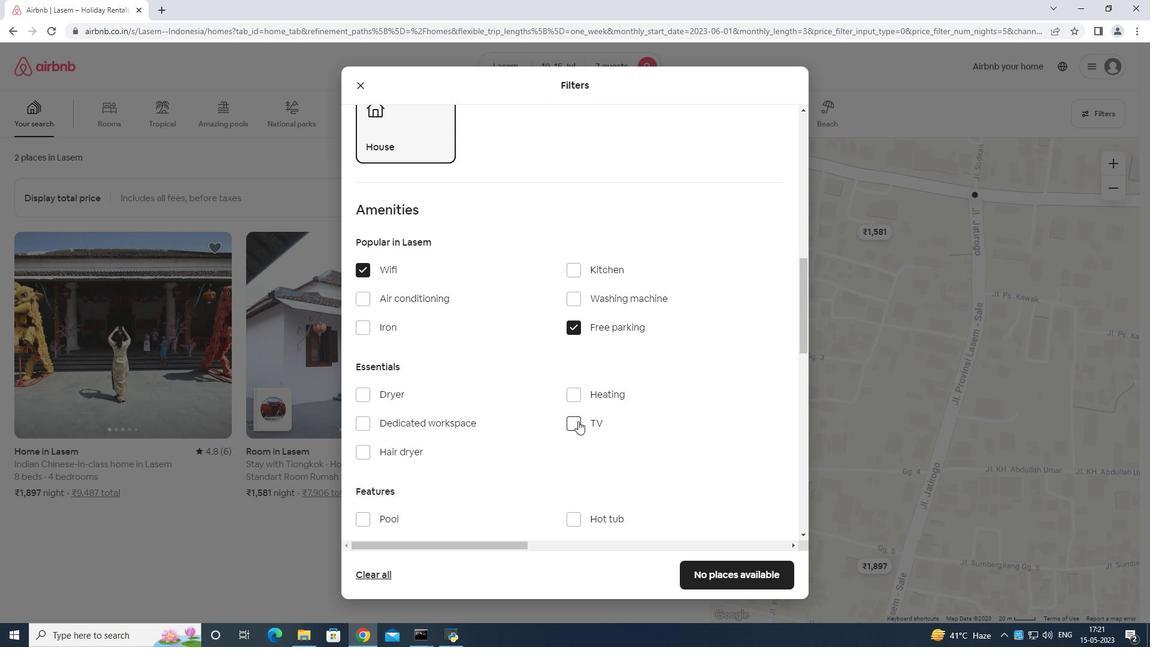 
Action: Mouse moved to (588, 420)
Screenshot: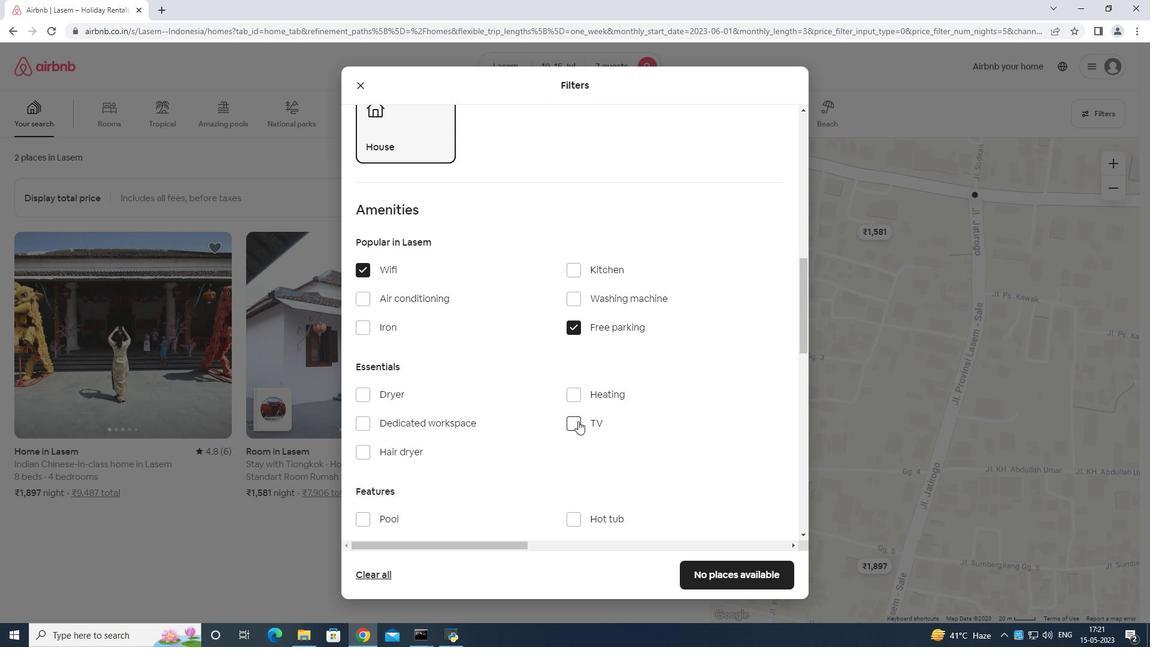 
Action: Mouse scrolled (588, 419) with delta (0, 0)
Screenshot: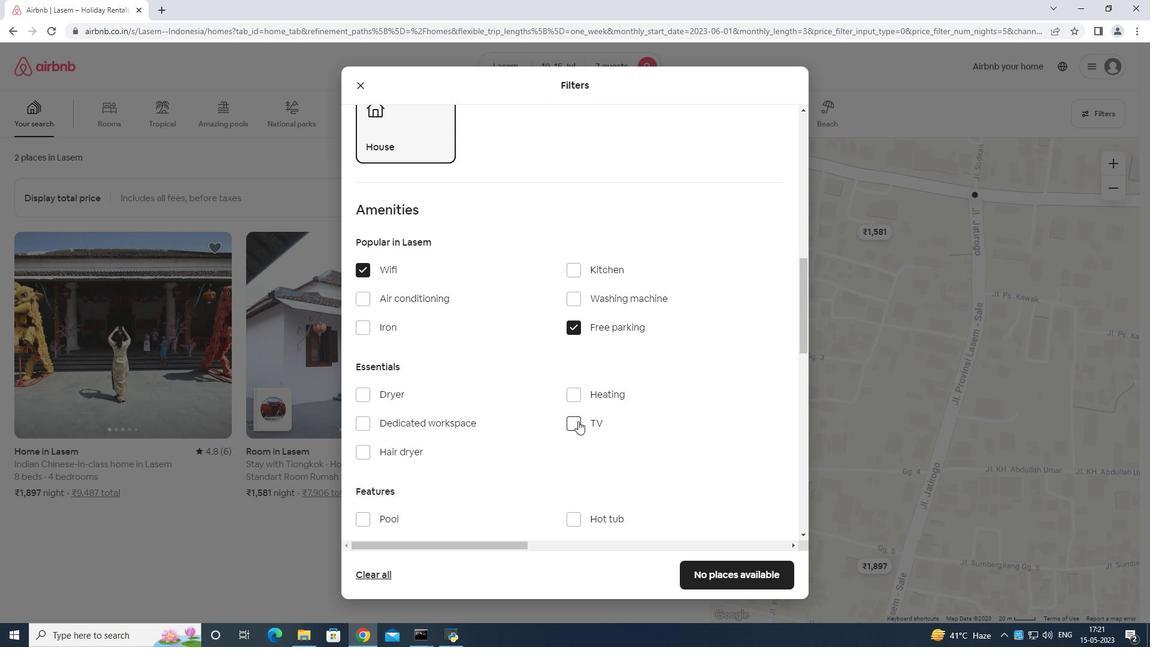 
Action: Mouse moved to (588, 420)
Screenshot: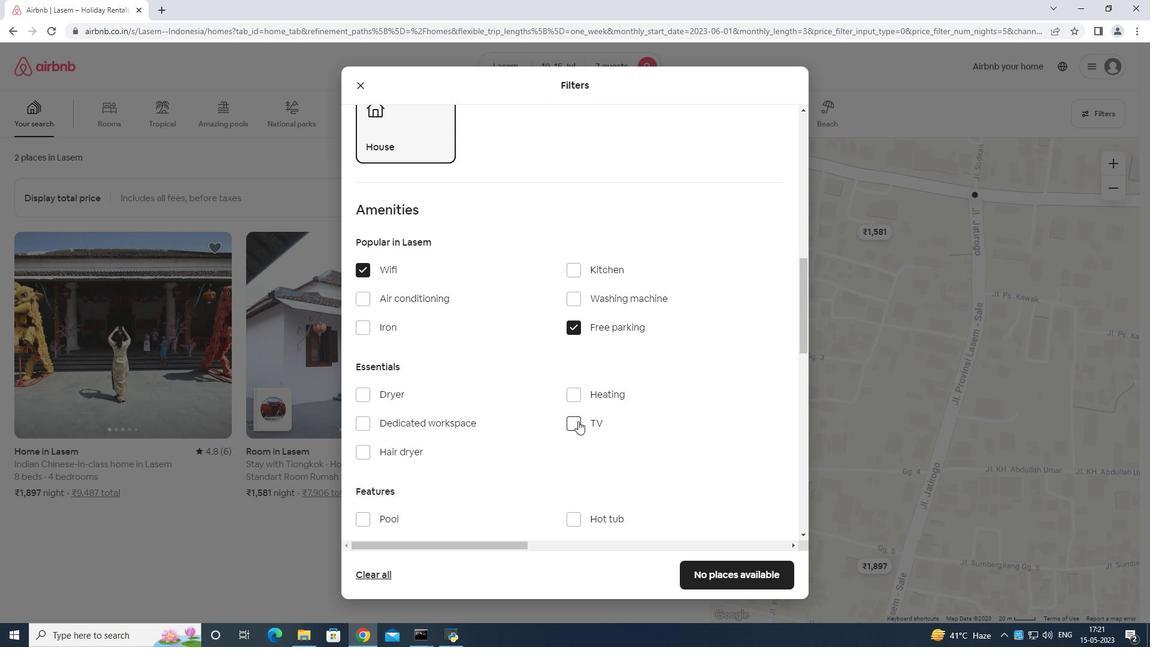 
Action: Mouse scrolled (588, 419) with delta (0, 0)
Screenshot: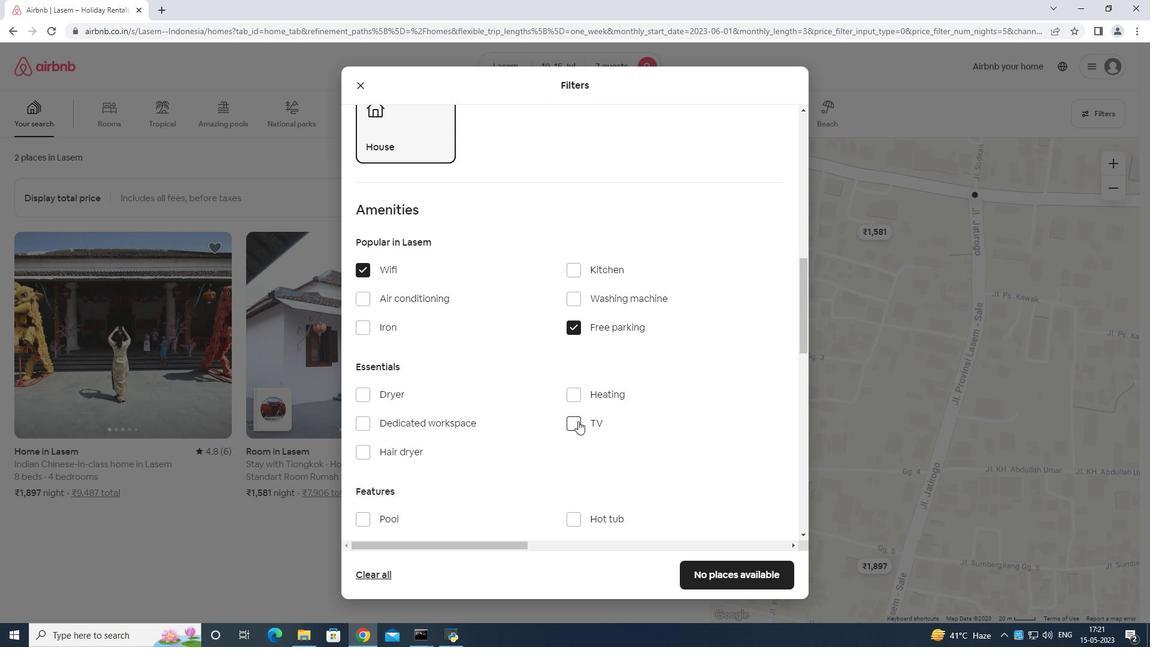 
Action: Mouse moved to (395, 405)
Screenshot: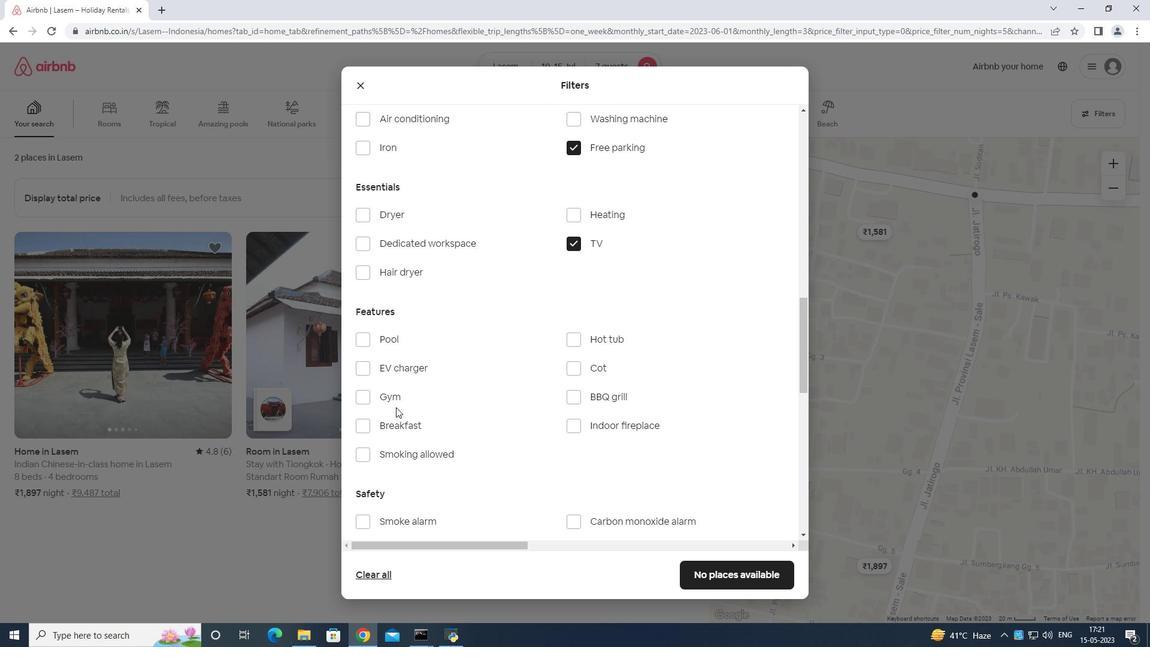 
Action: Mouse pressed left at (395, 405)
Screenshot: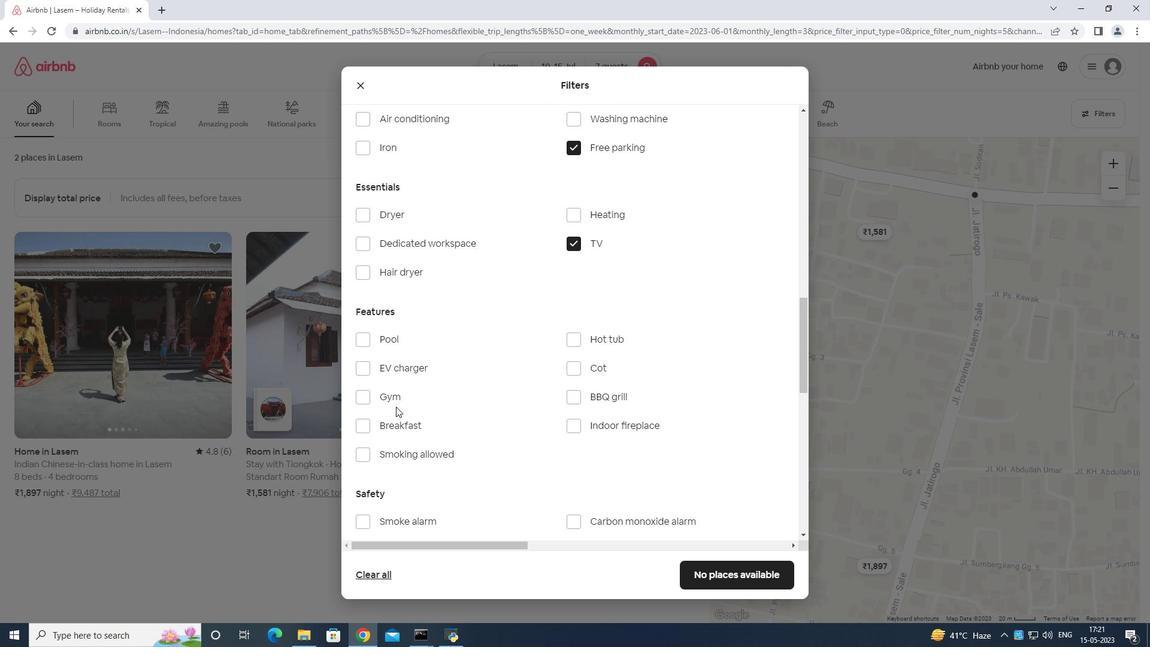 
Action: Mouse moved to (406, 427)
Screenshot: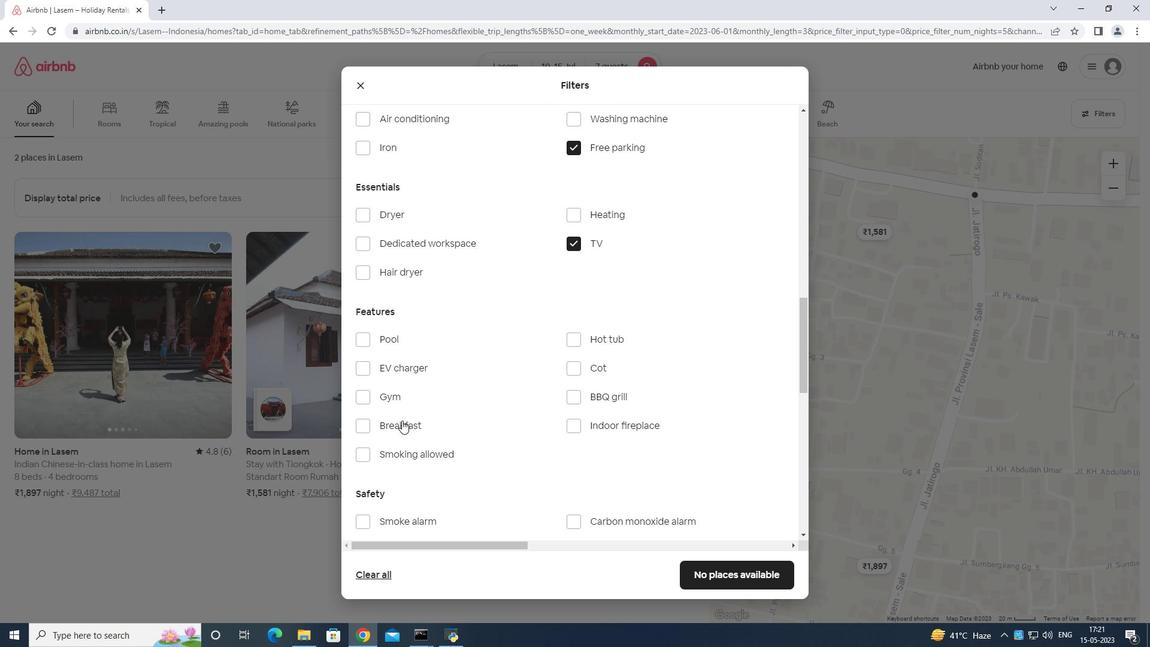 
Action: Mouse pressed left at (406, 427)
Screenshot: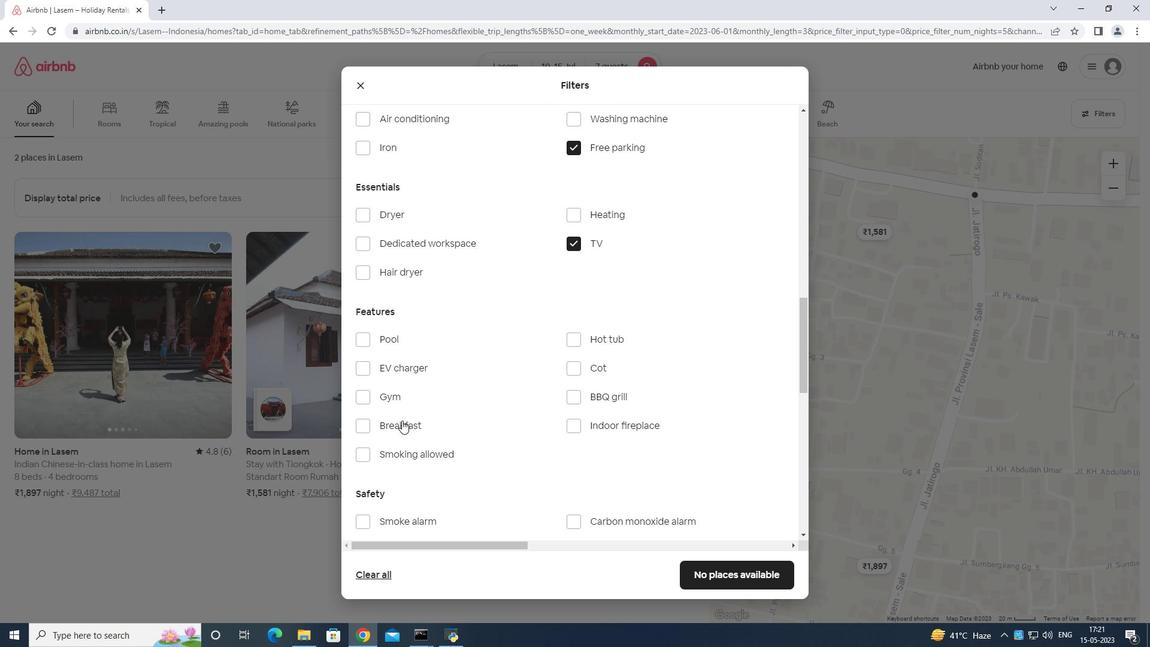 
Action: Mouse moved to (391, 397)
Screenshot: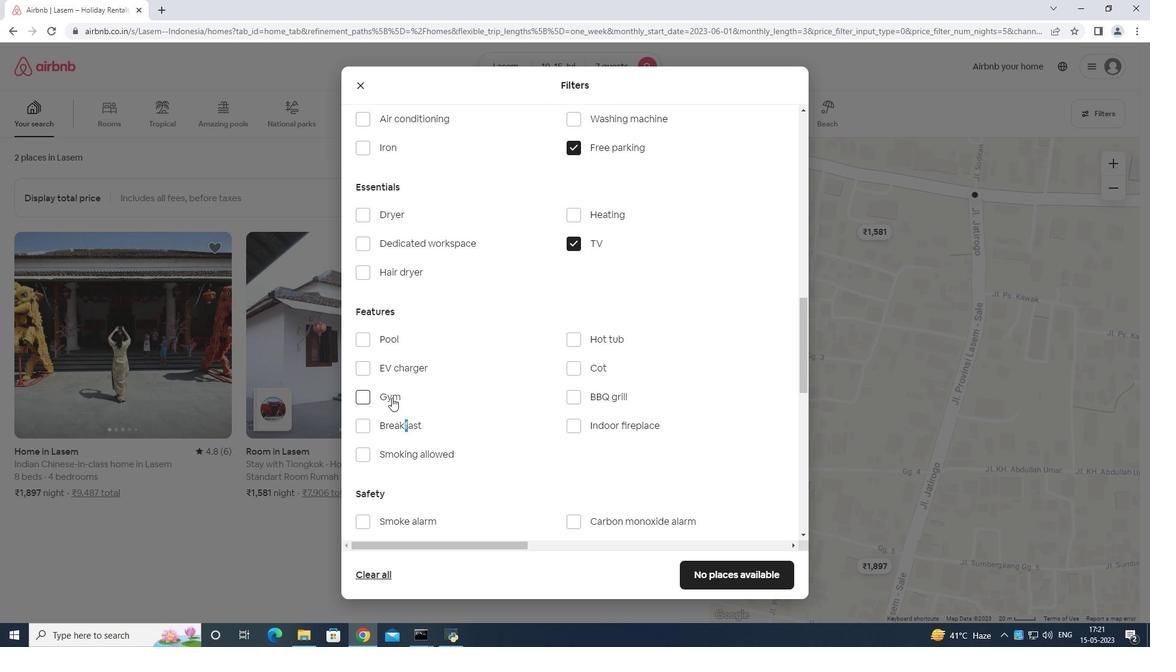 
Action: Mouse pressed left at (391, 397)
Screenshot: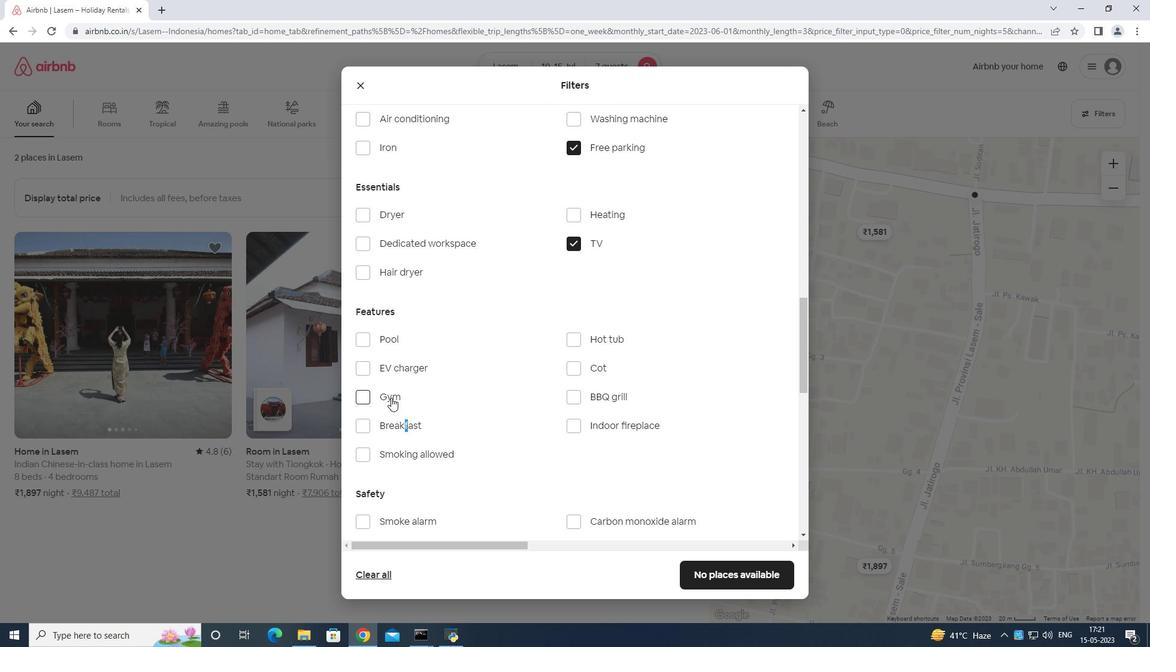 
Action: Mouse moved to (373, 421)
Screenshot: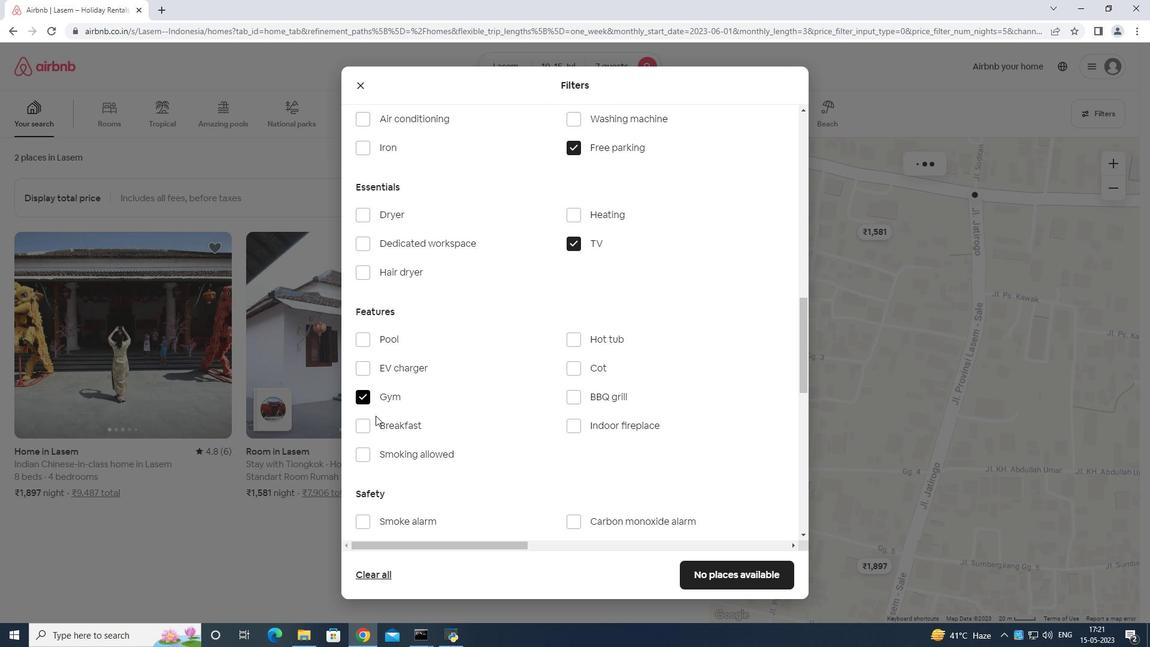 
Action: Mouse pressed left at (373, 421)
Screenshot: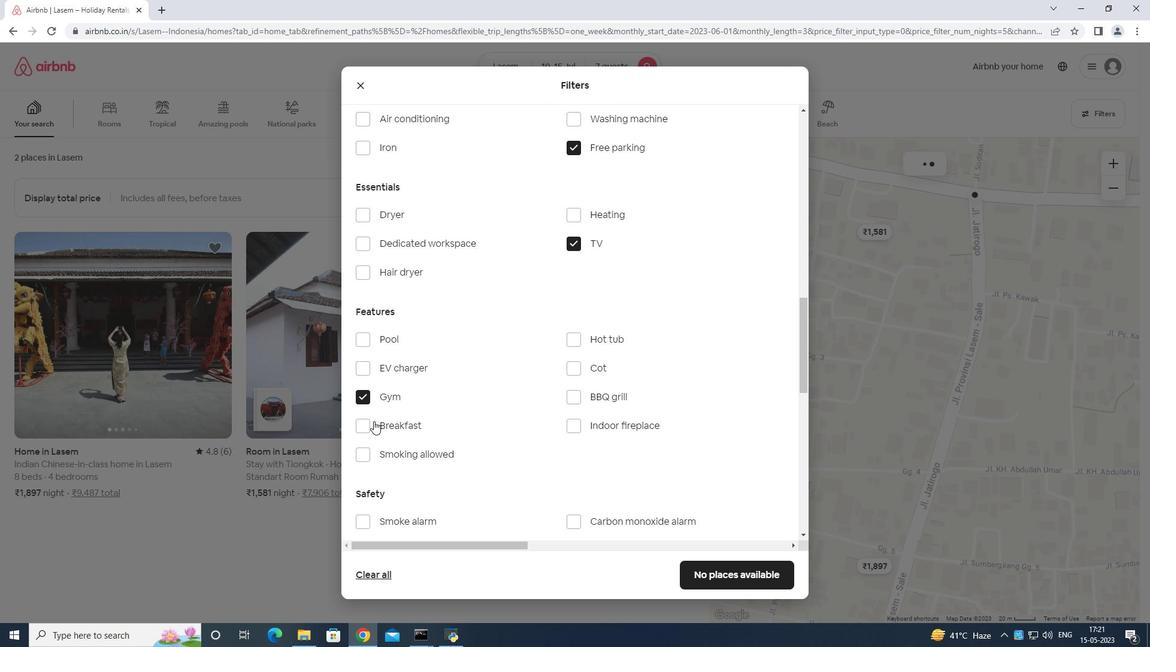 
Action: Mouse moved to (382, 424)
Screenshot: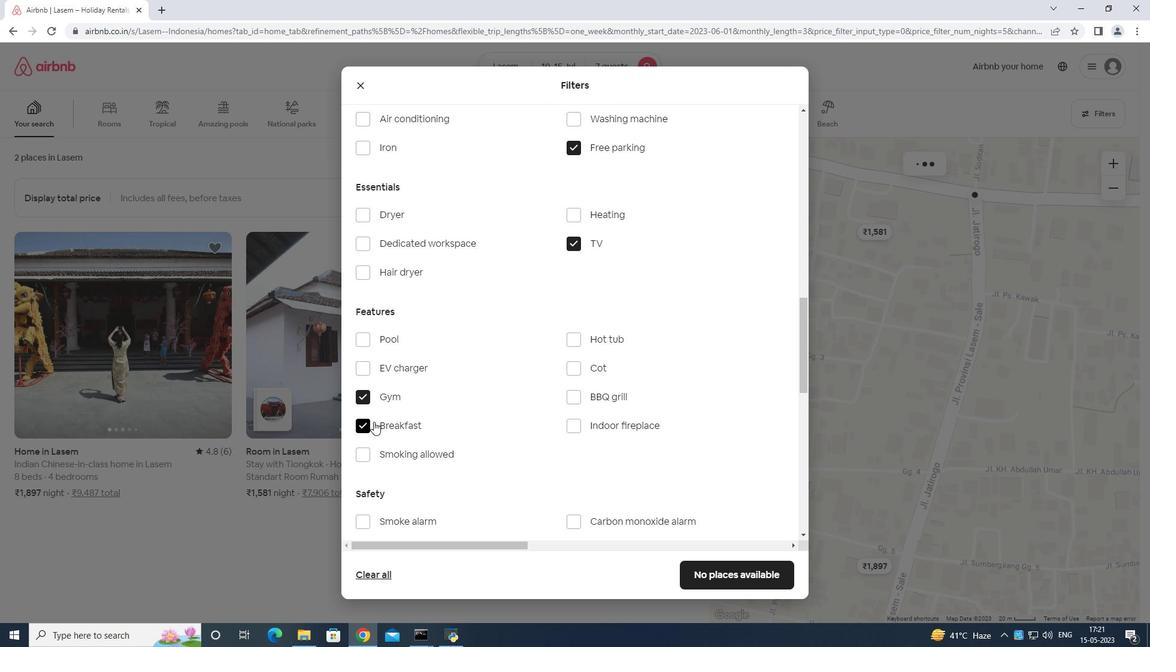
Action: Mouse scrolled (382, 423) with delta (0, 0)
Screenshot: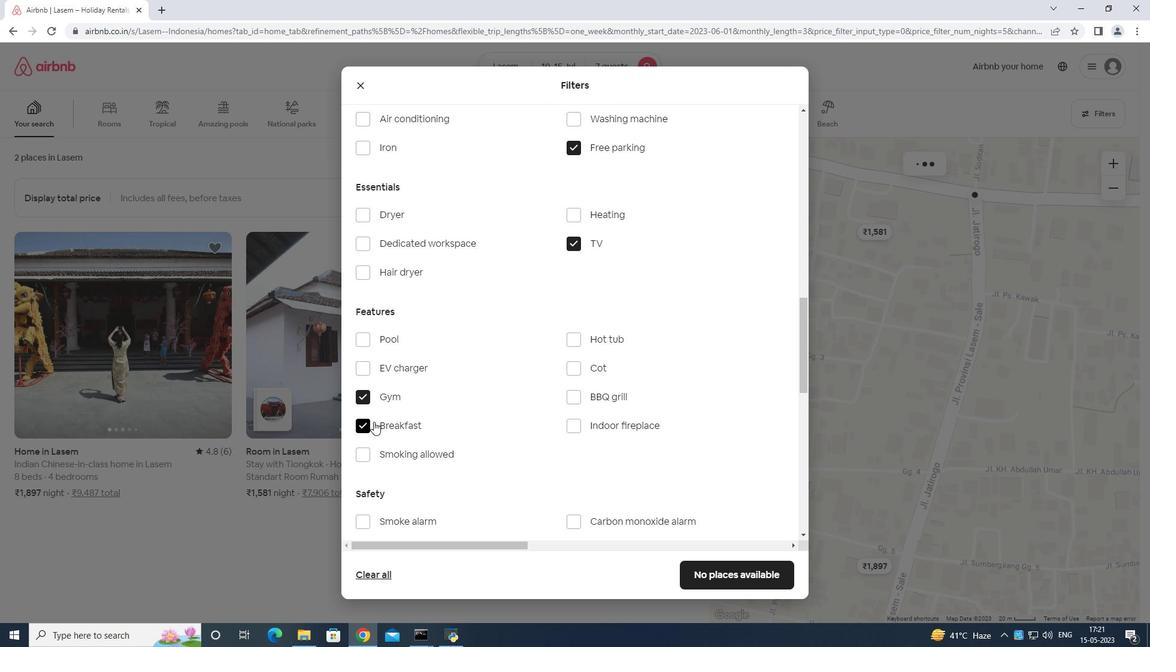 
Action: Mouse moved to (395, 434)
Screenshot: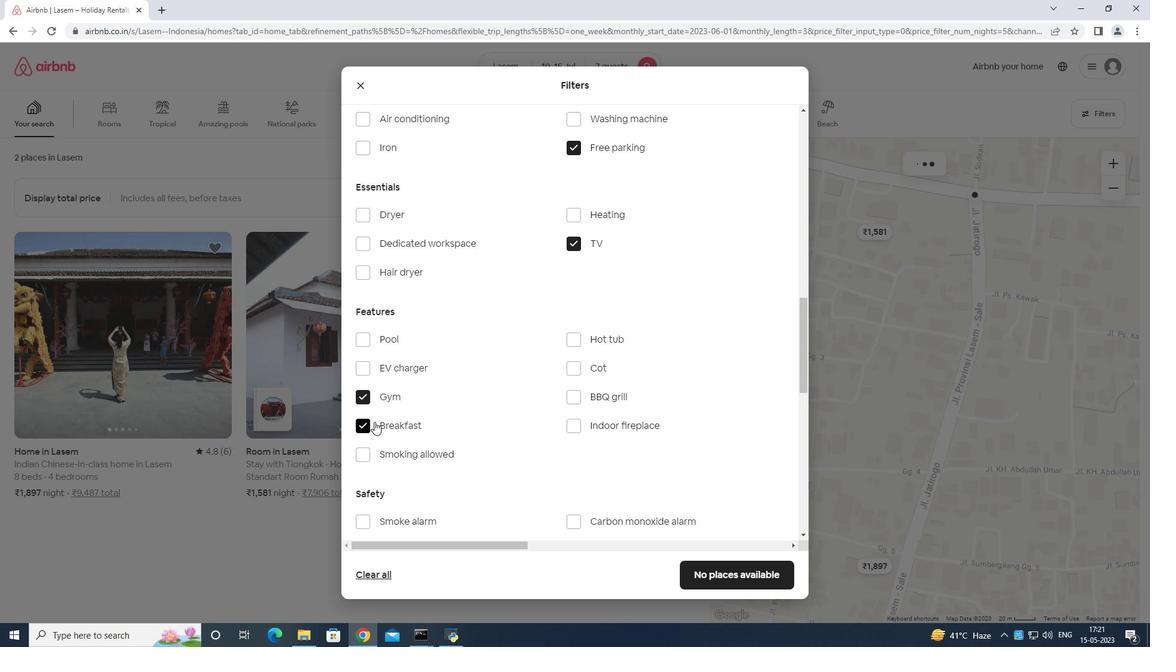
Action: Mouse scrolled (395, 434) with delta (0, 0)
Screenshot: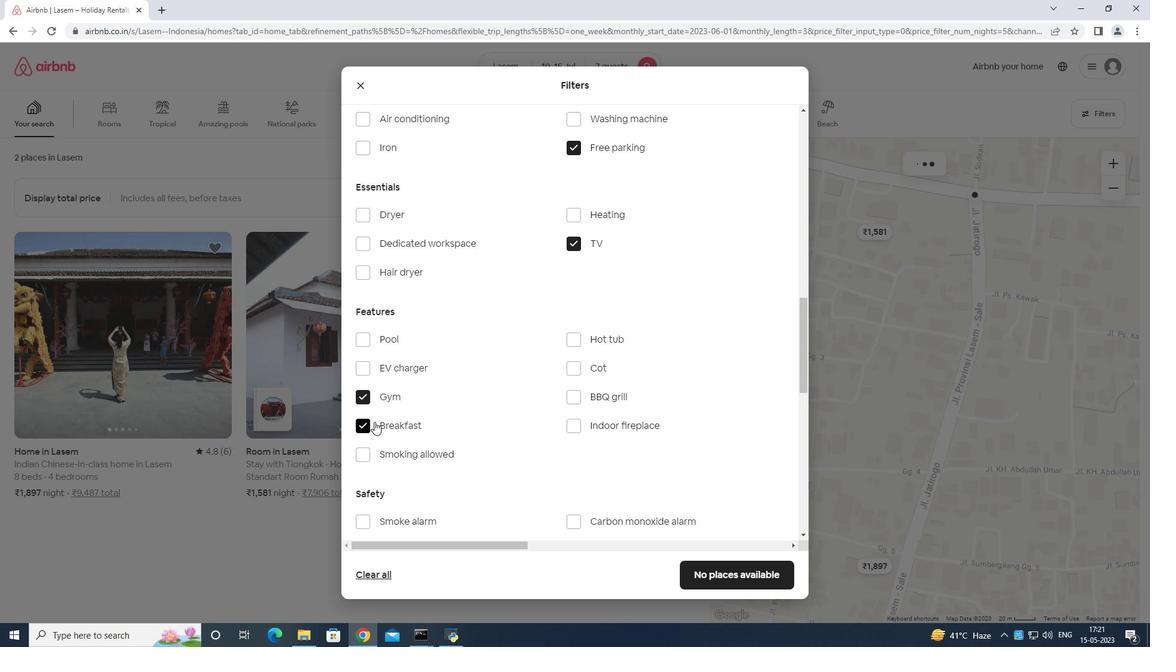 
Action: Mouse moved to (405, 440)
Screenshot: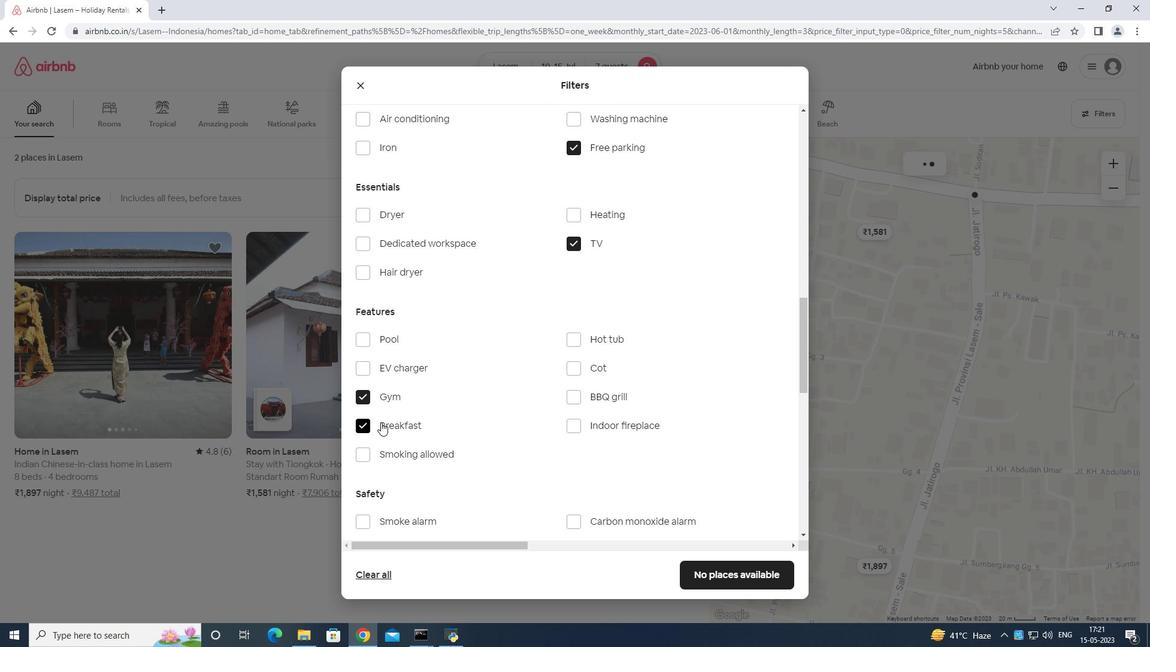 
Action: Mouse scrolled (405, 440) with delta (0, 0)
Screenshot: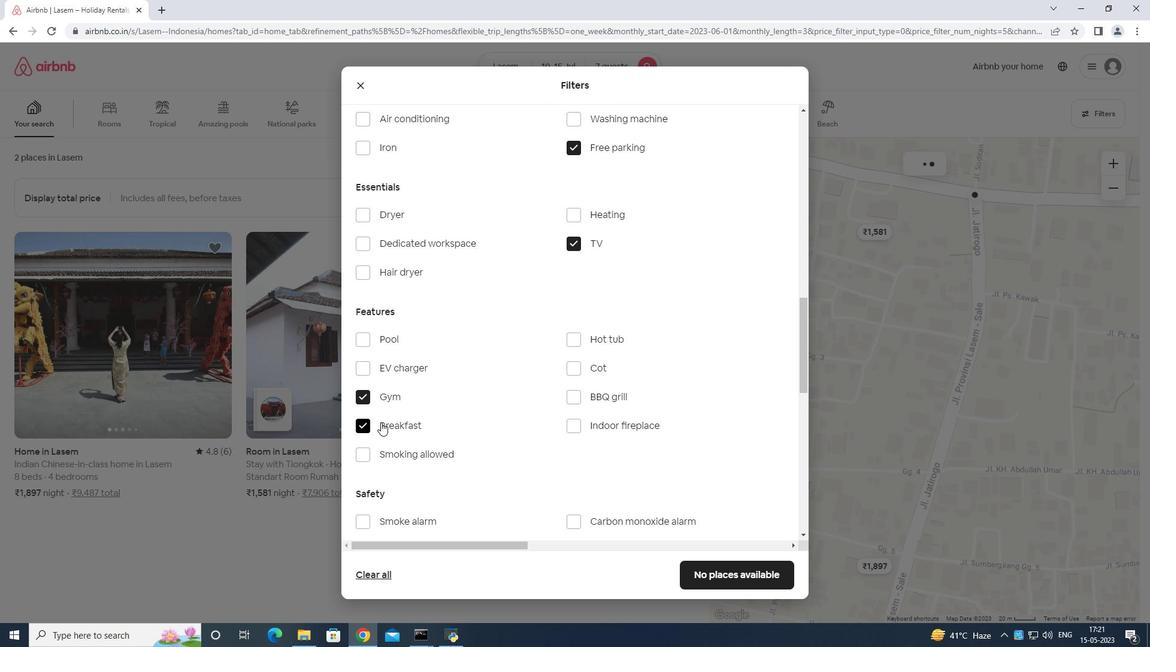 
Action: Mouse moved to (431, 442)
Screenshot: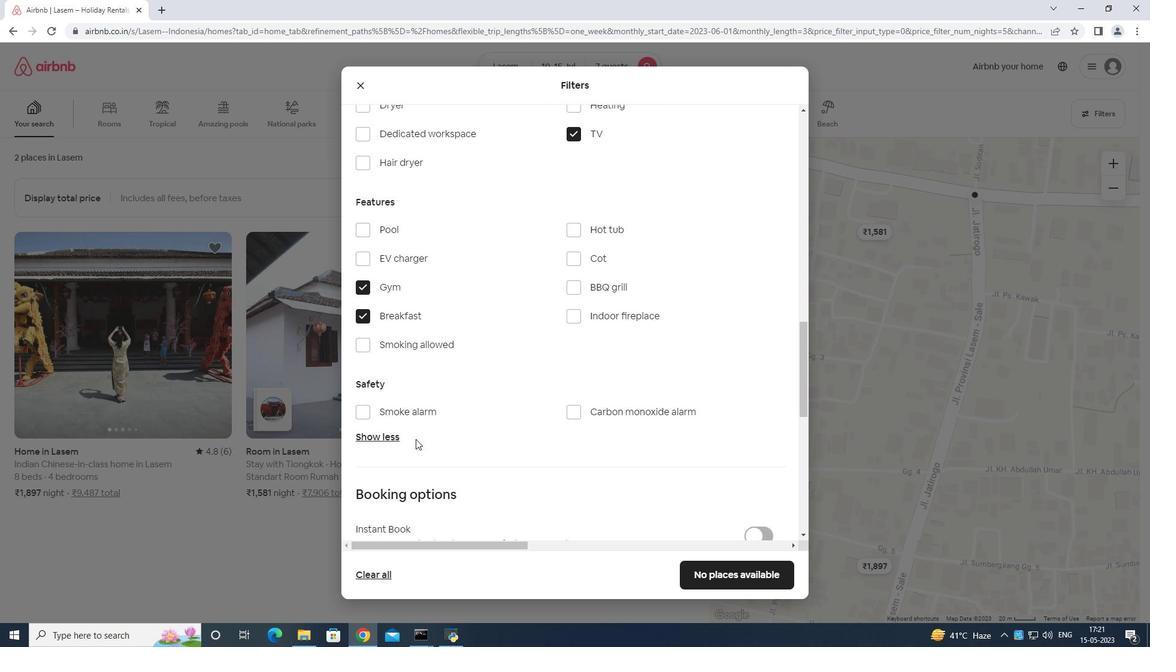 
Action: Mouse scrolled (431, 443) with delta (0, 0)
Screenshot: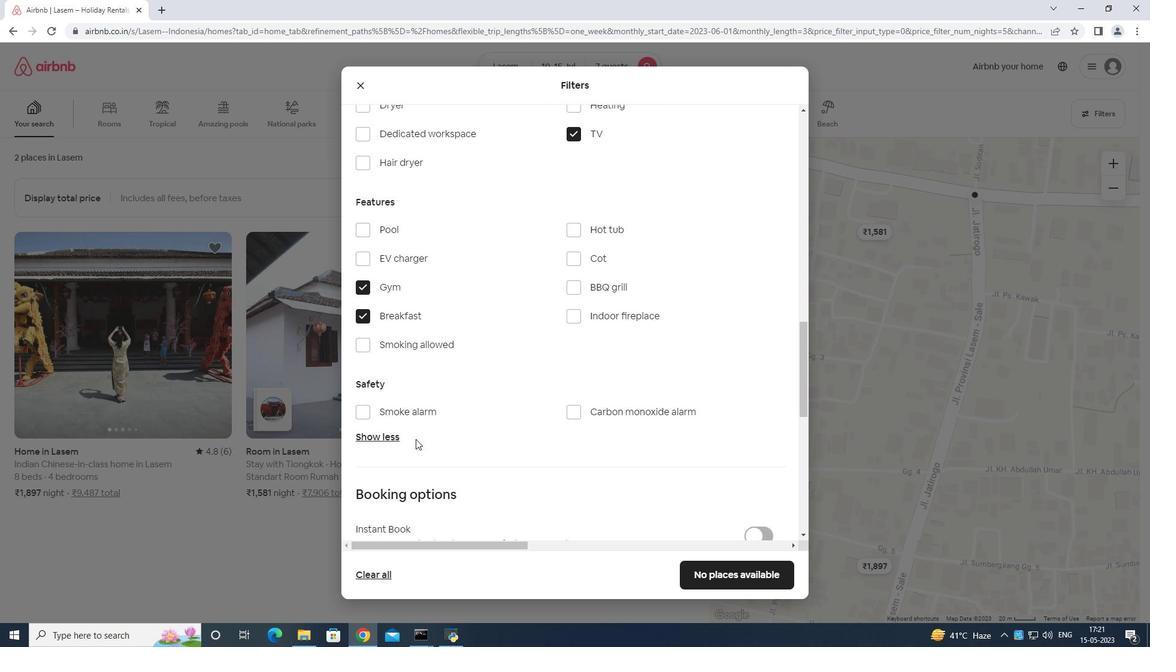 
Action: Mouse scrolled (431, 443) with delta (0, 0)
Screenshot: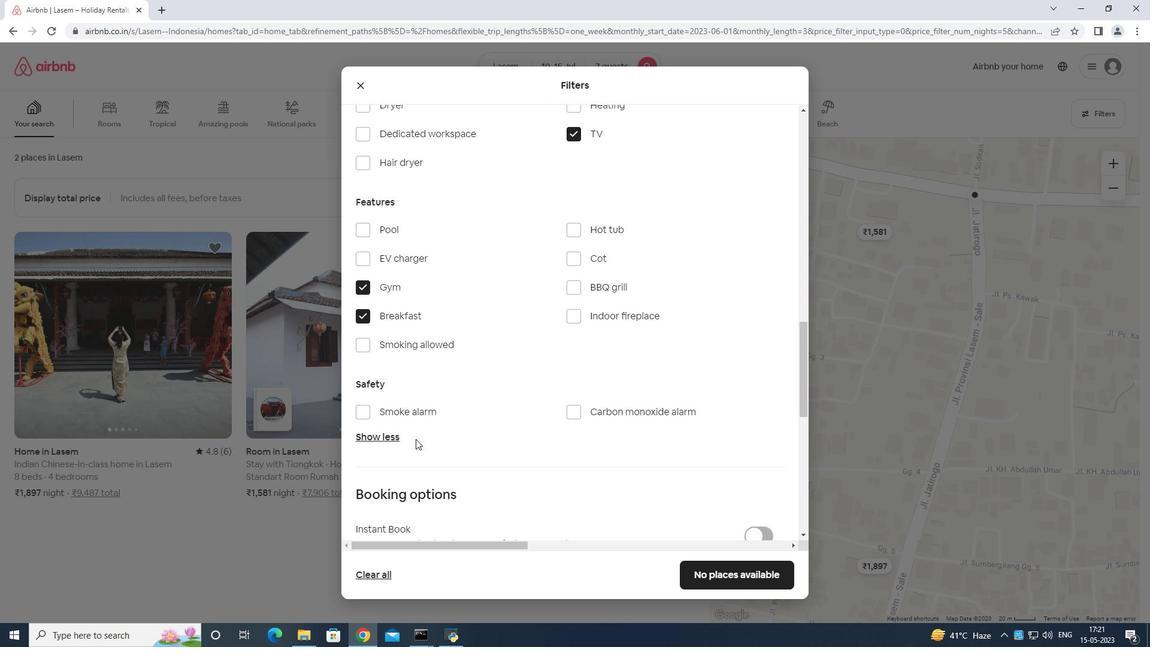 
Action: Mouse scrolled (431, 443) with delta (0, 0)
Screenshot: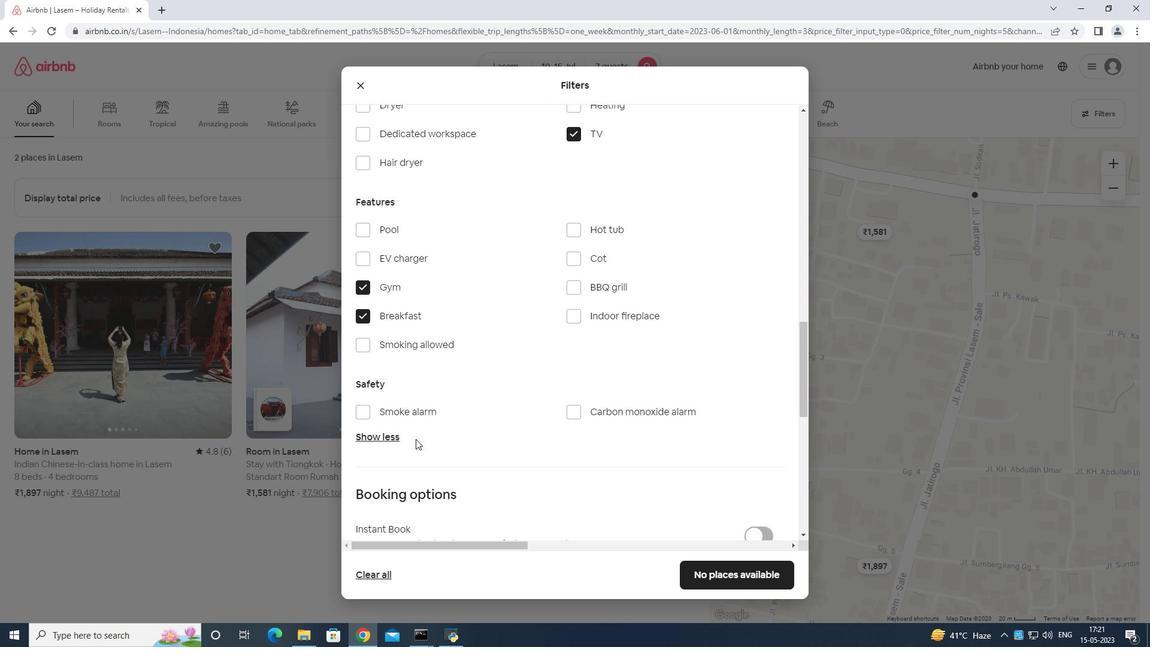 
Action: Mouse scrolled (431, 443) with delta (0, 0)
Screenshot: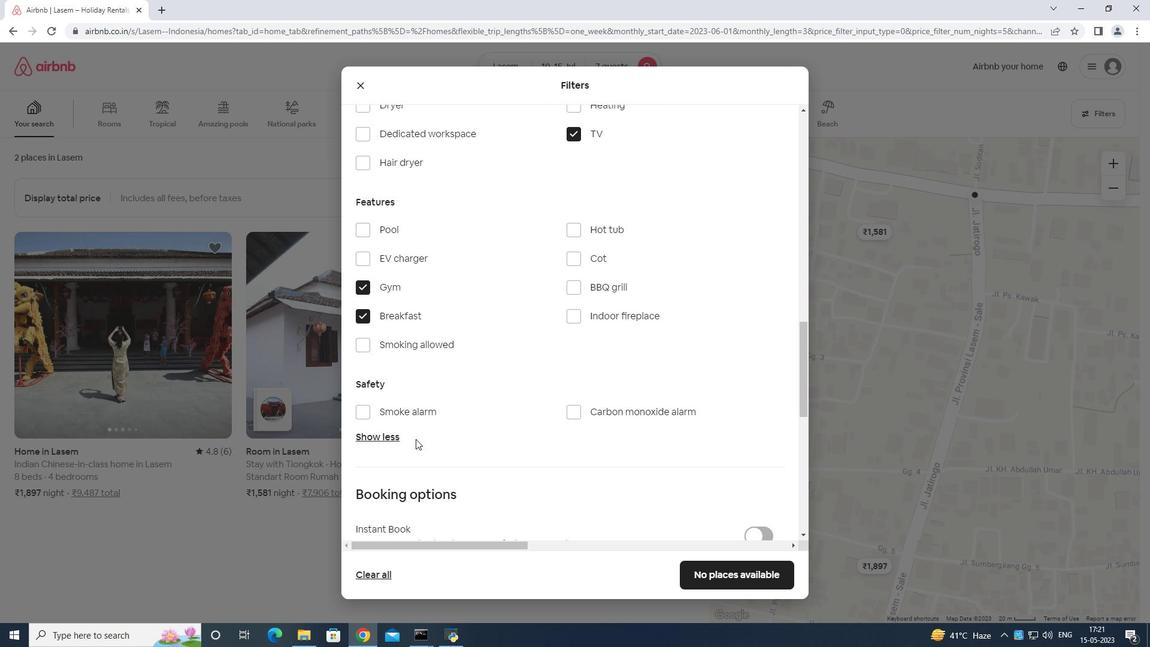
Action: Mouse scrolled (431, 443) with delta (0, 0)
Screenshot: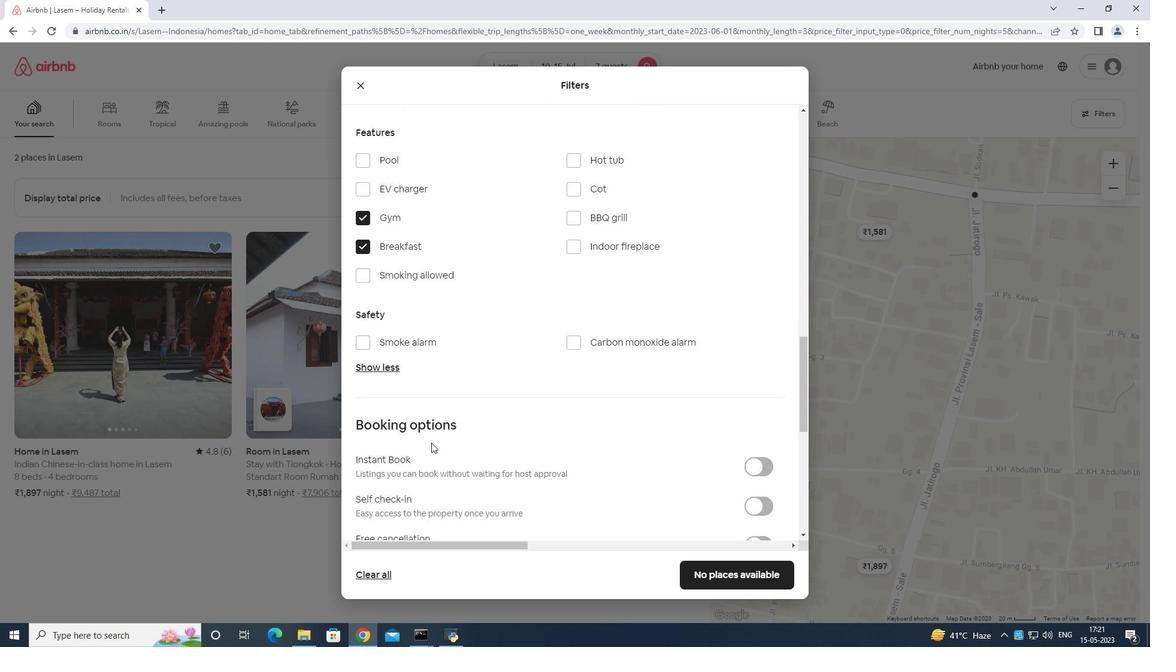 
Action: Mouse moved to (433, 442)
Screenshot: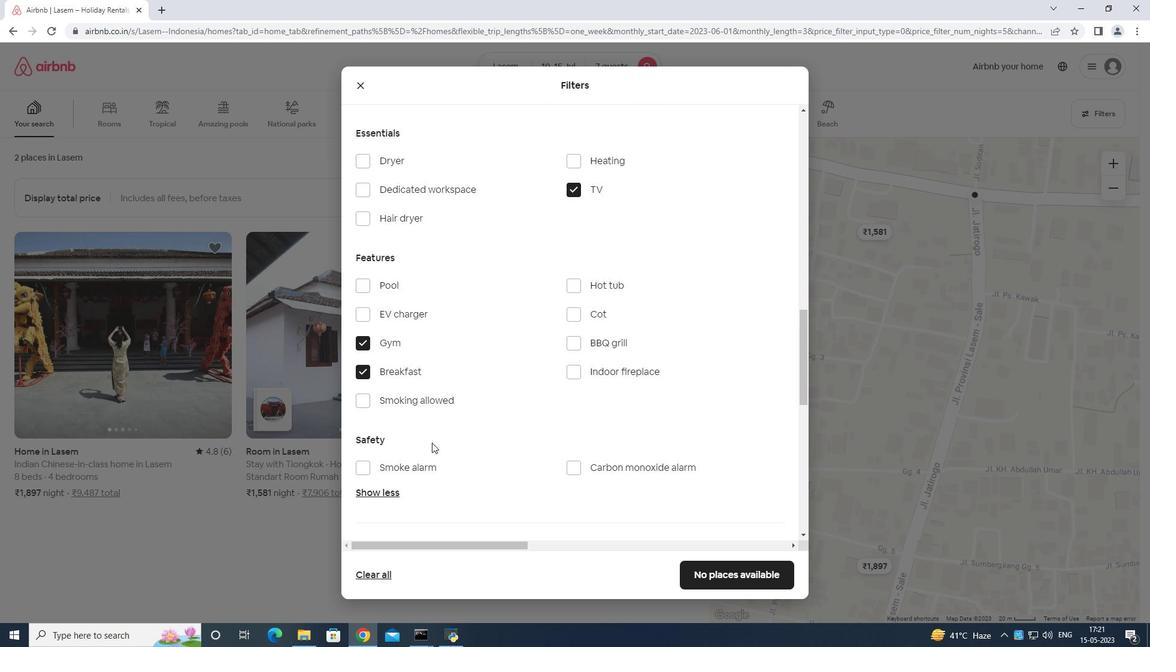 
Action: Mouse scrolled (433, 443) with delta (0, 0)
Screenshot: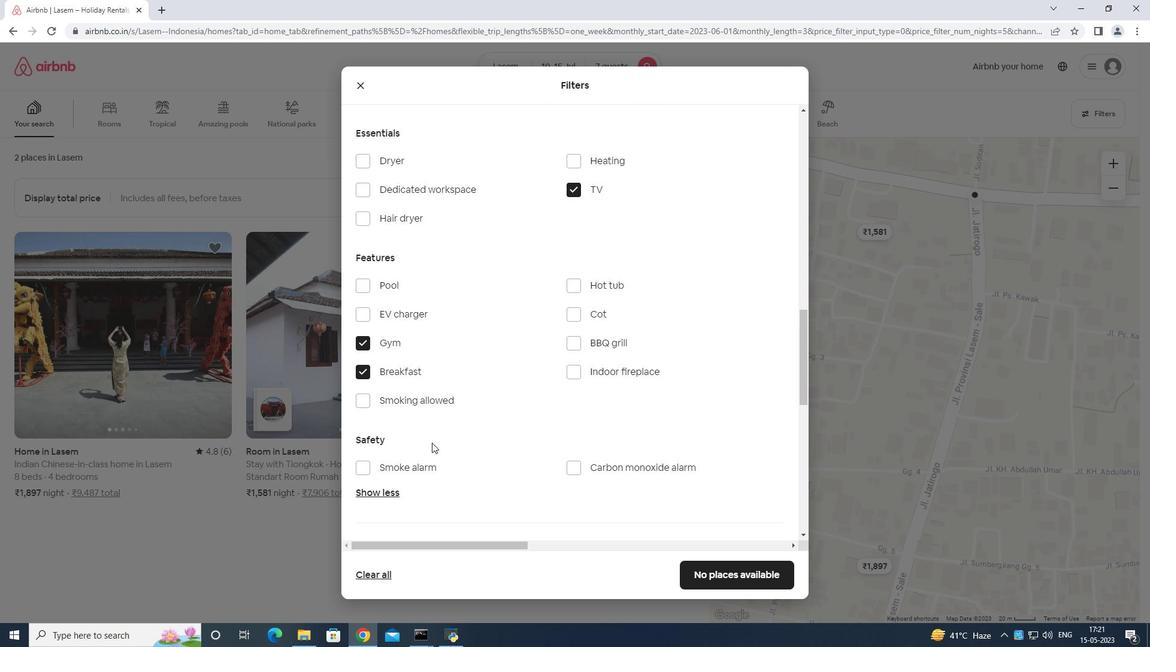 
Action: Mouse moved to (434, 442)
Screenshot: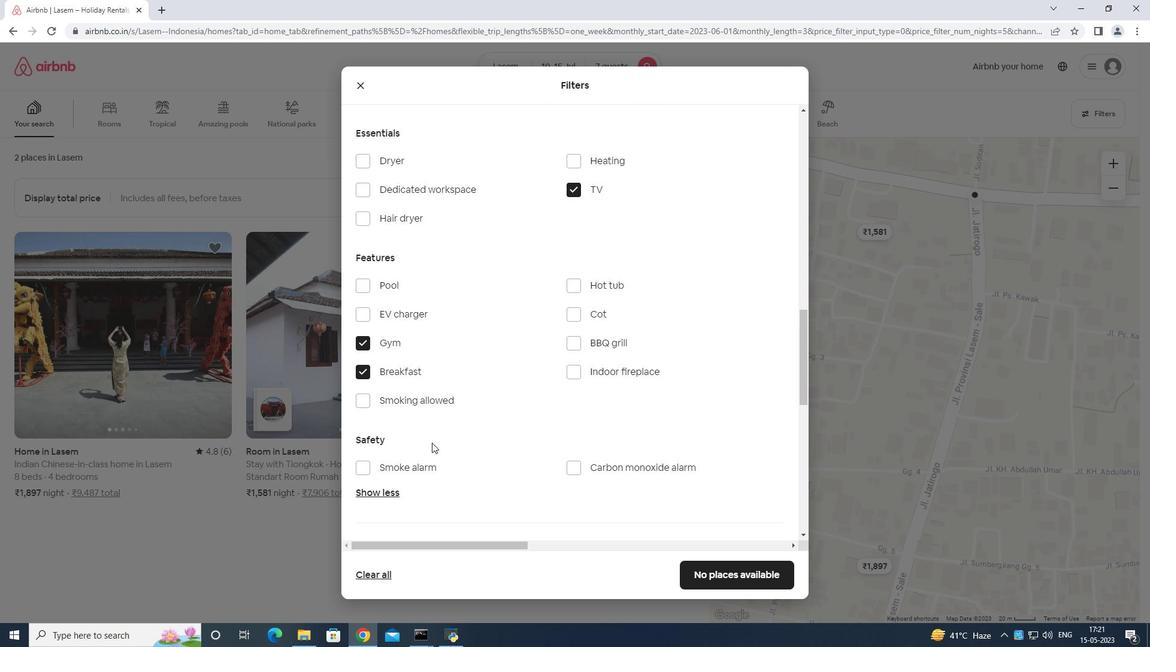 
Action: Mouse scrolled (434, 443) with delta (0, 0)
Screenshot: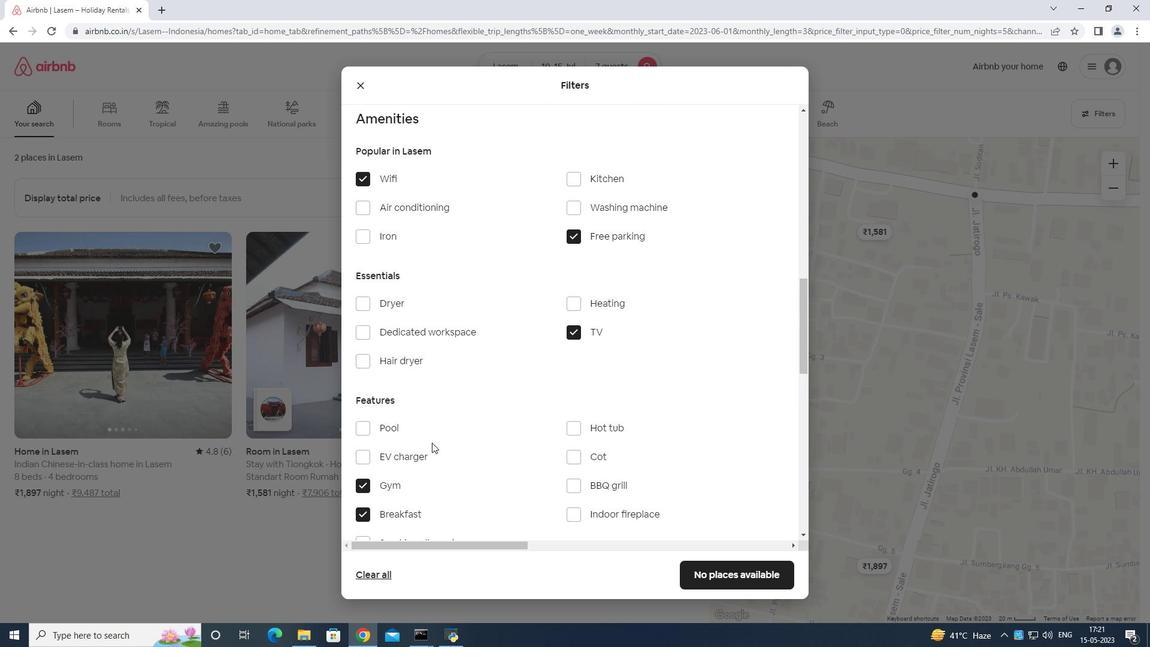 
Action: Mouse scrolled (434, 443) with delta (0, 0)
Screenshot: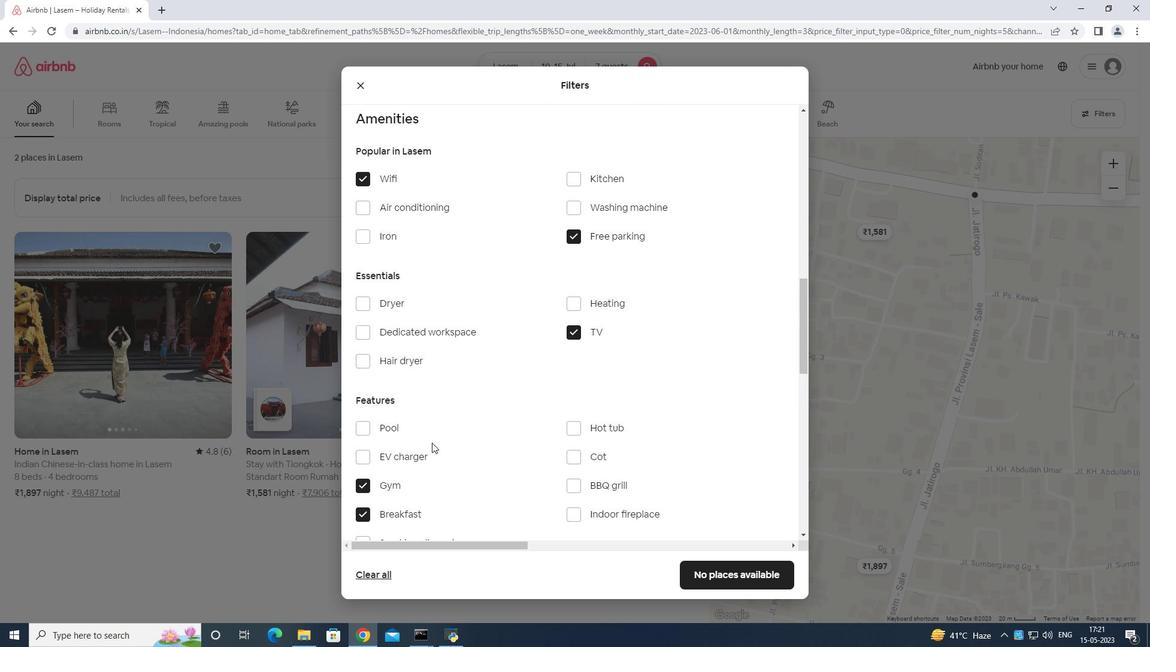 
Action: Mouse moved to (435, 442)
Screenshot: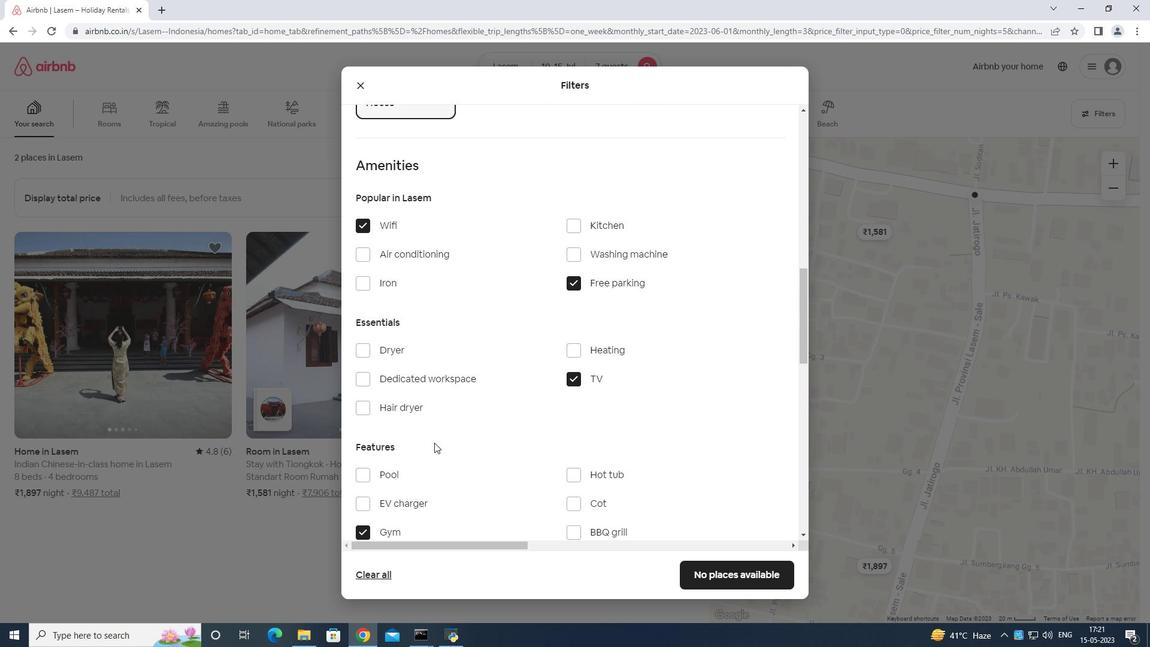 
Action: Mouse scrolled (435, 442) with delta (0, 0)
Screenshot: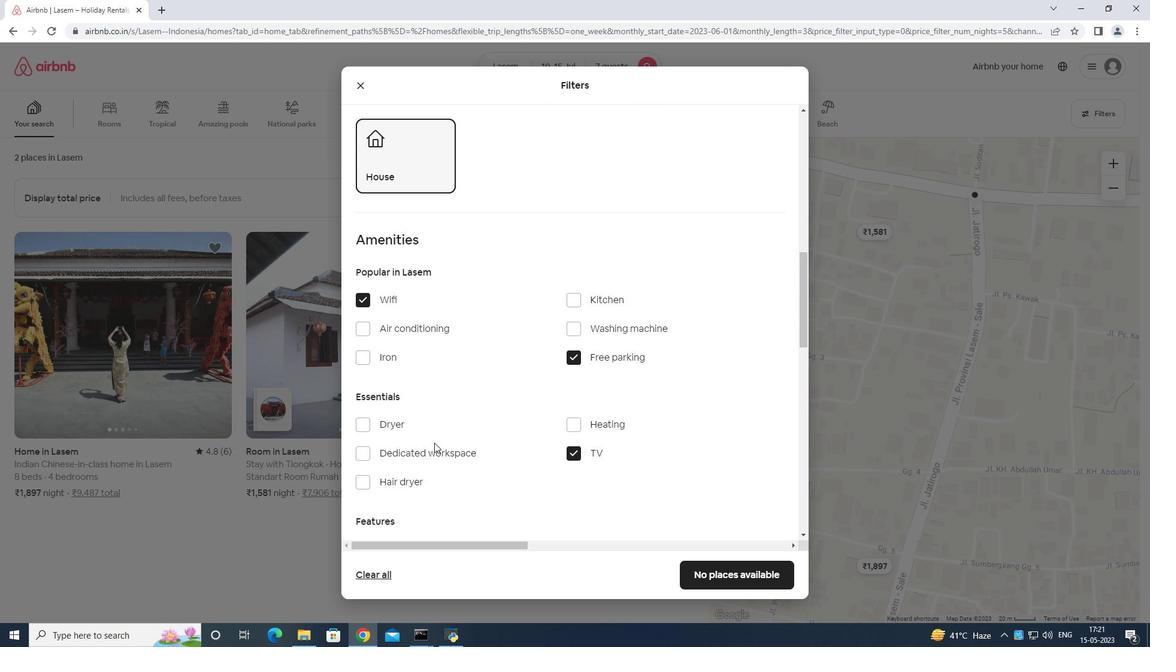 
Action: Mouse scrolled (435, 442) with delta (0, 0)
Screenshot: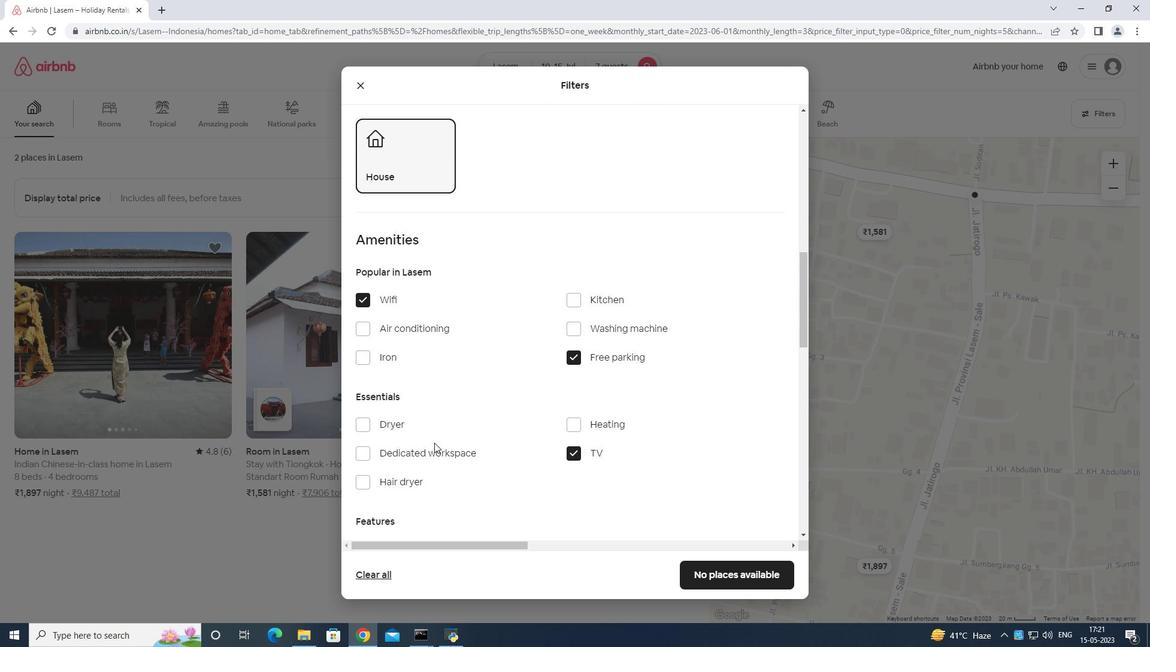 
Action: Mouse scrolled (435, 442) with delta (0, 0)
Screenshot: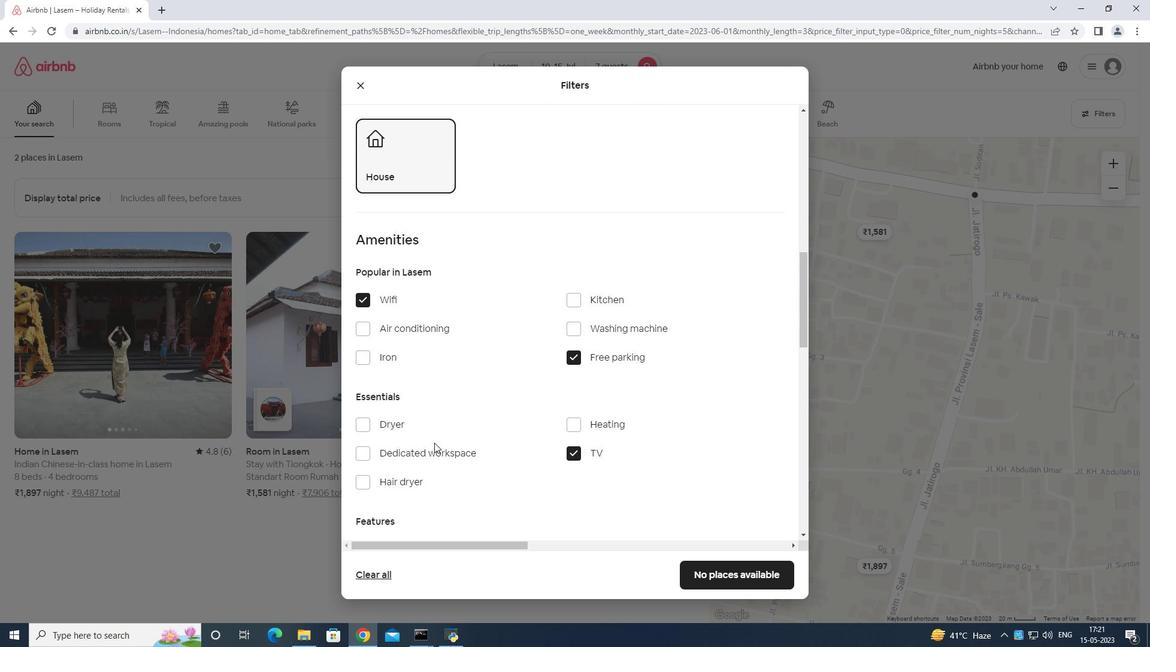 
Action: Mouse scrolled (435, 442) with delta (0, 0)
Screenshot: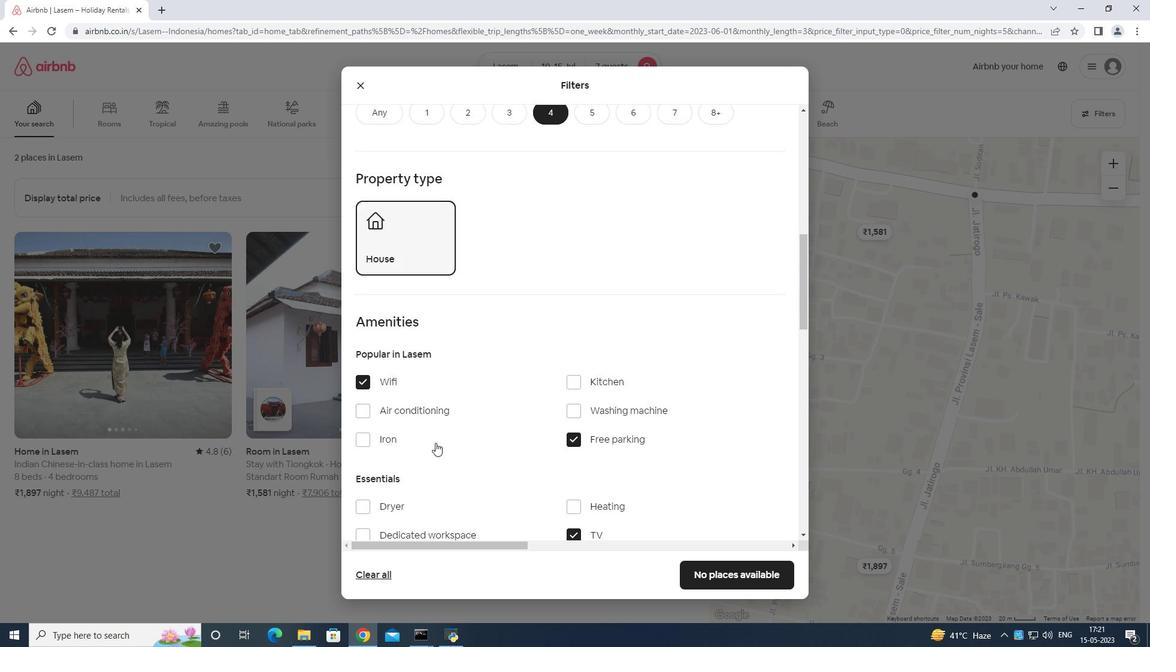 
Action: Mouse moved to (435, 443)
Screenshot: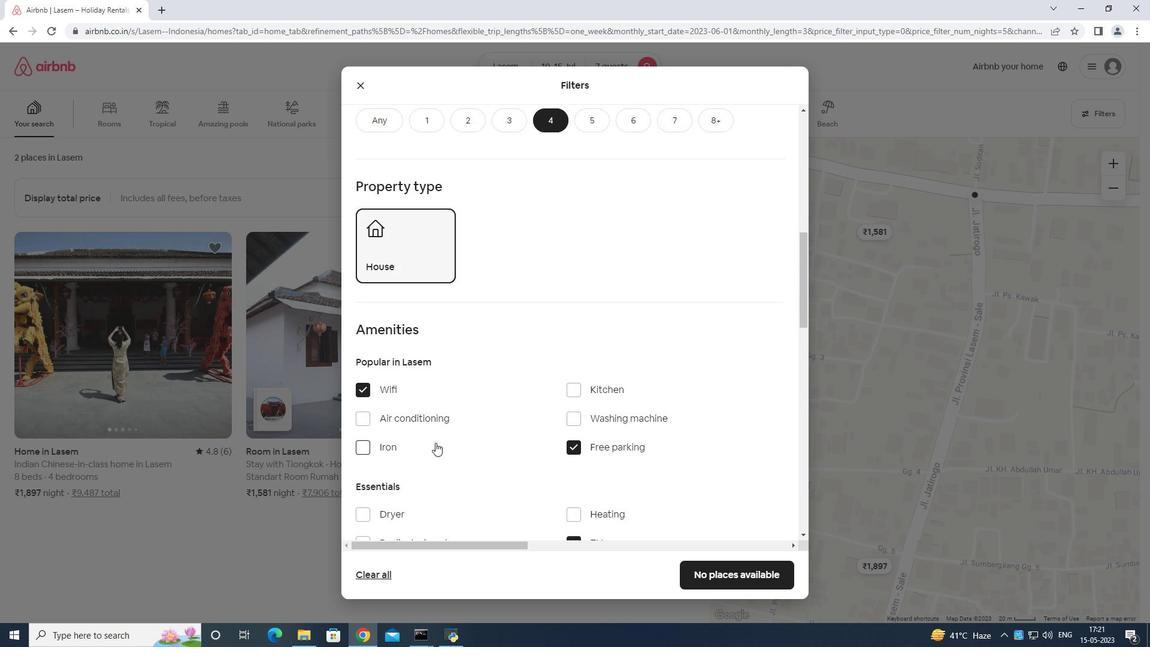 
Action: Mouse scrolled (435, 442) with delta (0, 0)
Screenshot: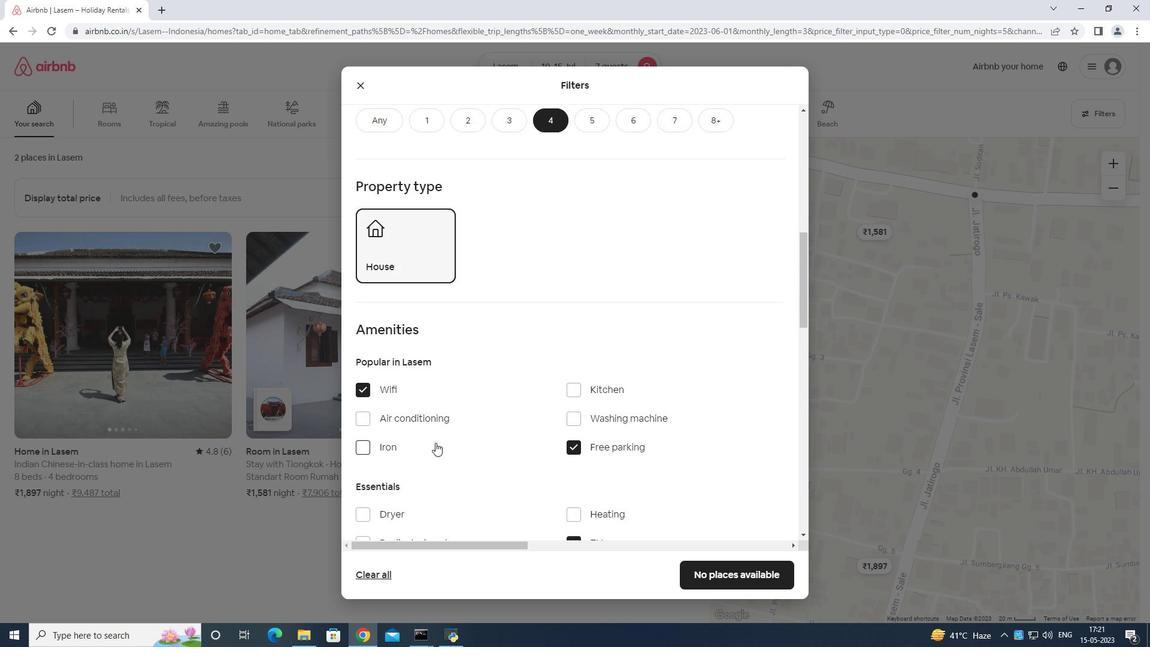 
Action: Mouse moved to (457, 445)
Screenshot: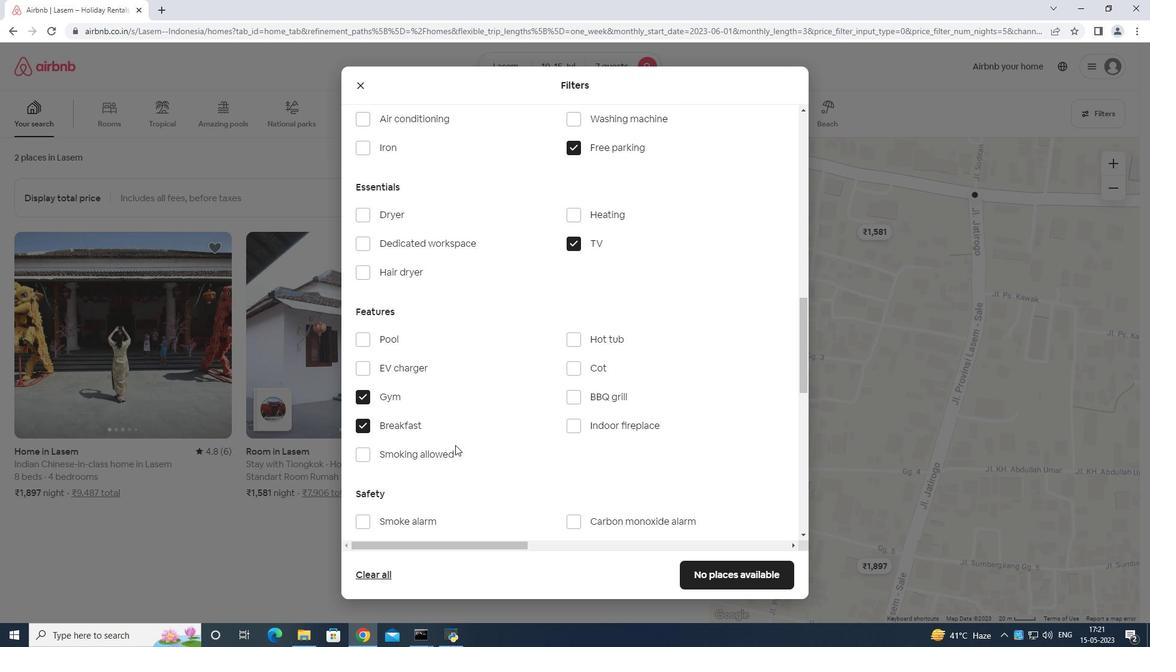 
Action: Mouse scrolled (457, 444) with delta (0, 0)
Screenshot: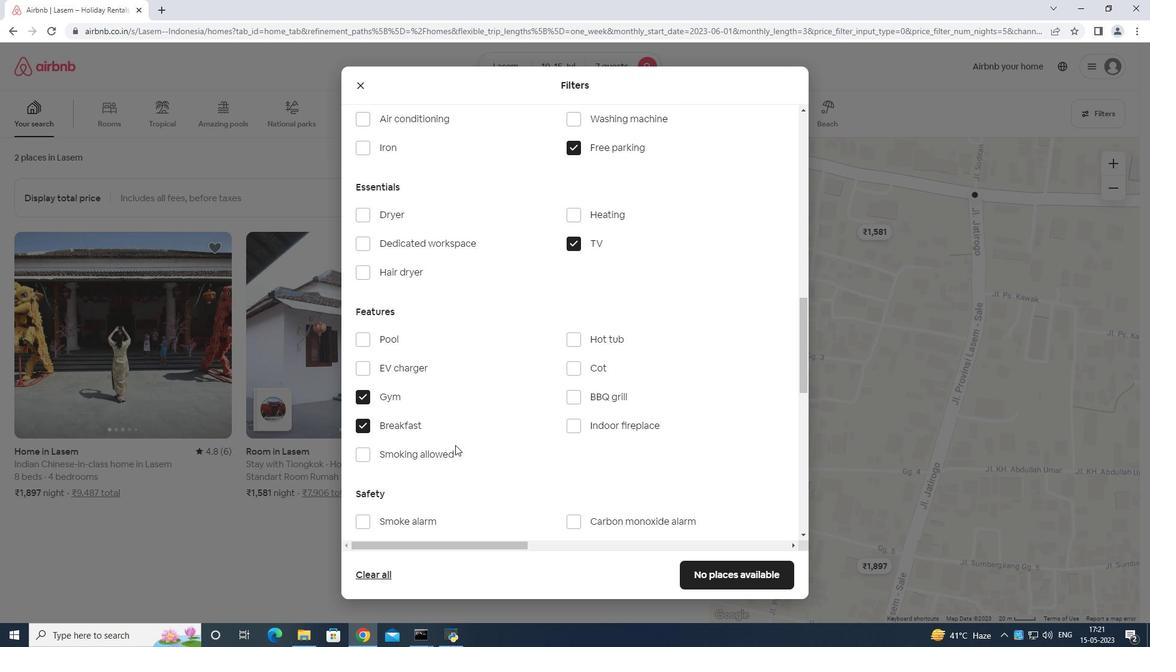 
Action: Mouse moved to (457, 446)
Screenshot: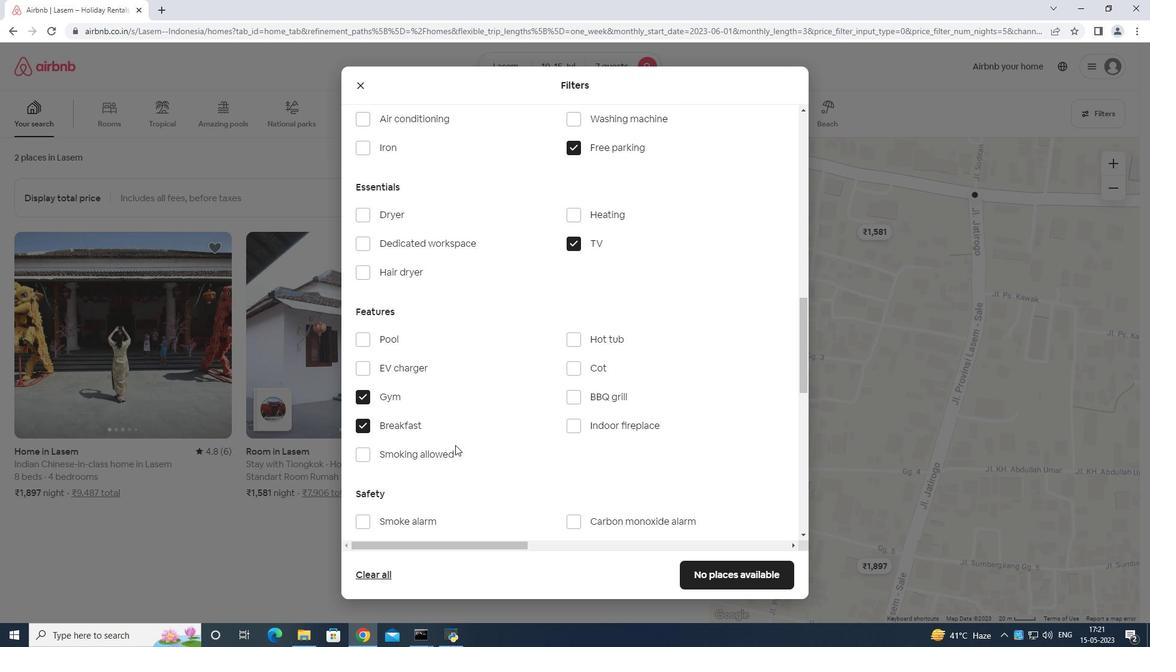 
Action: Mouse scrolled (457, 445) with delta (0, 0)
Screenshot: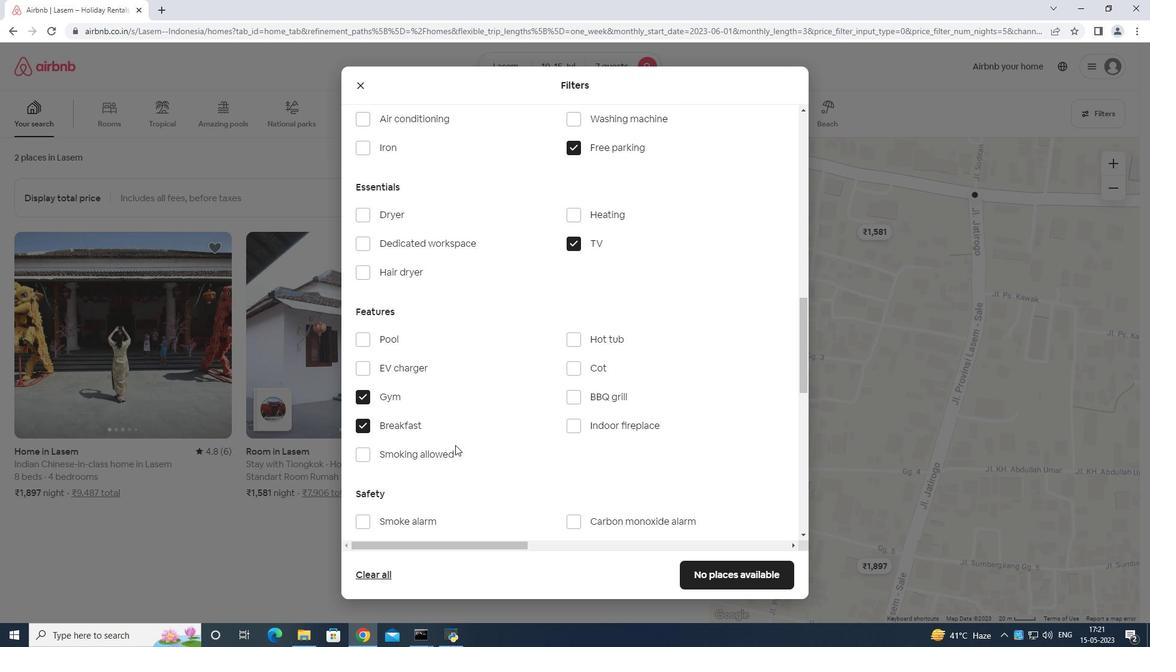 
Action: Mouse moved to (457, 446)
Screenshot: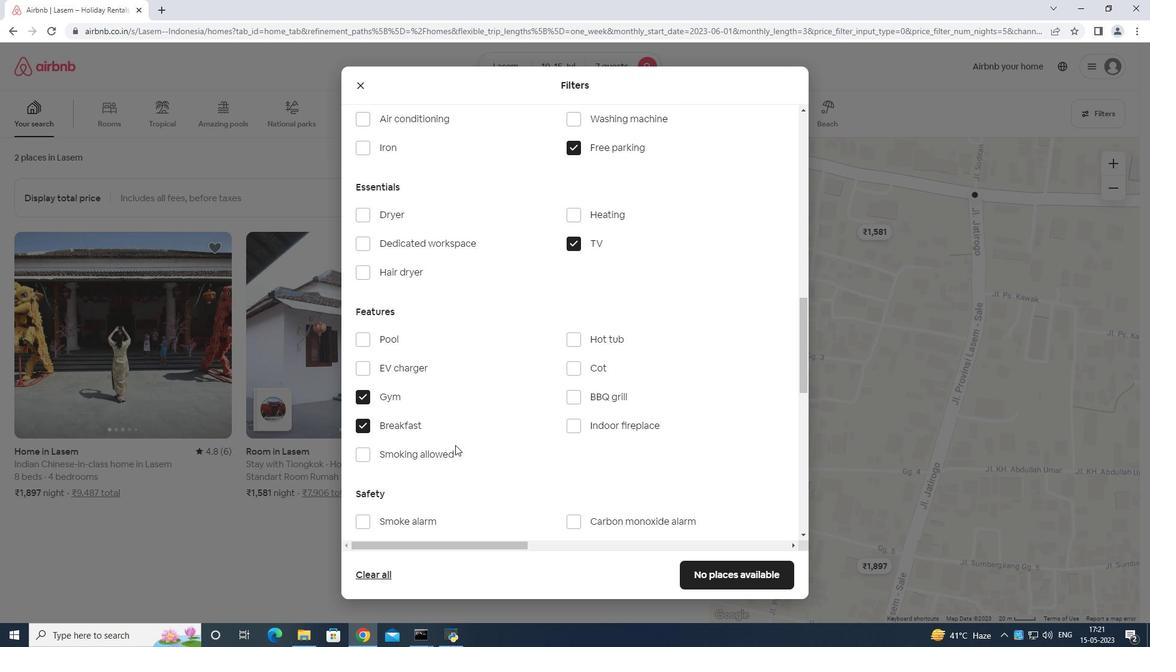 
Action: Mouse scrolled (457, 445) with delta (0, 0)
Screenshot: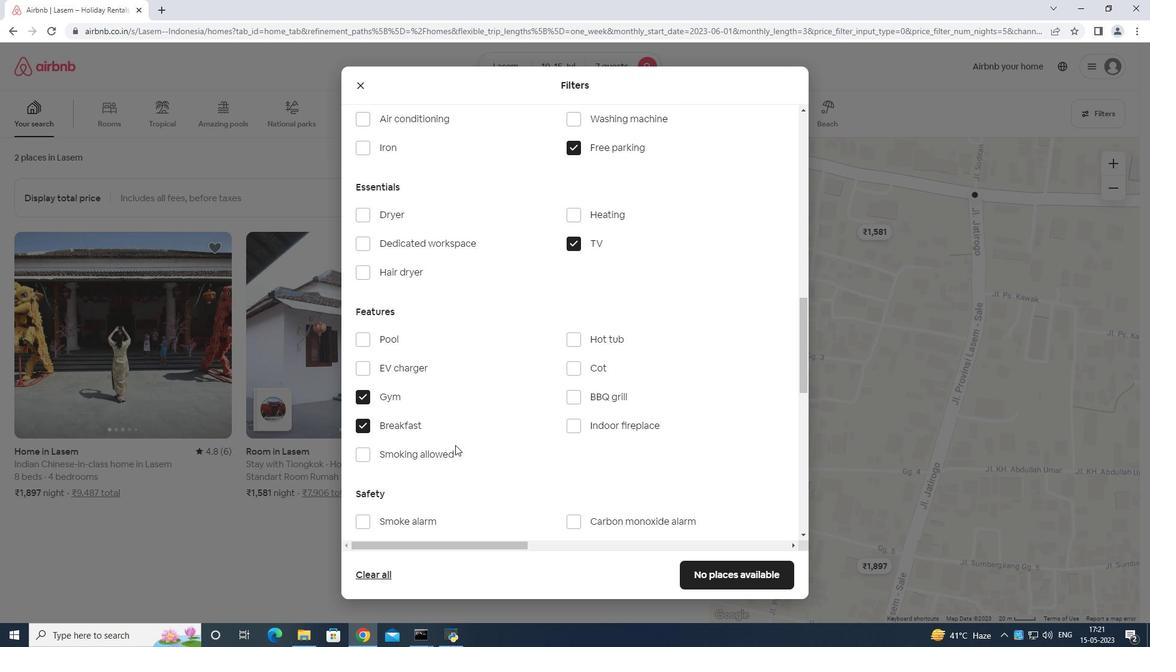 
Action: Mouse moved to (458, 446)
Screenshot: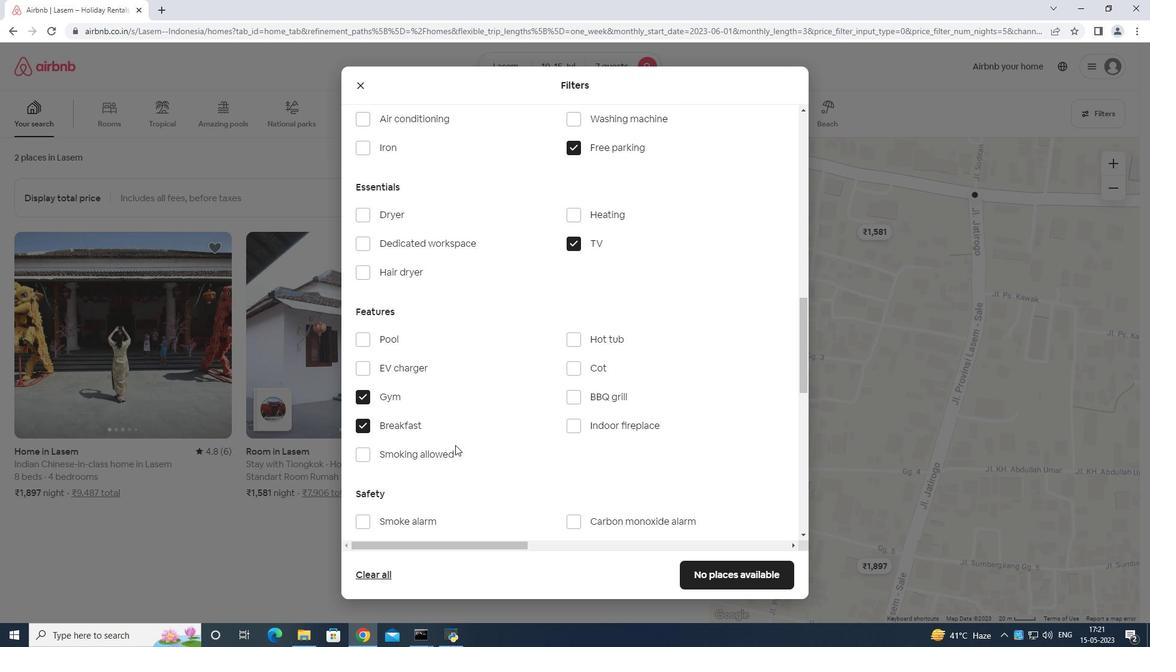 
Action: Mouse scrolled (458, 446) with delta (0, 0)
Screenshot: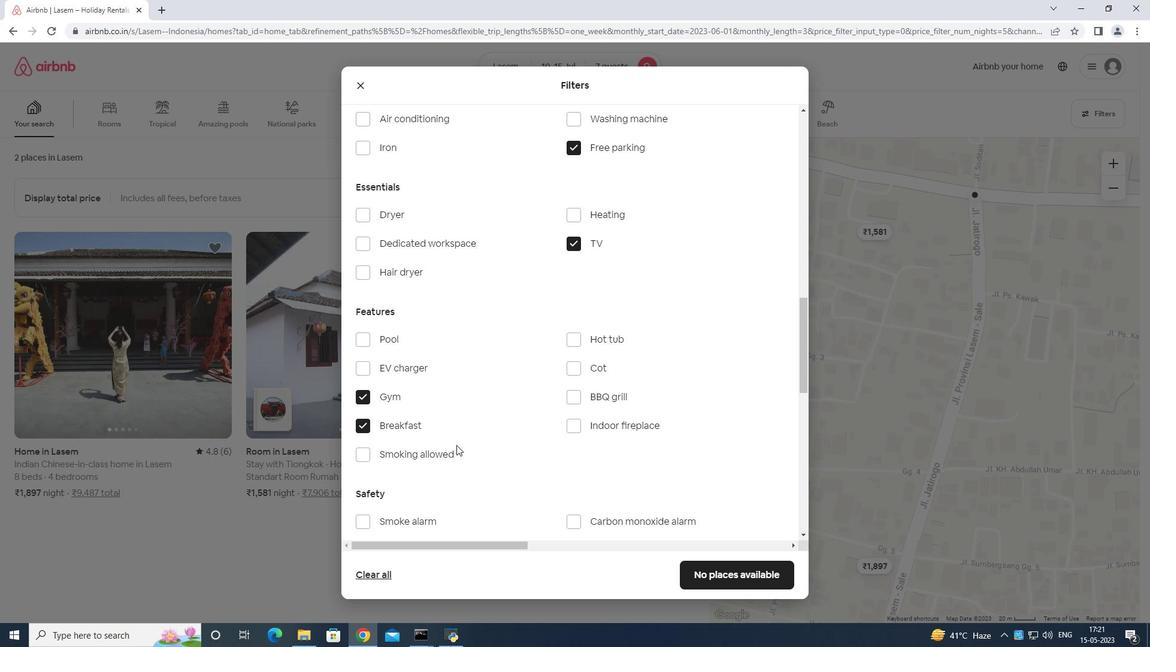 
Action: Mouse moved to (458, 446)
Screenshot: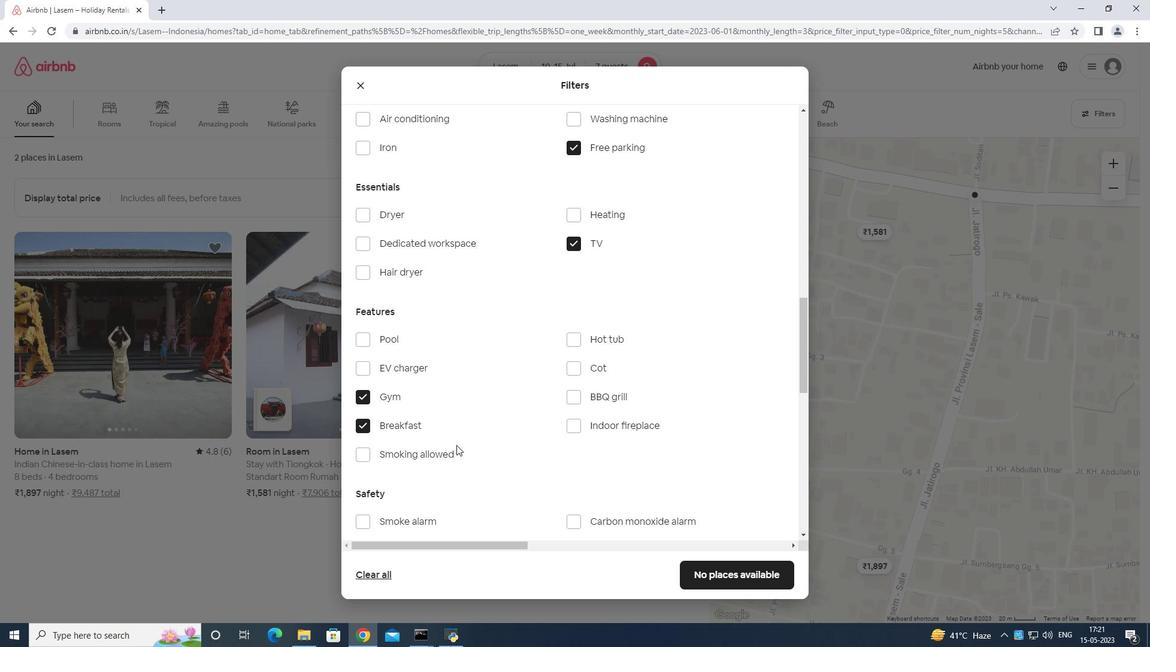 
Action: Mouse scrolled (458, 446) with delta (0, 0)
Screenshot: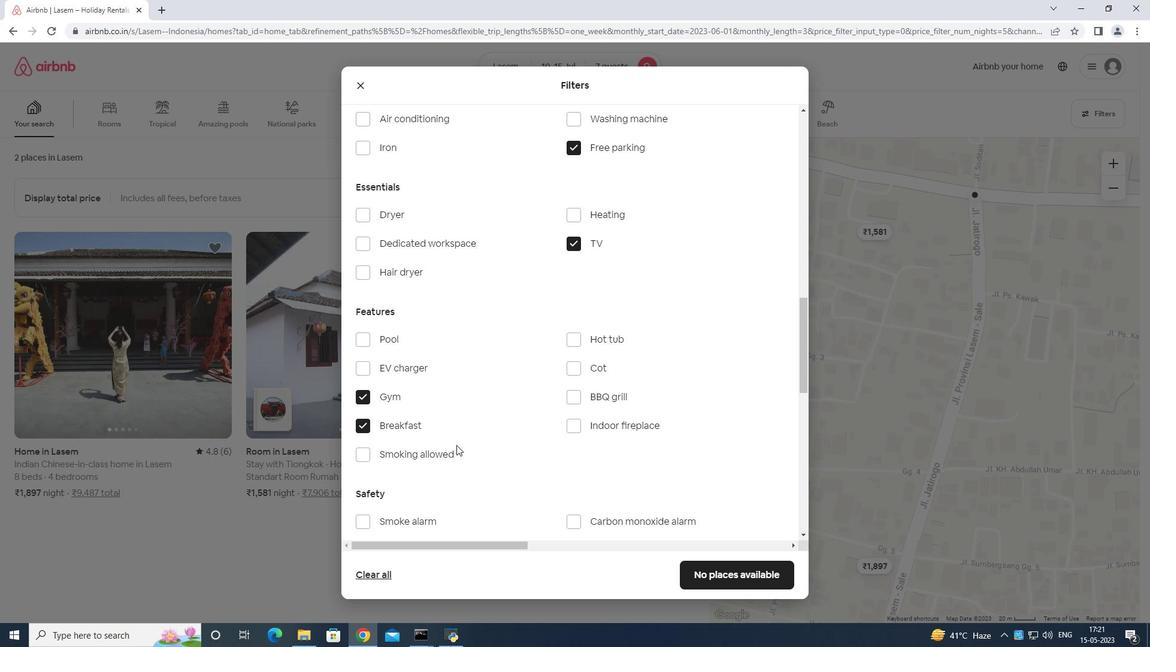 
Action: Mouse moved to (463, 447)
Screenshot: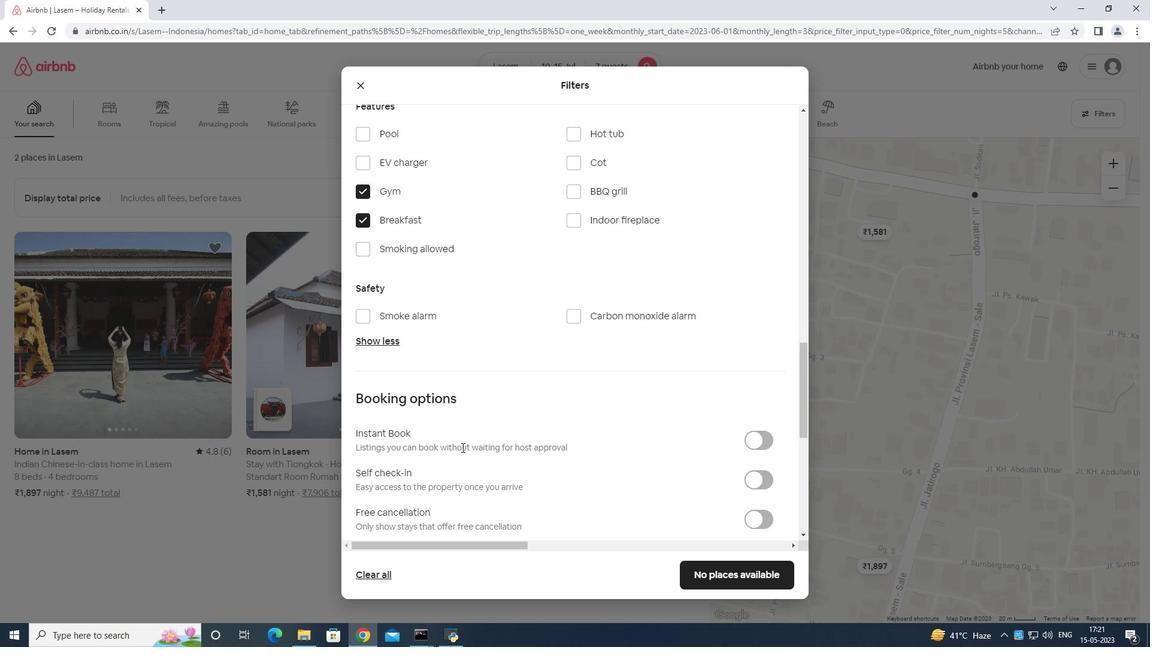 
Action: Mouse scrolled (463, 446) with delta (0, 0)
Screenshot: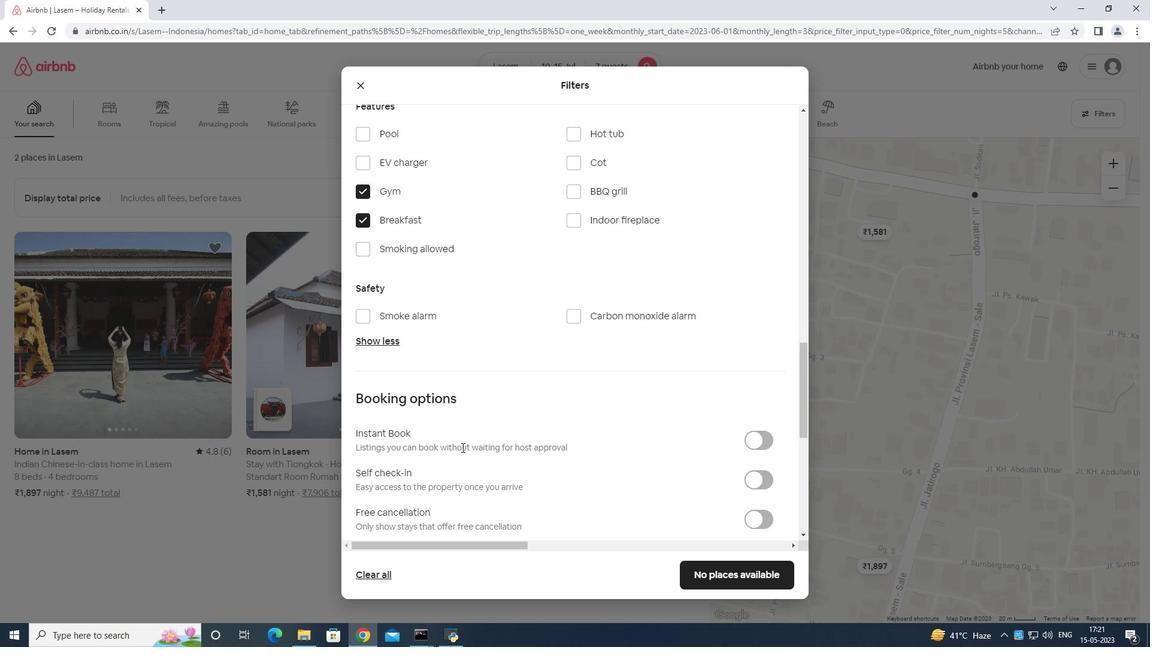 
Action: Mouse moved to (750, 329)
Screenshot: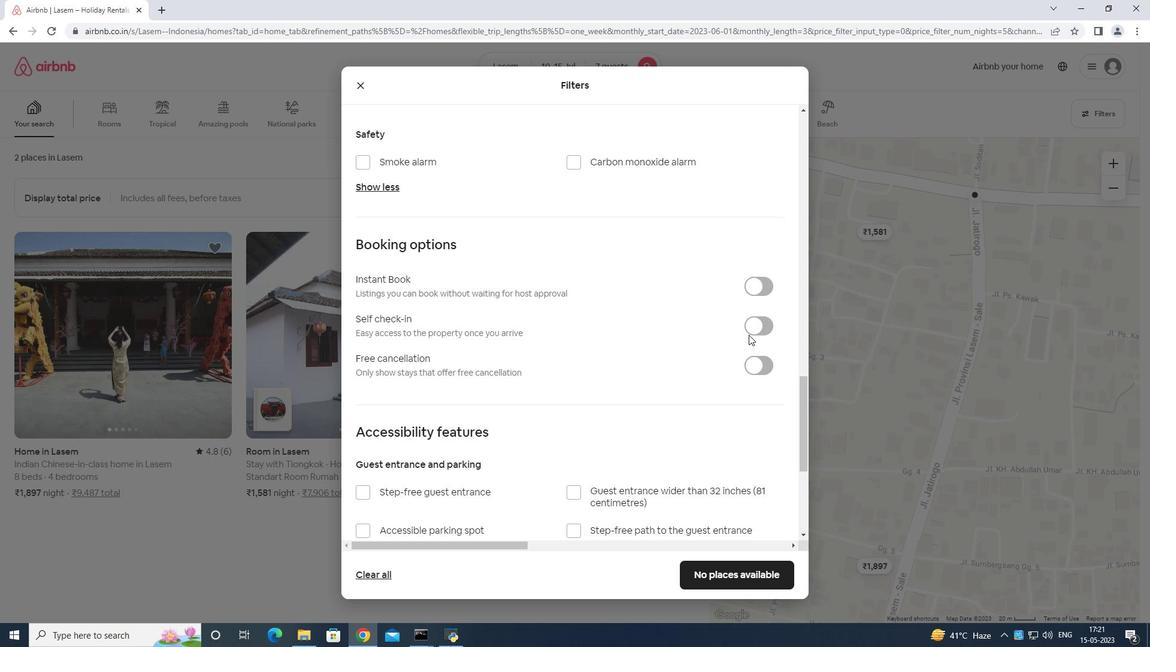 
Action: Mouse pressed left at (750, 329)
Screenshot: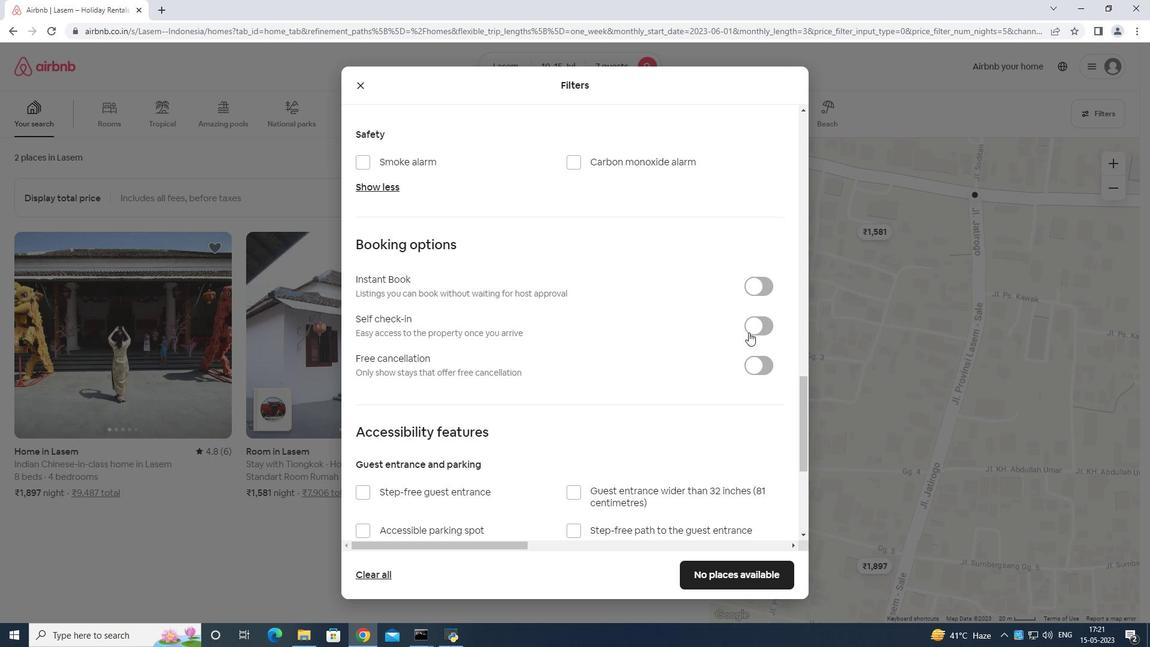 
Action: Mouse moved to (755, 321)
Screenshot: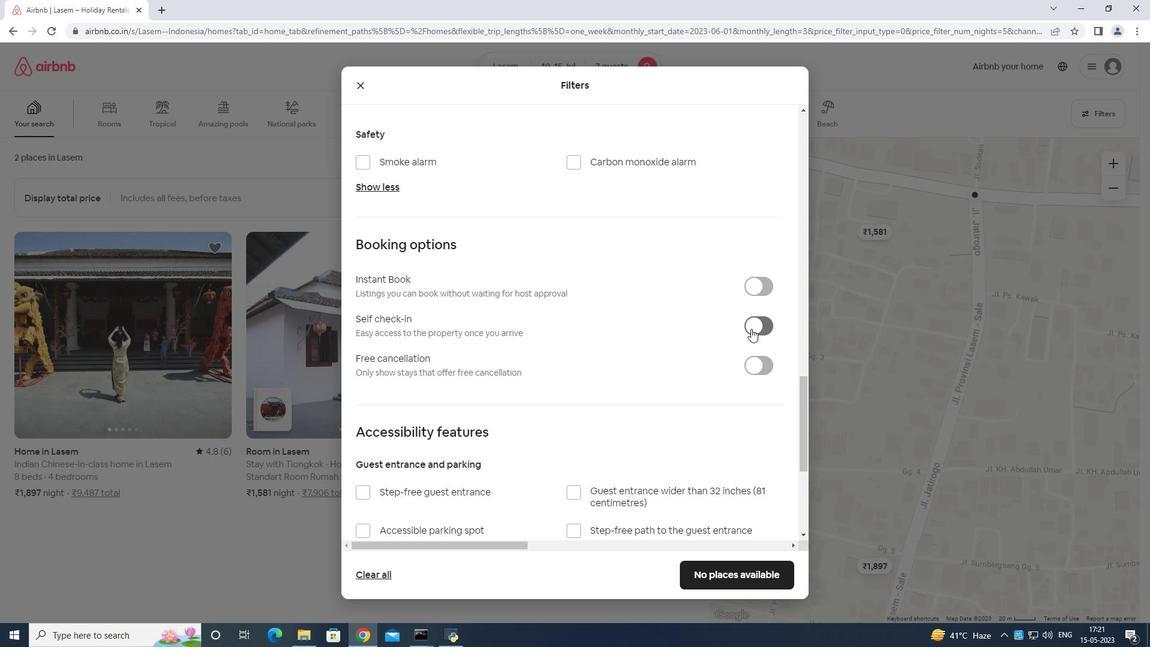 
Action: Mouse scrolled (755, 321) with delta (0, 0)
Screenshot: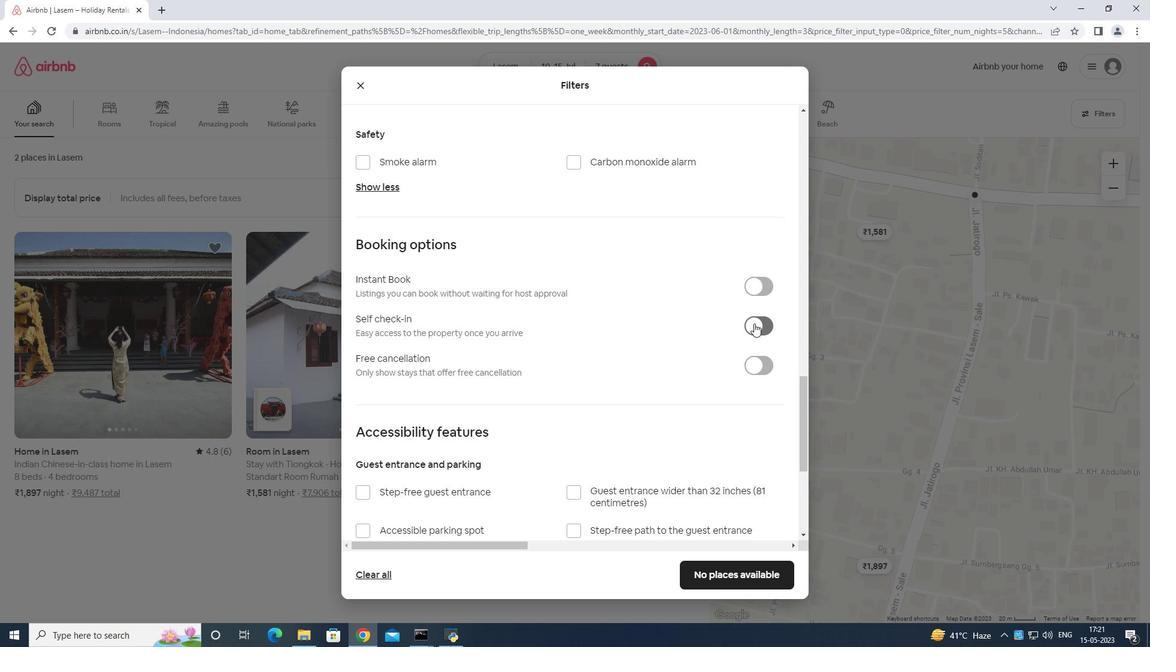 
Action: Mouse moved to (756, 321)
Screenshot: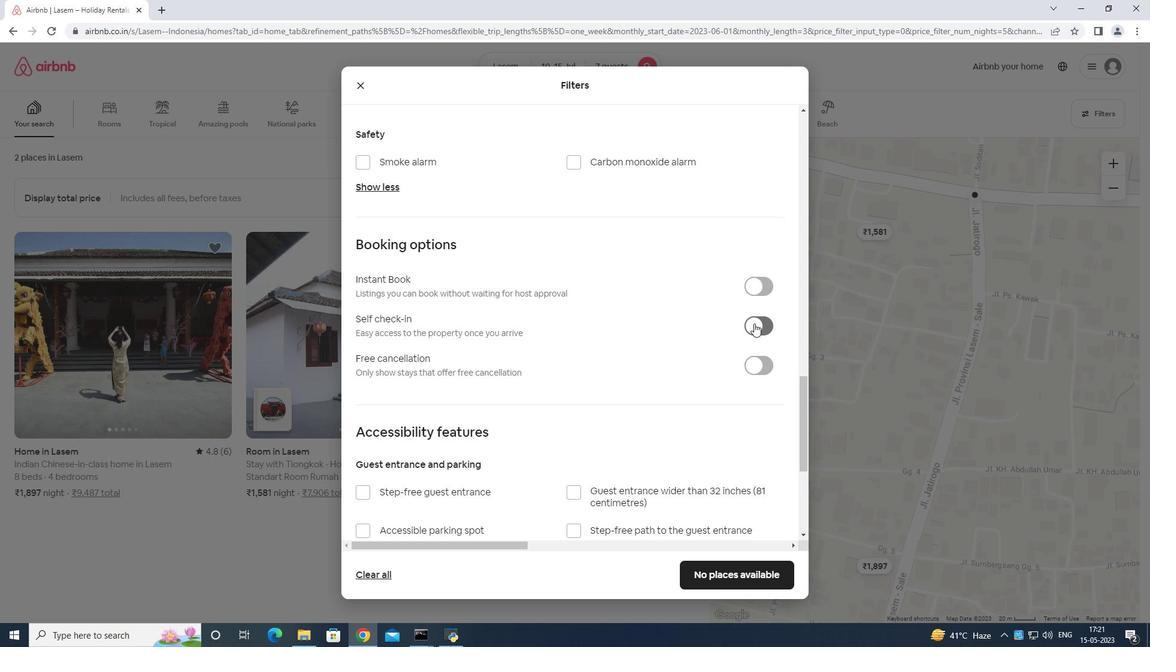 
Action: Mouse scrolled (756, 321) with delta (0, 0)
Screenshot: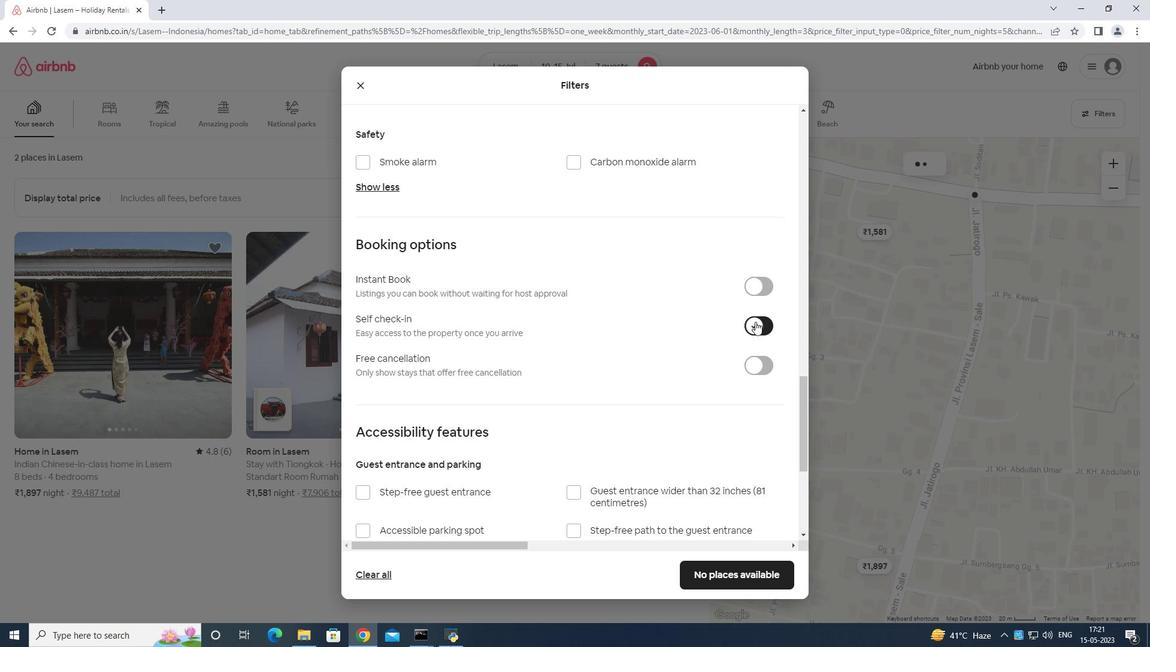 
Action: Mouse scrolled (756, 321) with delta (0, 0)
Screenshot: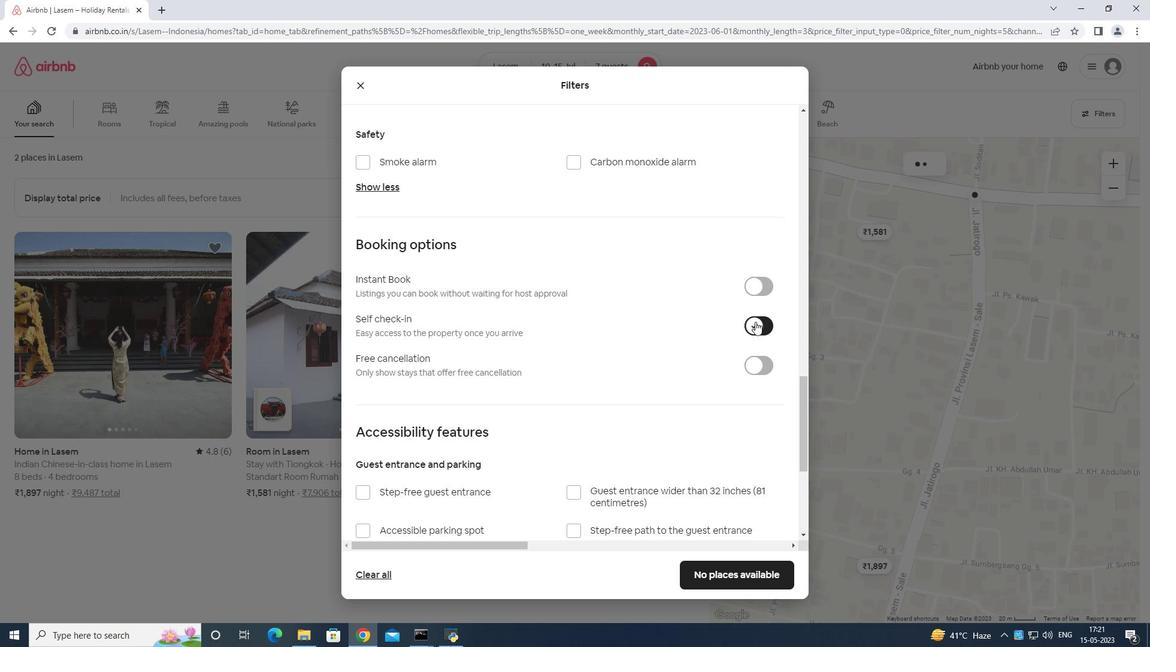 
Action: Mouse moved to (756, 324)
Screenshot: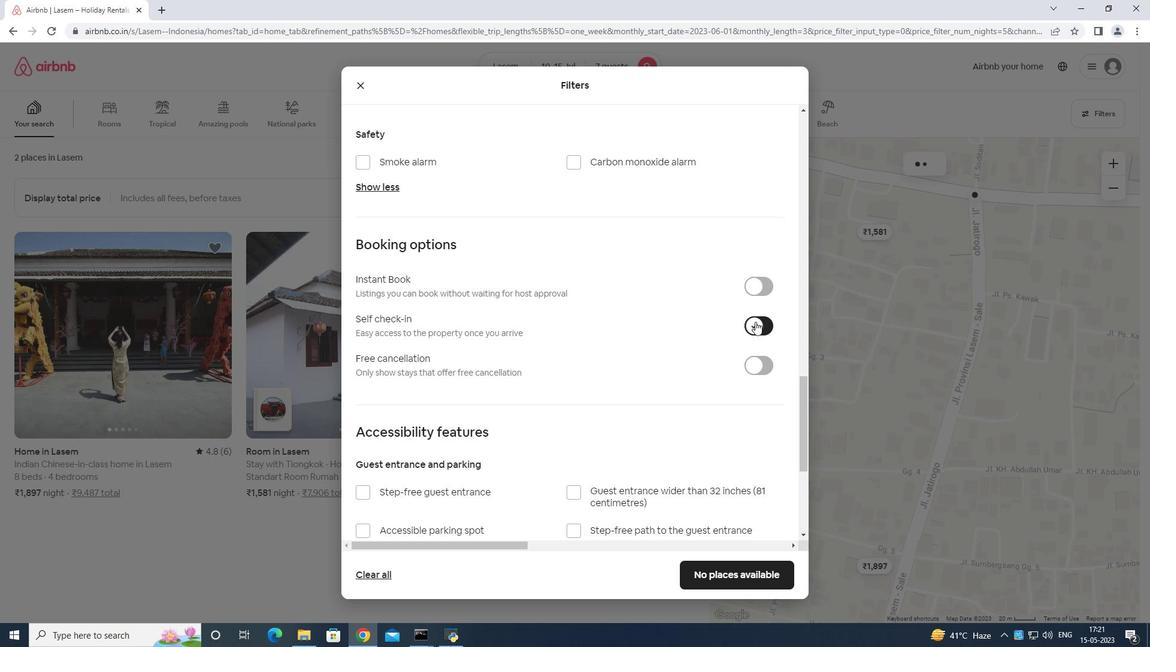 
Action: Mouse scrolled (756, 323) with delta (0, 0)
Screenshot: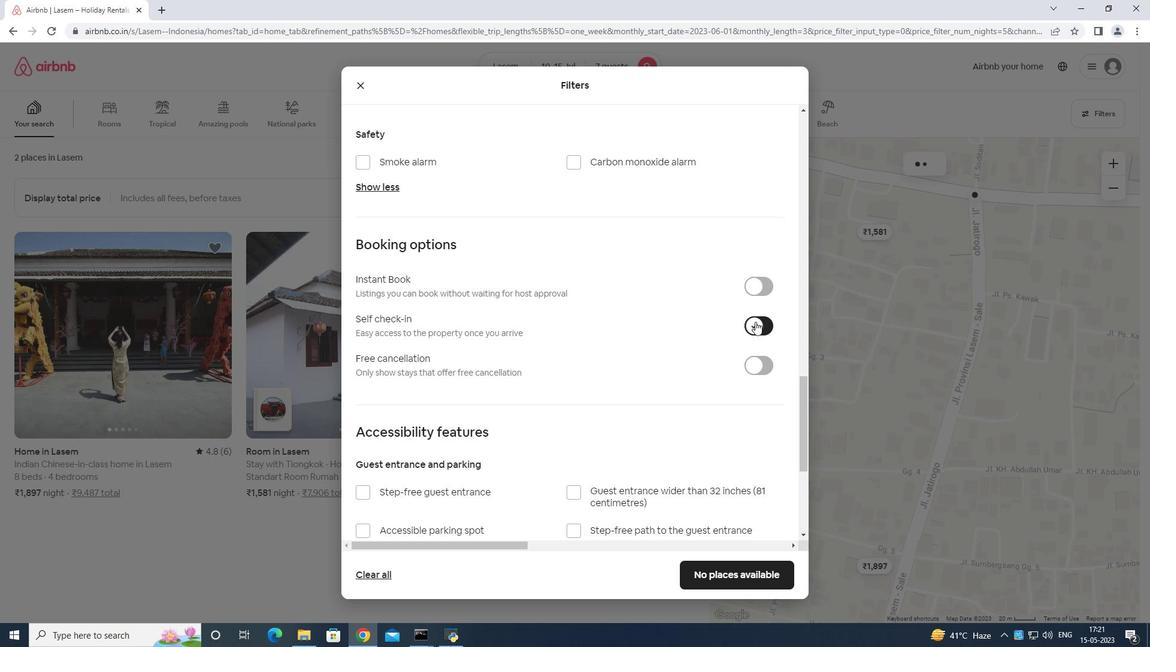 
Action: Mouse moved to (722, 354)
Screenshot: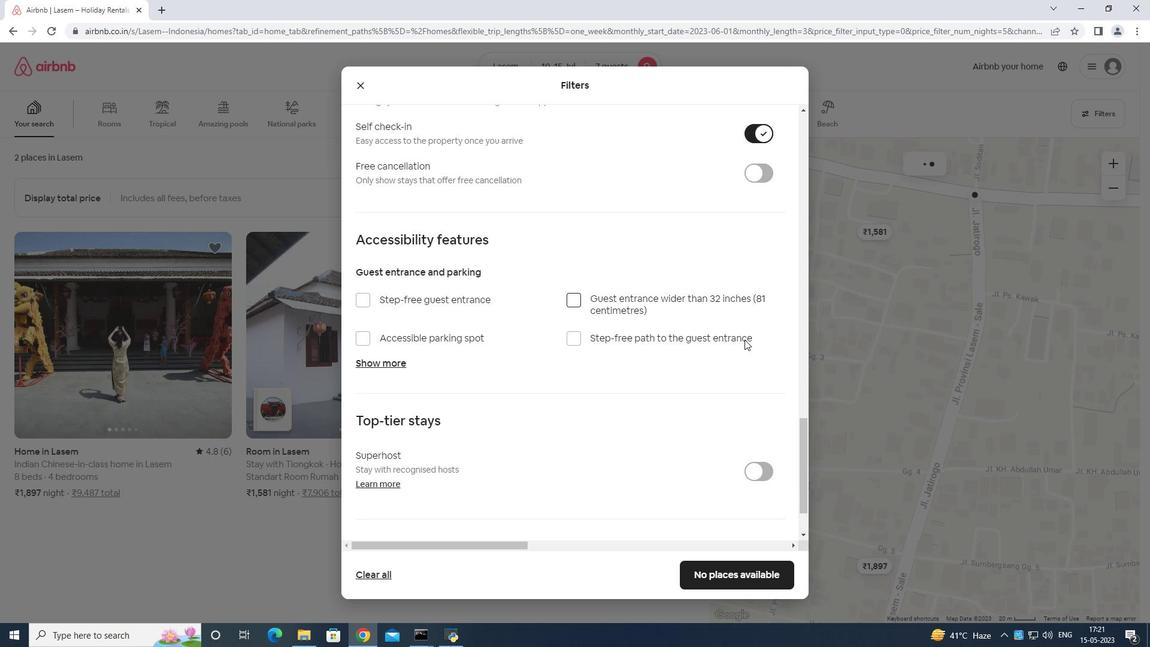 
Action: Mouse scrolled (742, 339) with delta (0, 0)
Screenshot: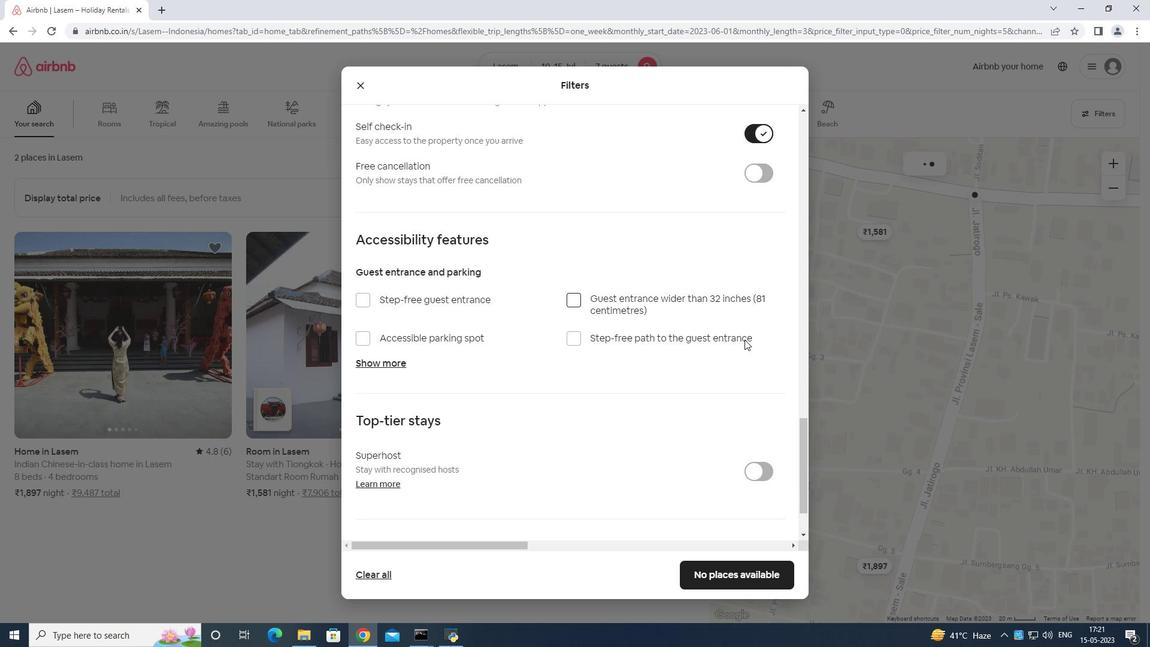 
Action: Mouse scrolled (741, 340) with delta (0, 0)
Screenshot: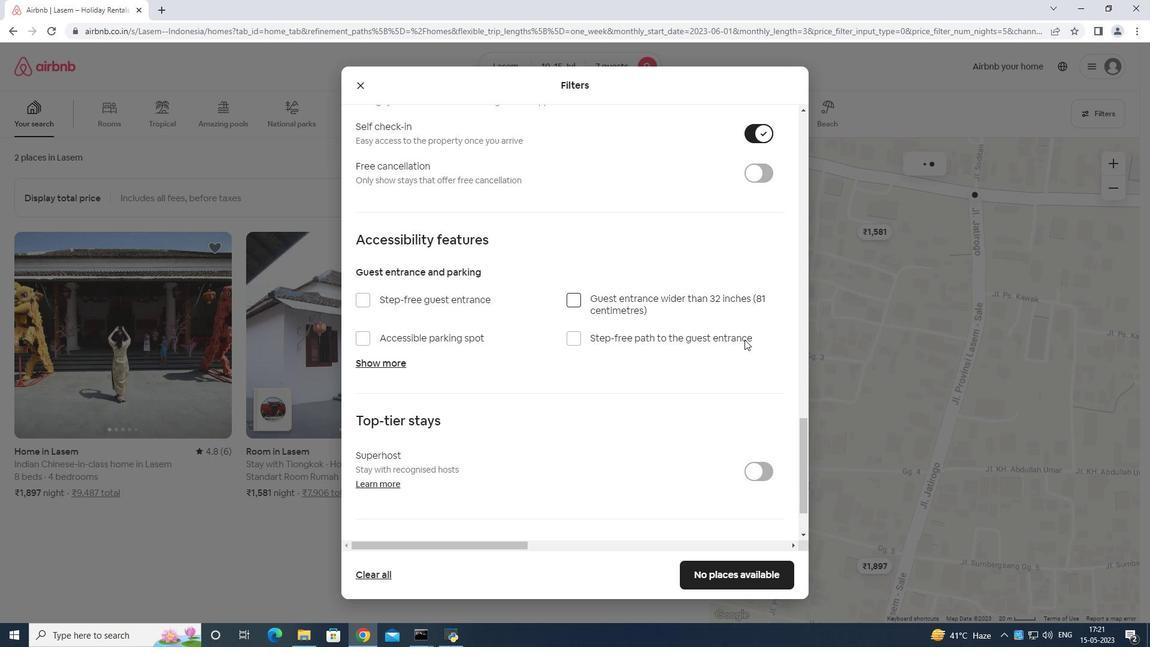 
Action: Mouse scrolled (738, 343) with delta (0, 0)
Screenshot: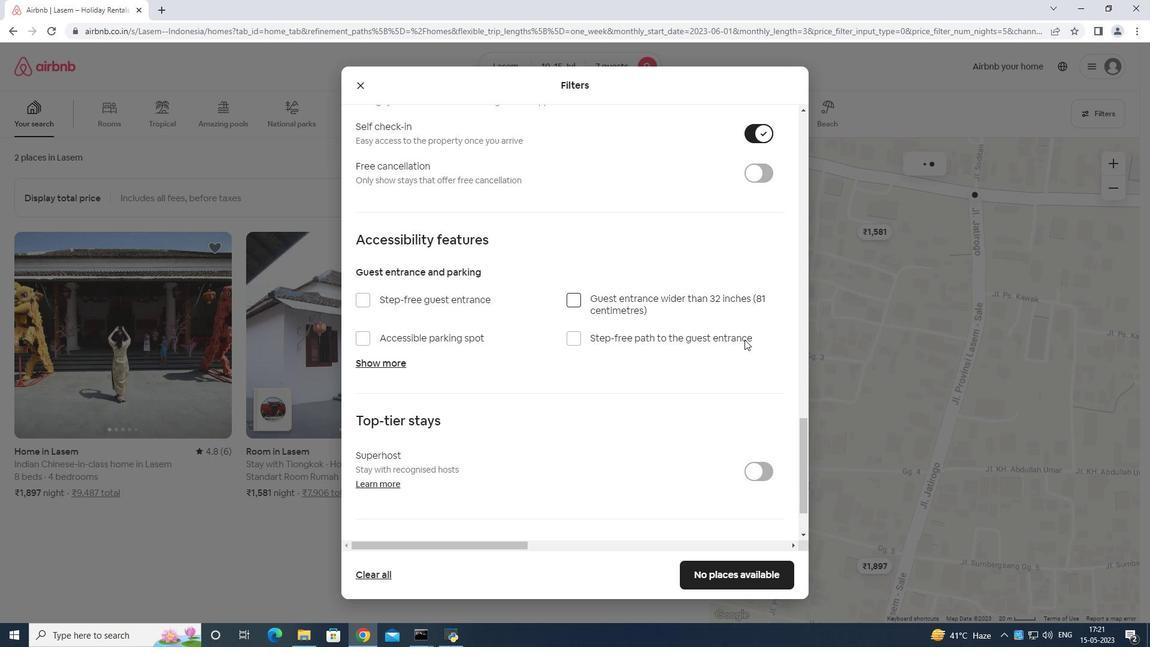 
Action: Mouse moved to (721, 354)
Screenshot: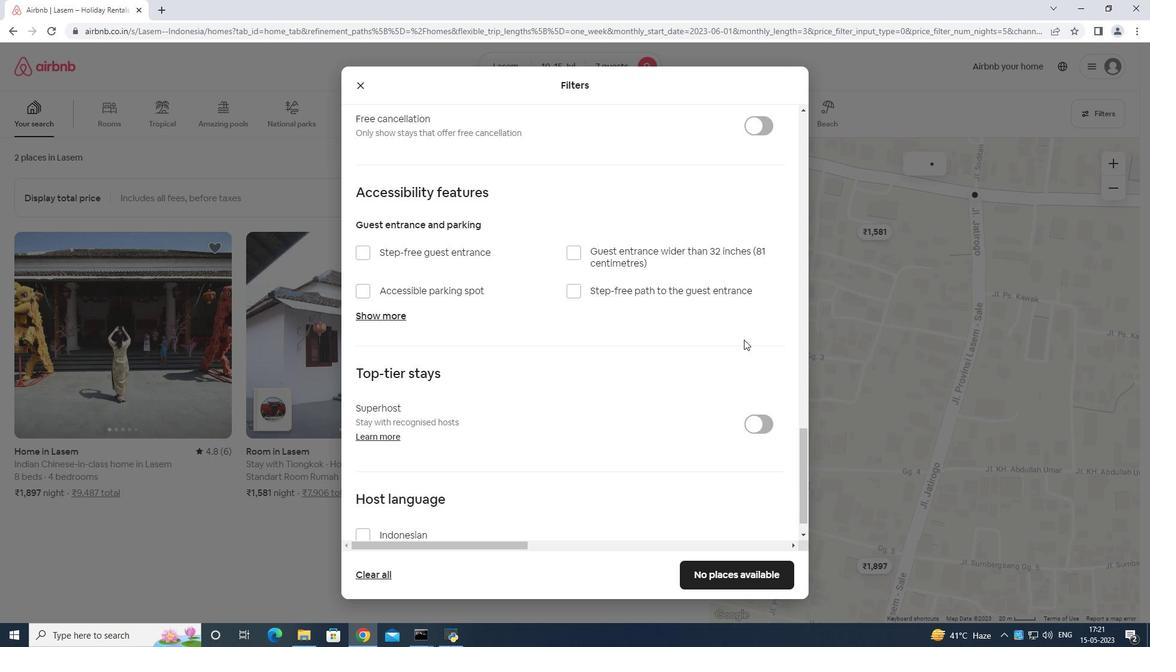 
Action: Mouse scrolled (721, 353) with delta (0, 0)
Screenshot: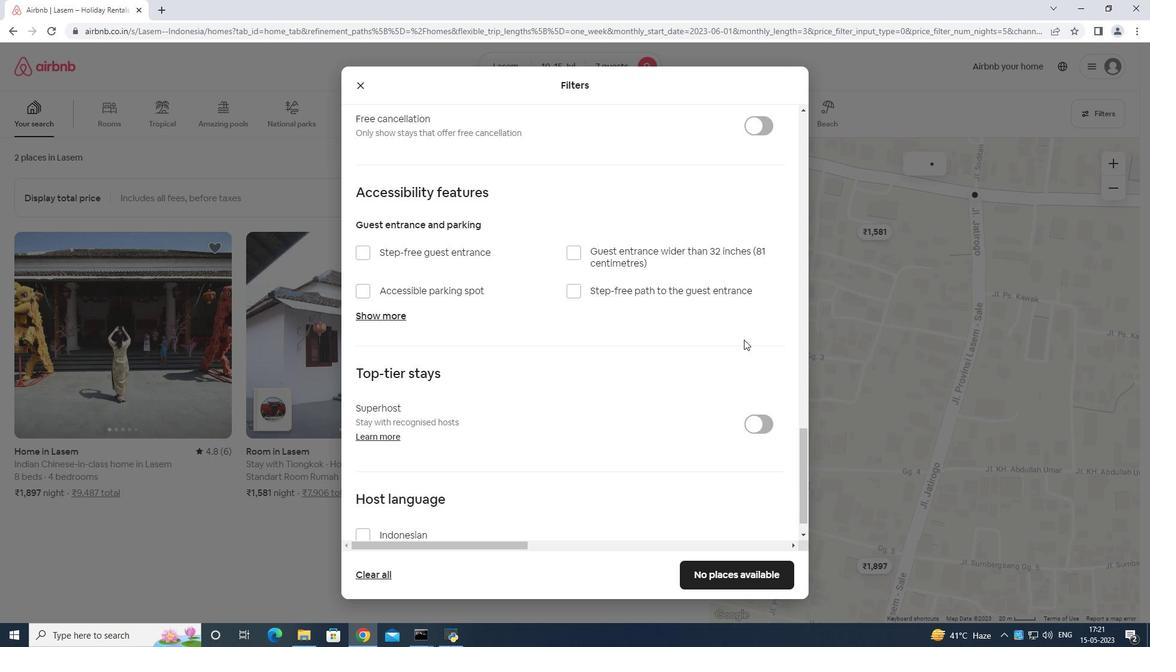 
Action: Mouse scrolled (721, 353) with delta (0, 0)
Screenshot: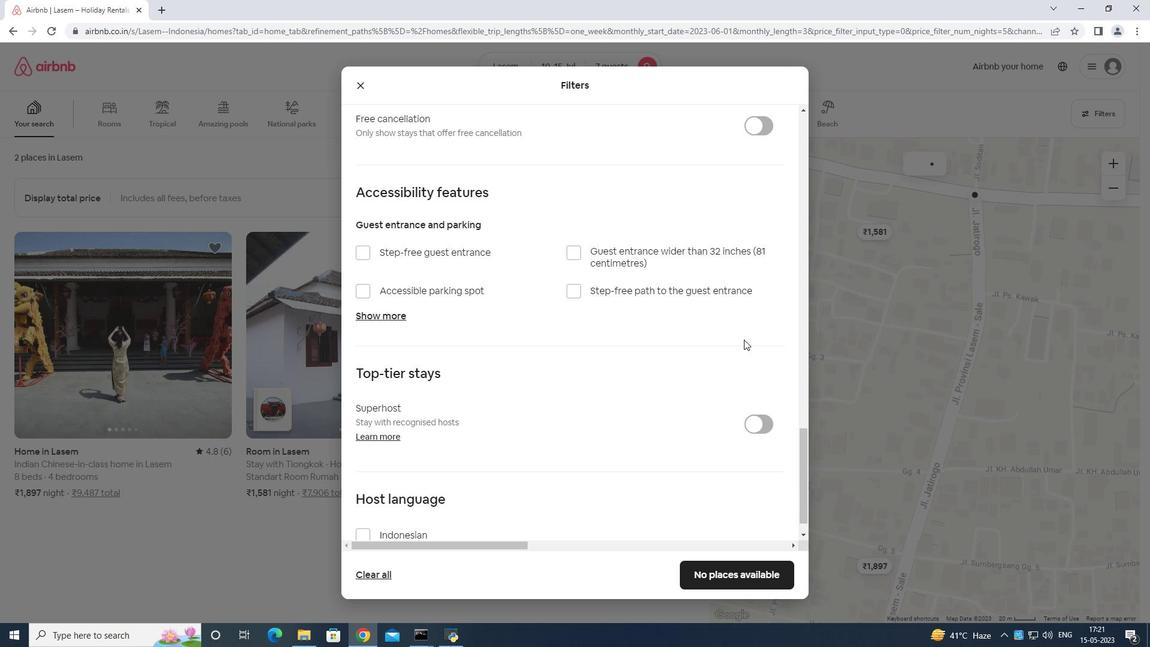
Action: Mouse moved to (721, 354)
Screenshot: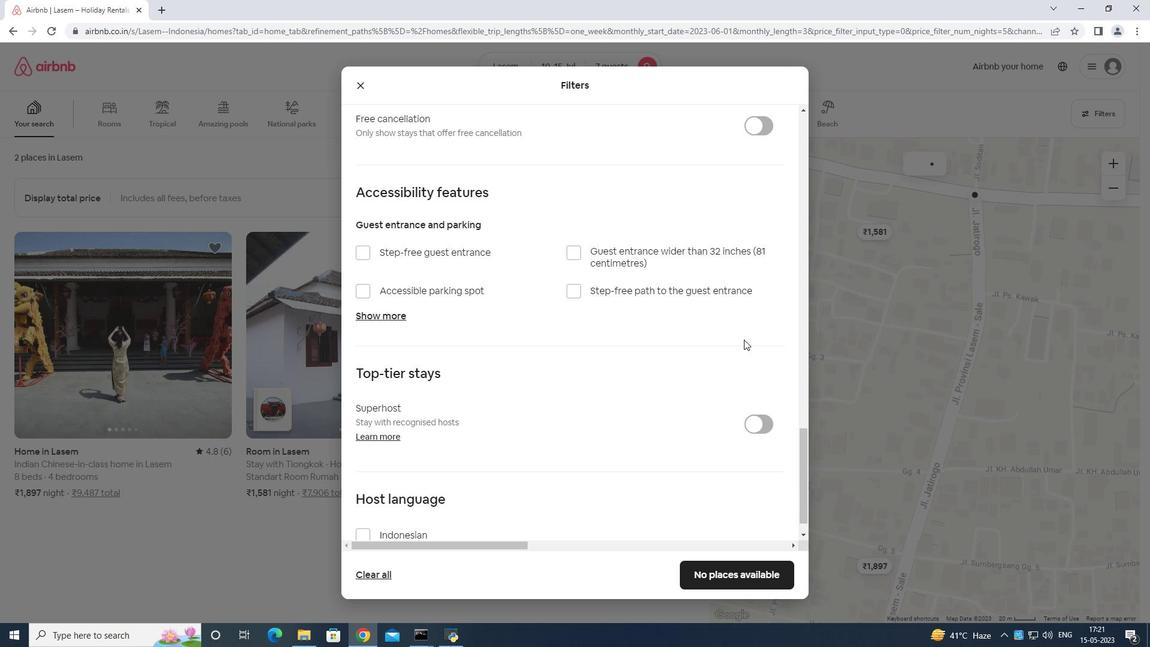 
Action: Mouse scrolled (721, 354) with delta (0, 0)
Screenshot: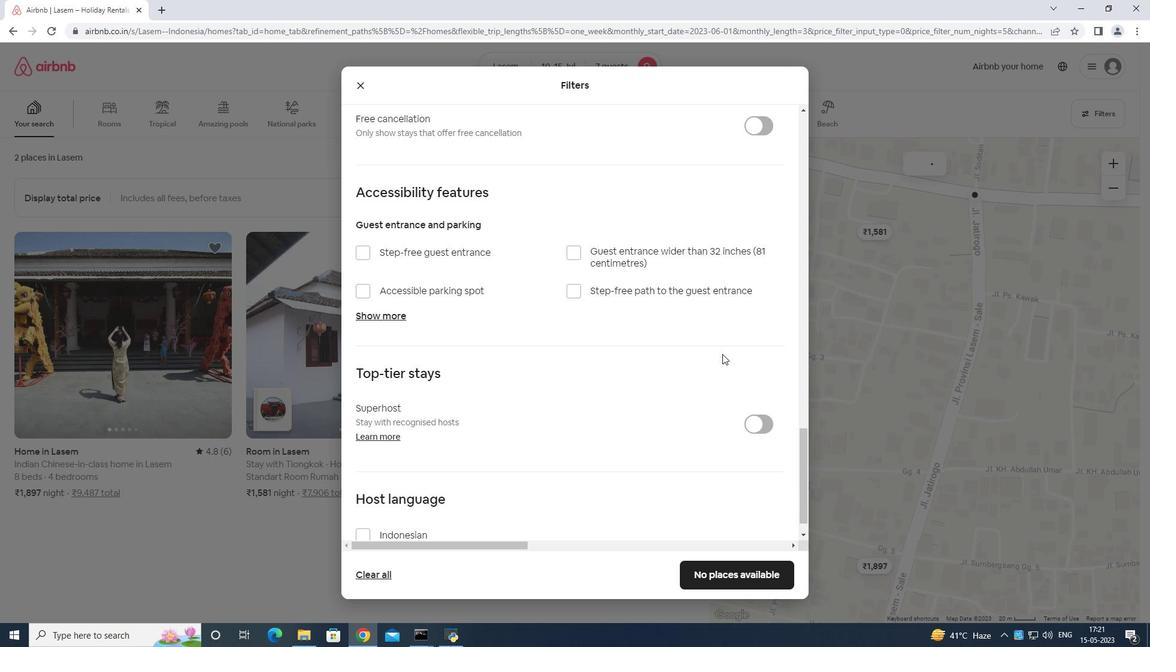 
Action: Mouse moved to (715, 363)
Screenshot: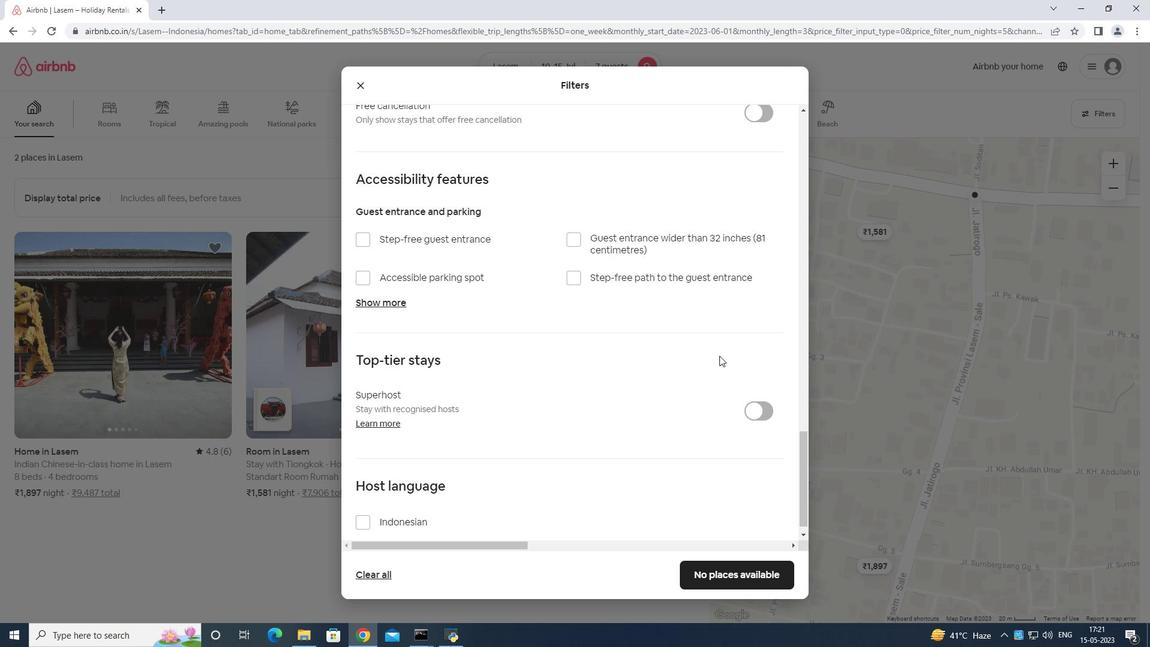 
Action: Mouse scrolled (715, 362) with delta (0, 0)
Screenshot: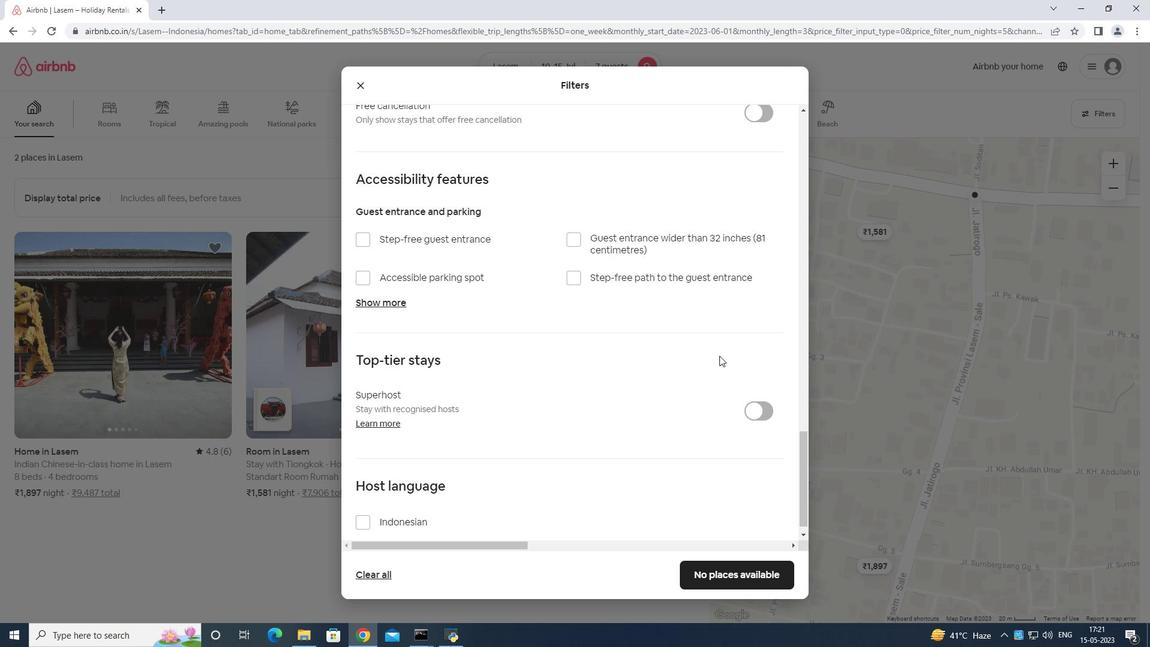 
Action: Mouse moved to (712, 367)
Screenshot: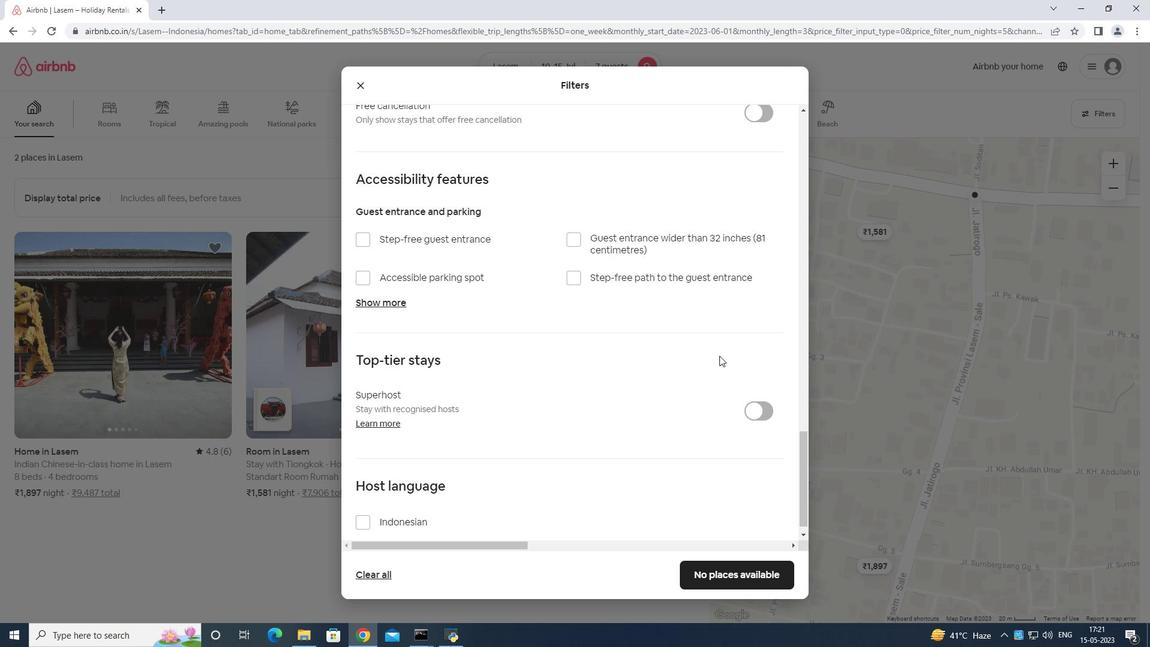 
Action: Mouse scrolled (712, 366) with delta (0, 0)
Screenshot: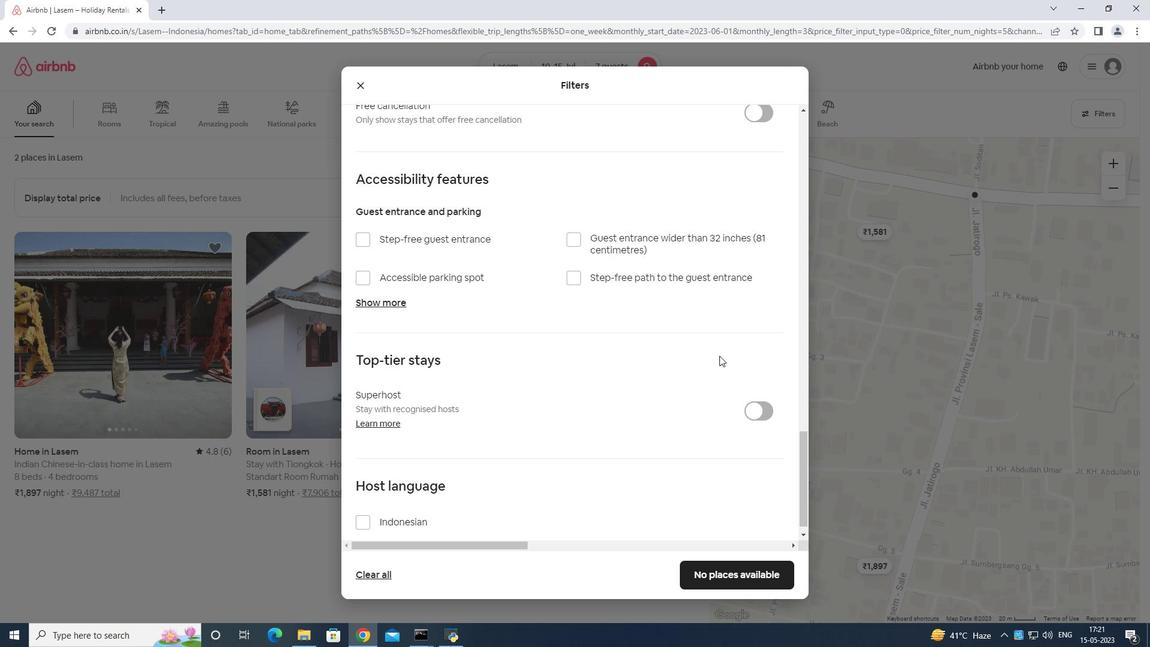 
Action: Mouse moved to (695, 380)
Screenshot: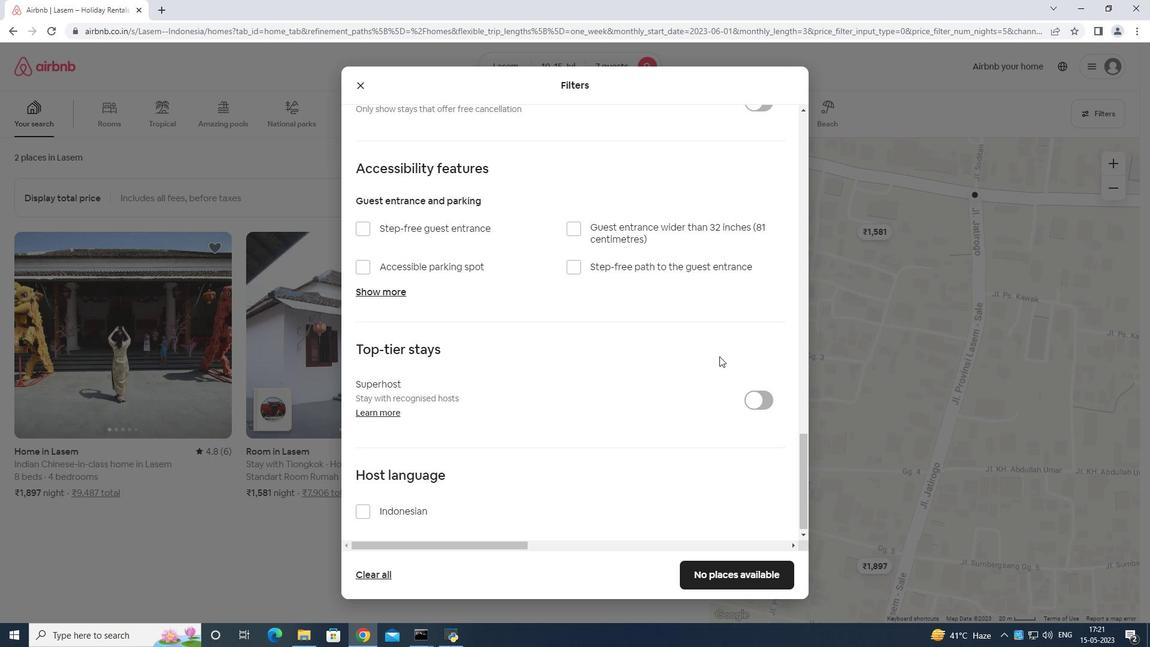 
Action: Mouse scrolled (695, 379) with delta (0, 0)
Screenshot: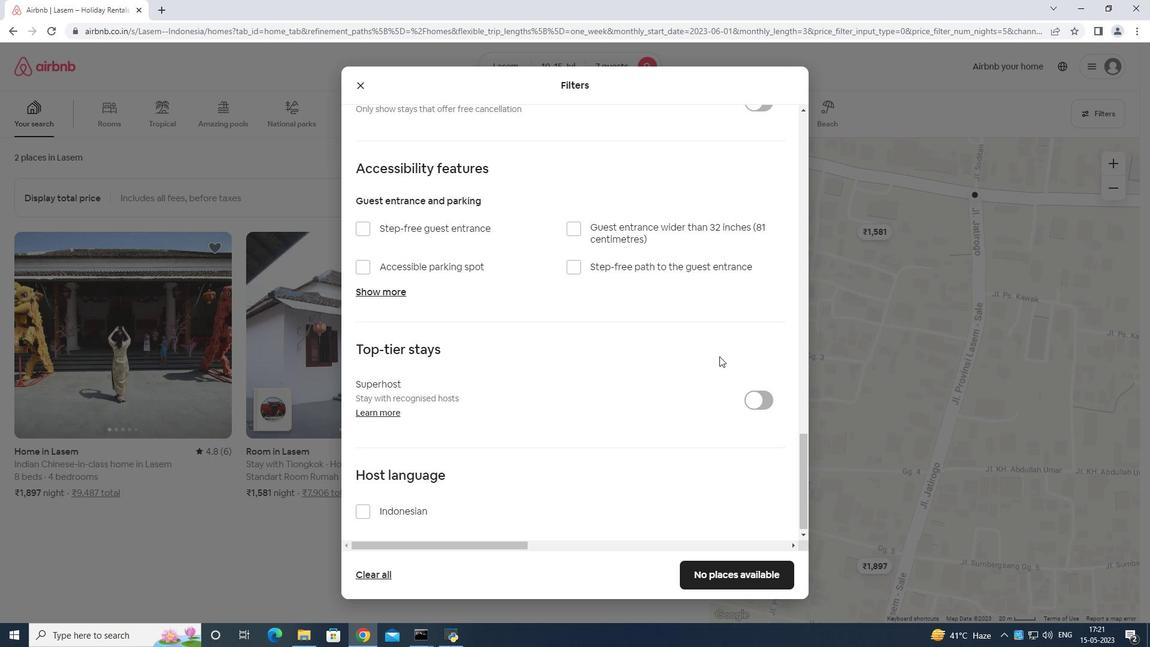 
Action: Mouse moved to (719, 576)
Screenshot: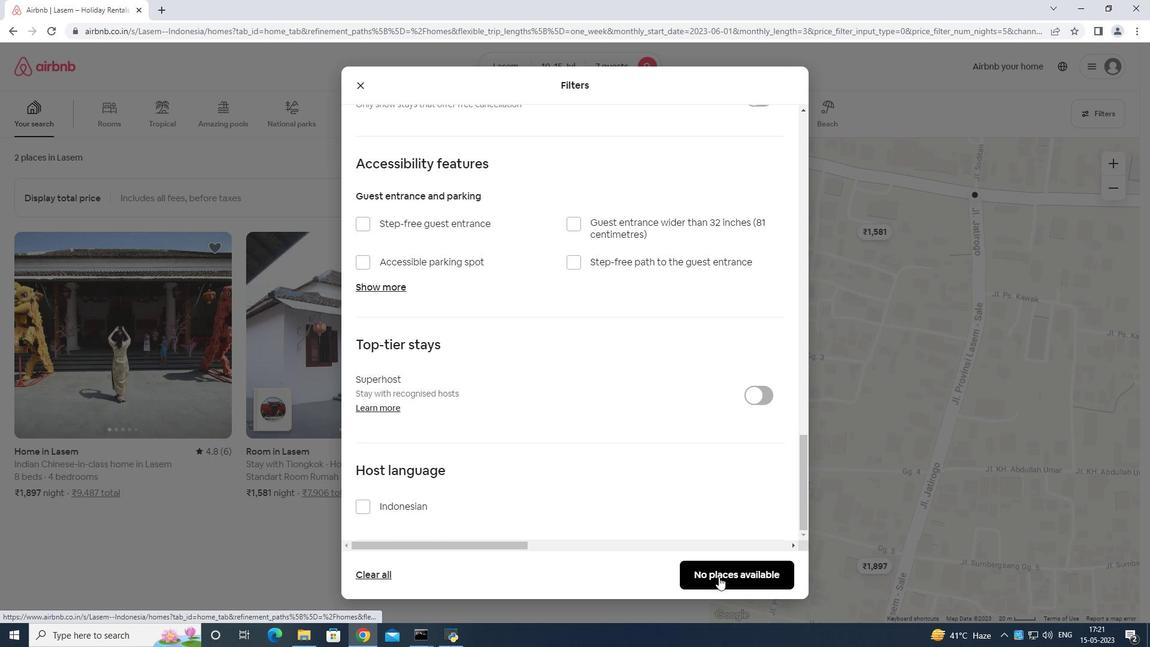
Action: Mouse pressed left at (719, 576)
Screenshot: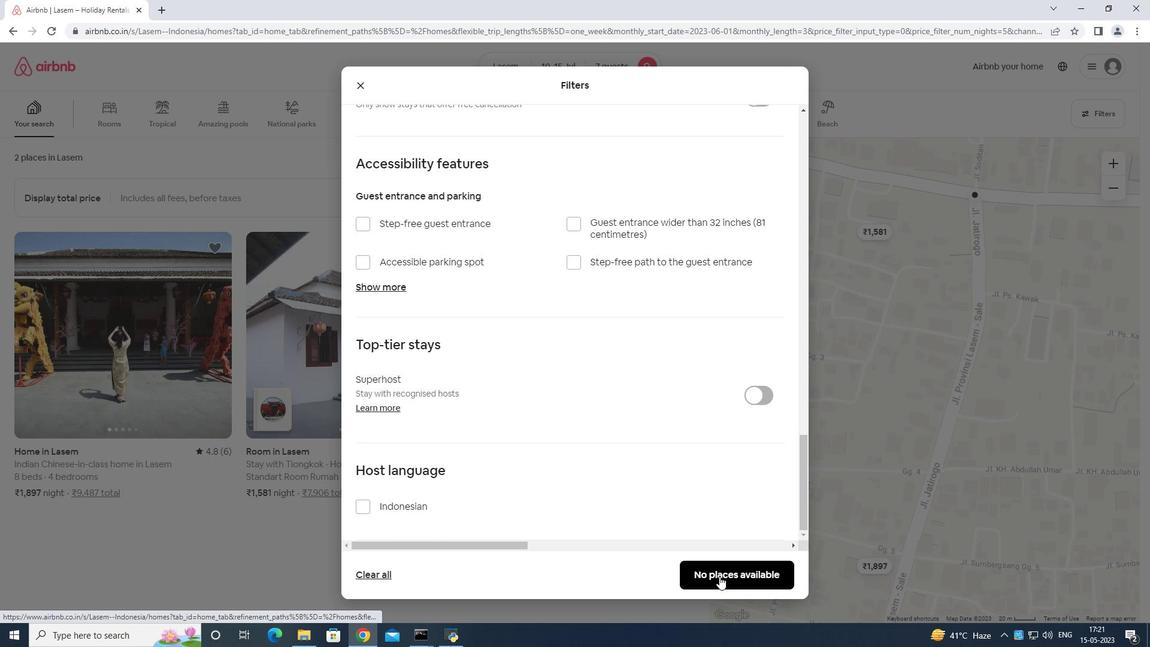 
